 Task: Find connections with filter location Kawalu with filter topic #communitieswith filter profile language Spanish with filter current company BioMérieux with filter school Raghu Engineering College with filter industry Postal Services with filter service category Financial Planning with filter keywords title HVAC Technician
Action: Mouse moved to (573, 63)
Screenshot: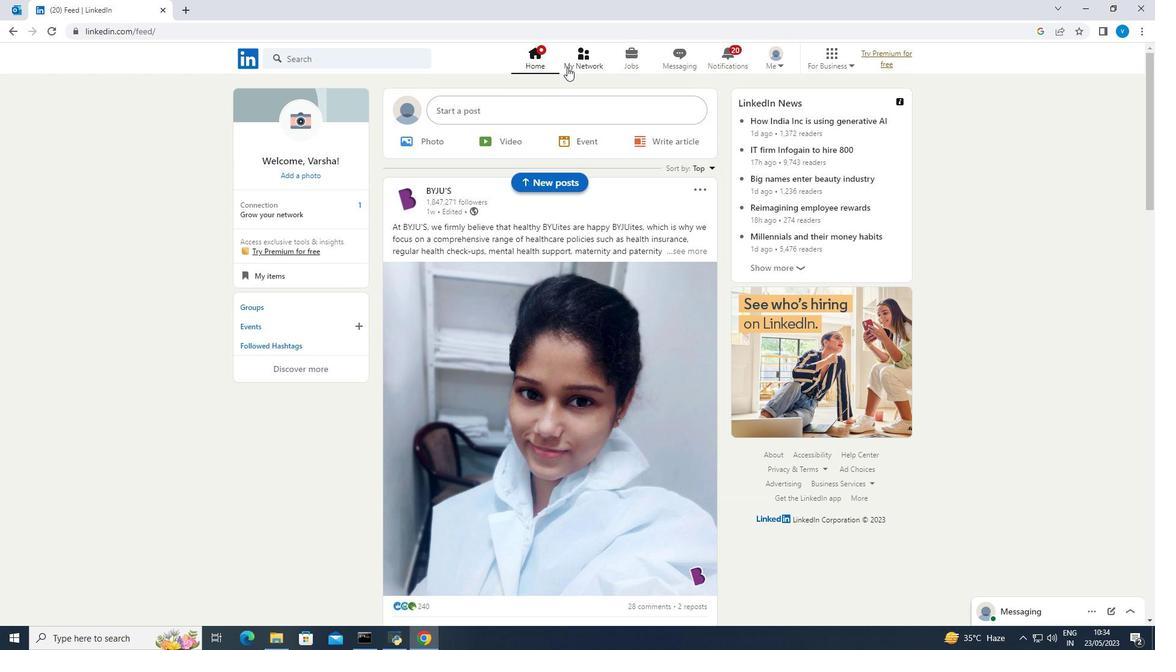 
Action: Mouse pressed left at (573, 63)
Screenshot: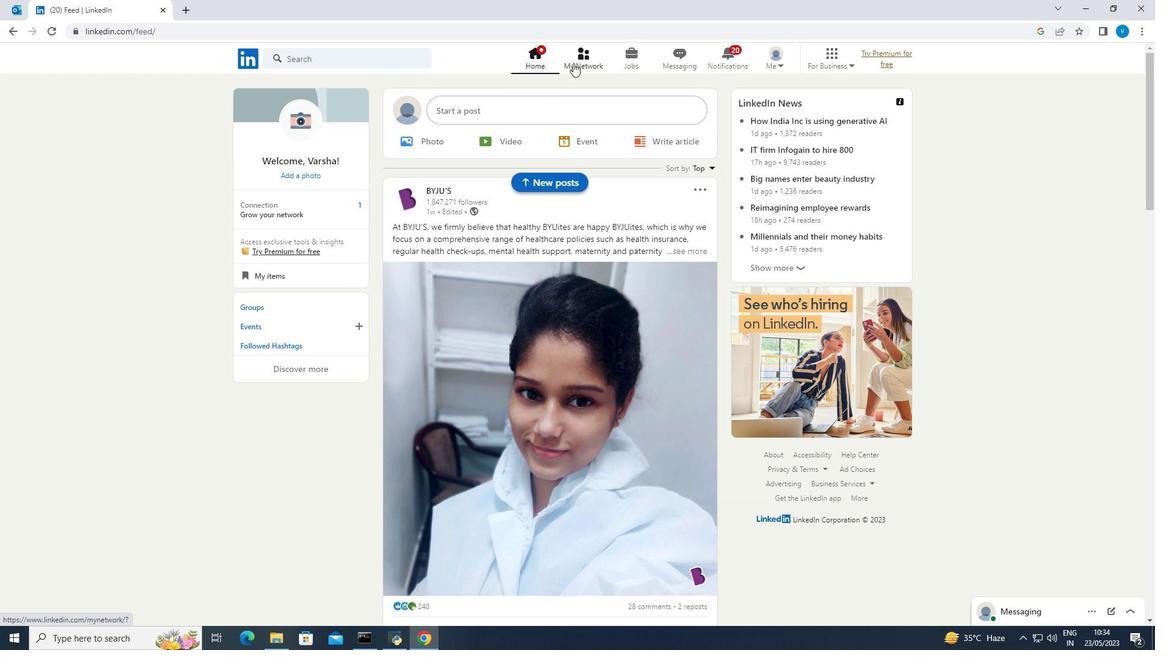 
Action: Mouse moved to (378, 127)
Screenshot: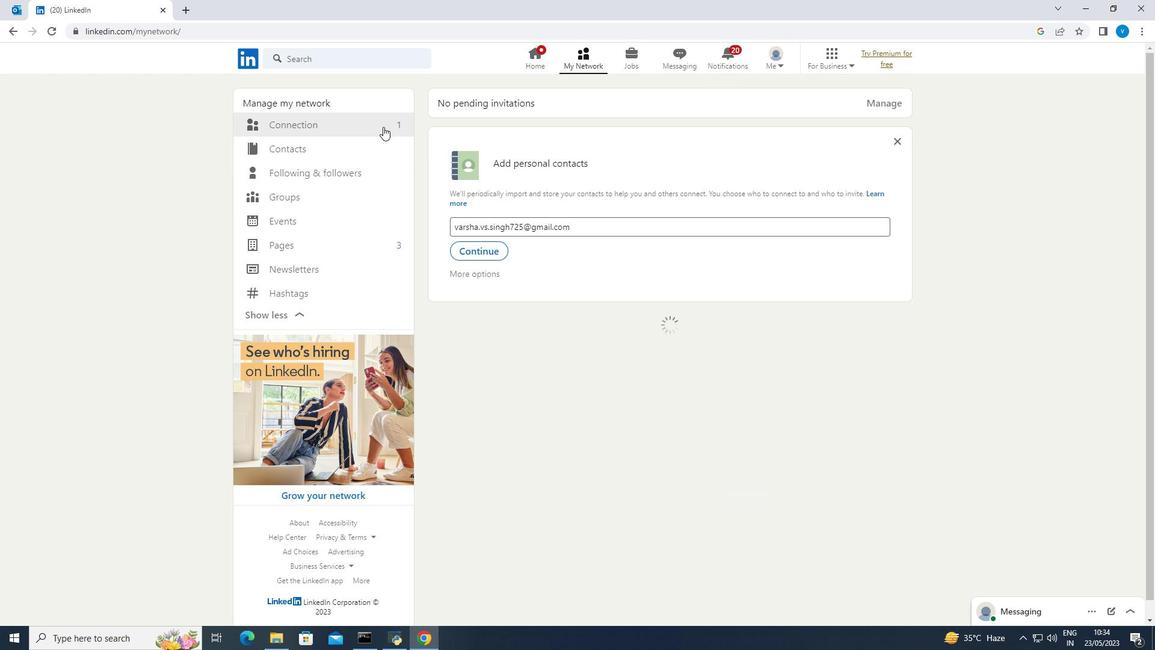 
Action: Mouse pressed left at (378, 127)
Screenshot: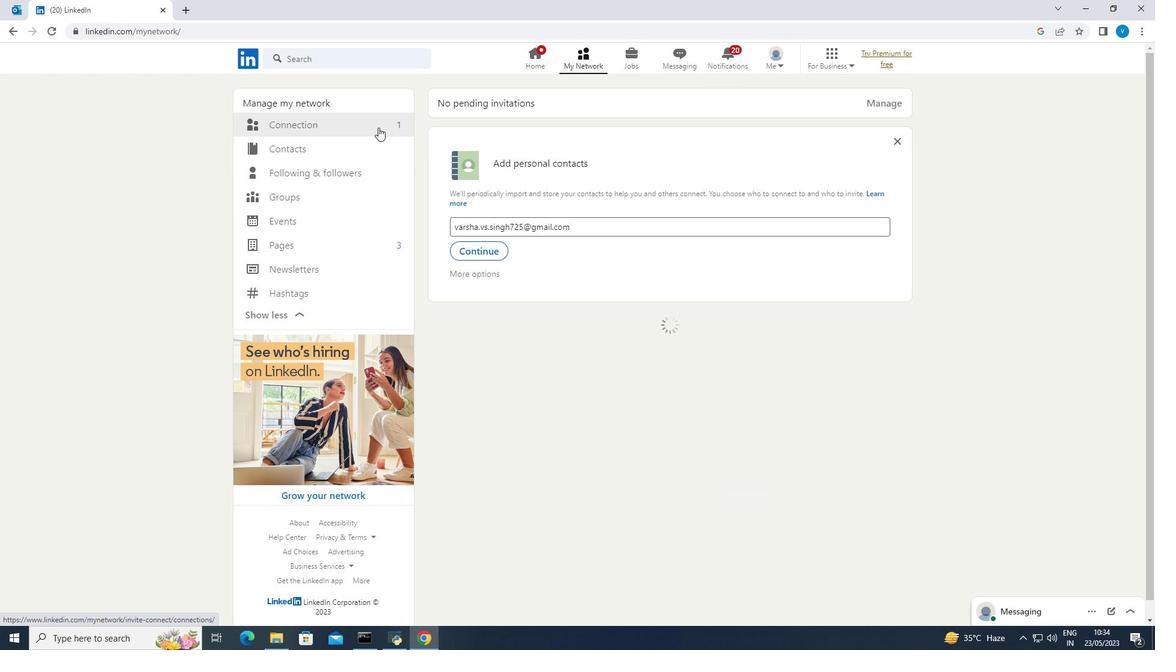 
Action: Mouse moved to (648, 128)
Screenshot: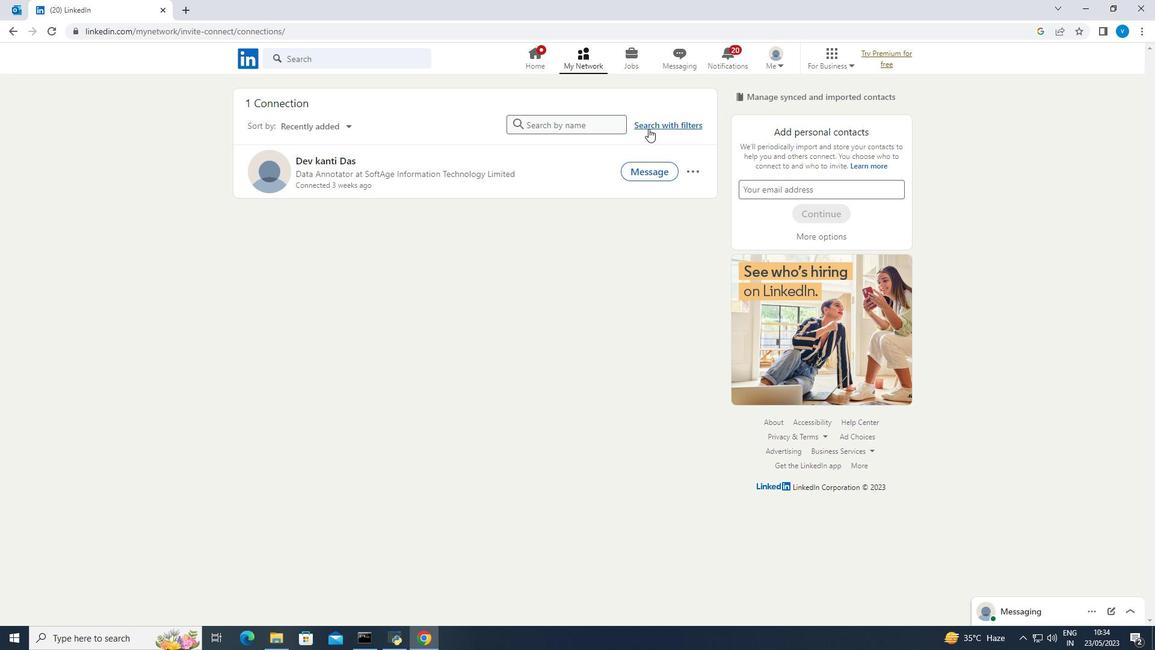
Action: Mouse pressed left at (648, 128)
Screenshot: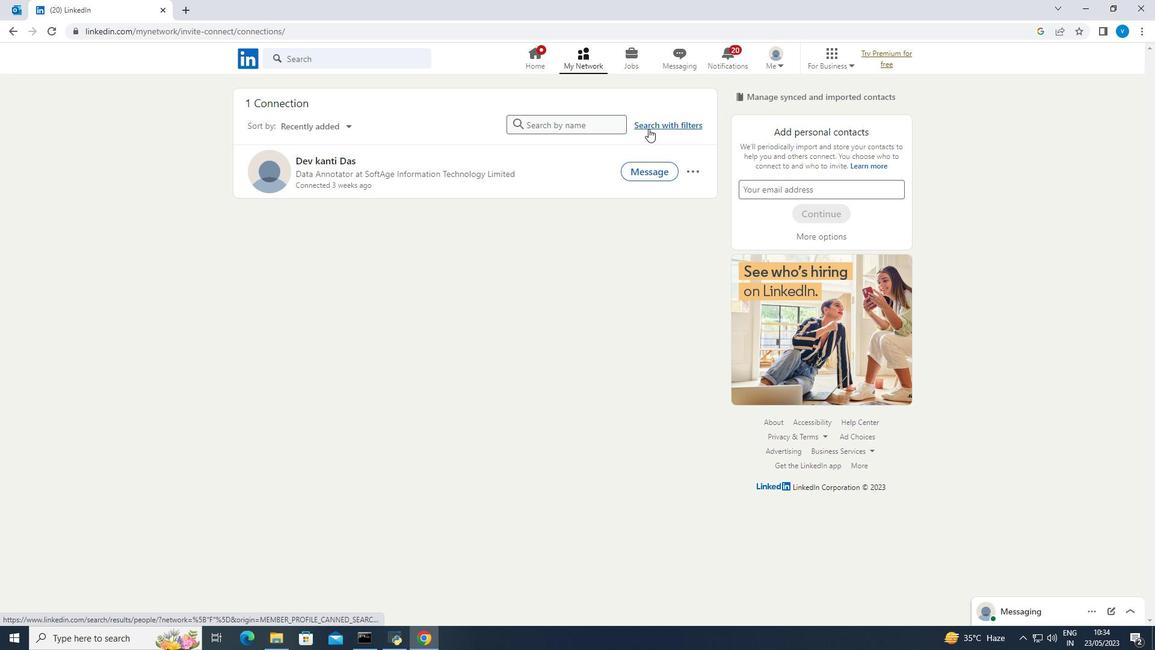 
Action: Mouse moved to (614, 96)
Screenshot: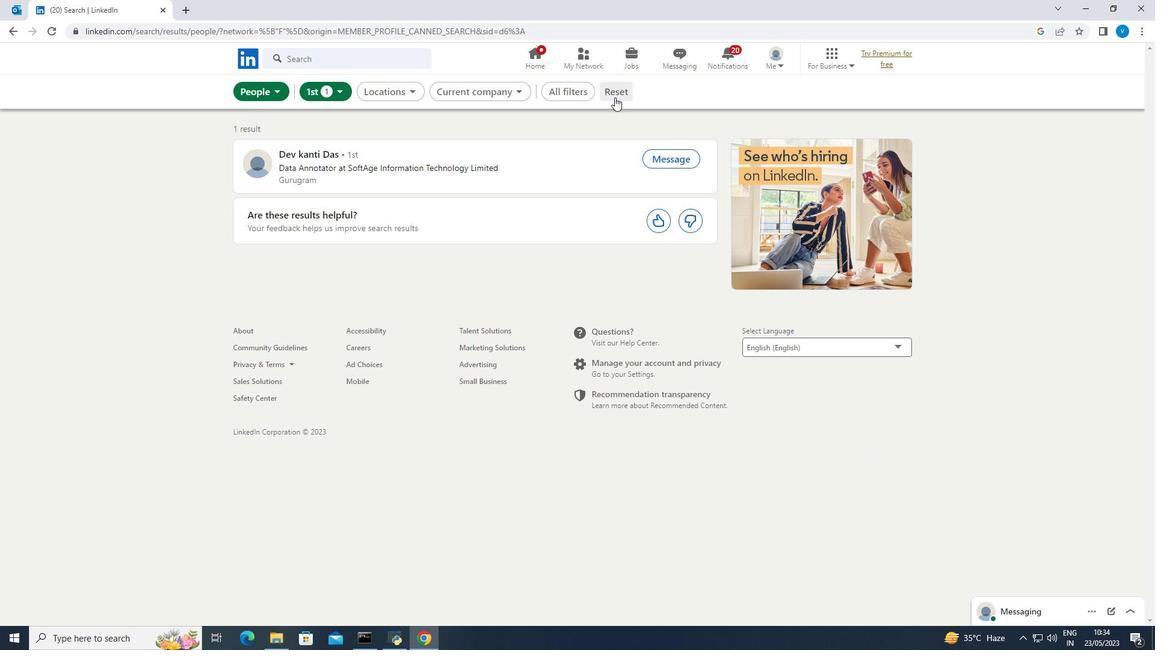
Action: Mouse pressed left at (614, 96)
Screenshot: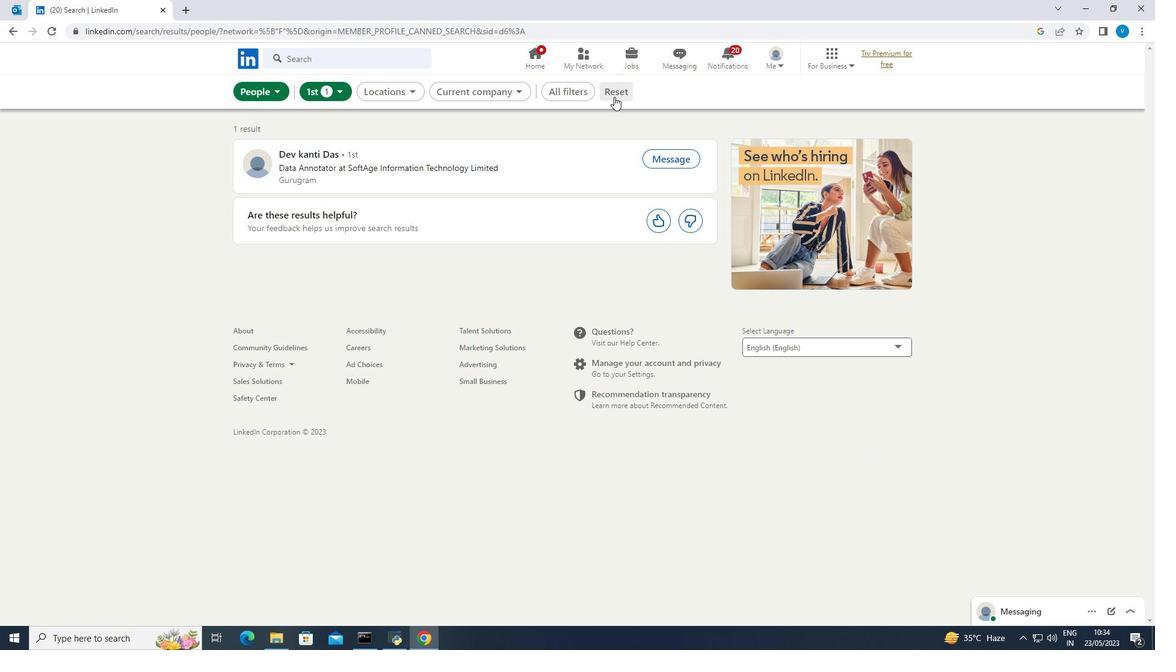 
Action: Mouse pressed left at (614, 96)
Screenshot: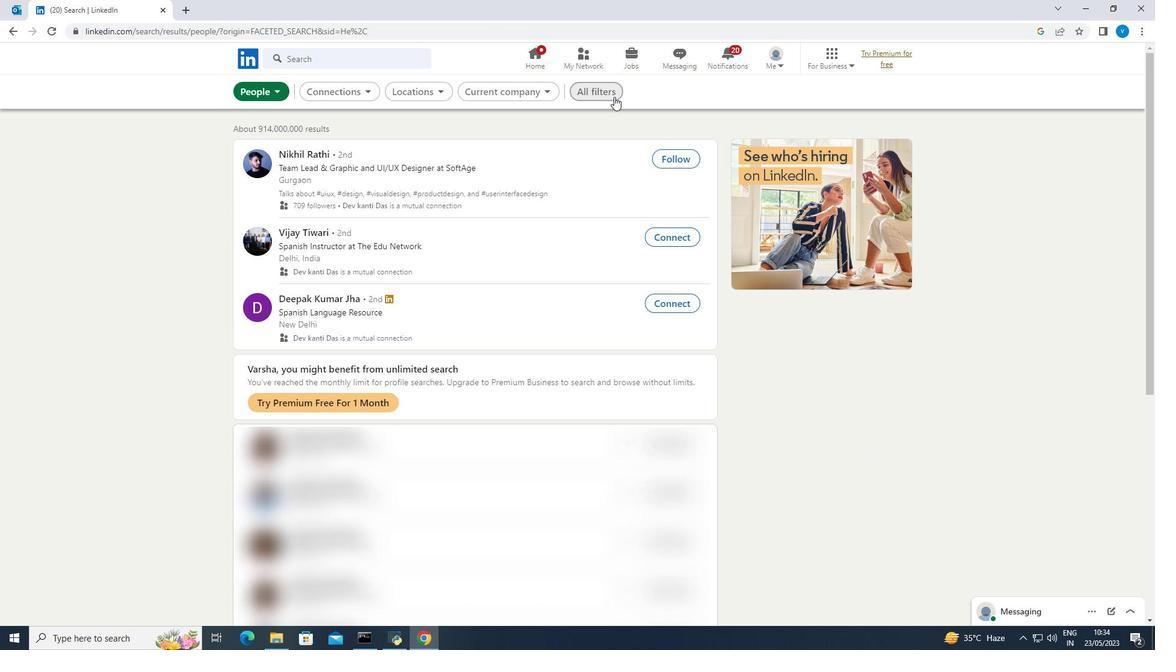 
Action: Mouse moved to (851, 219)
Screenshot: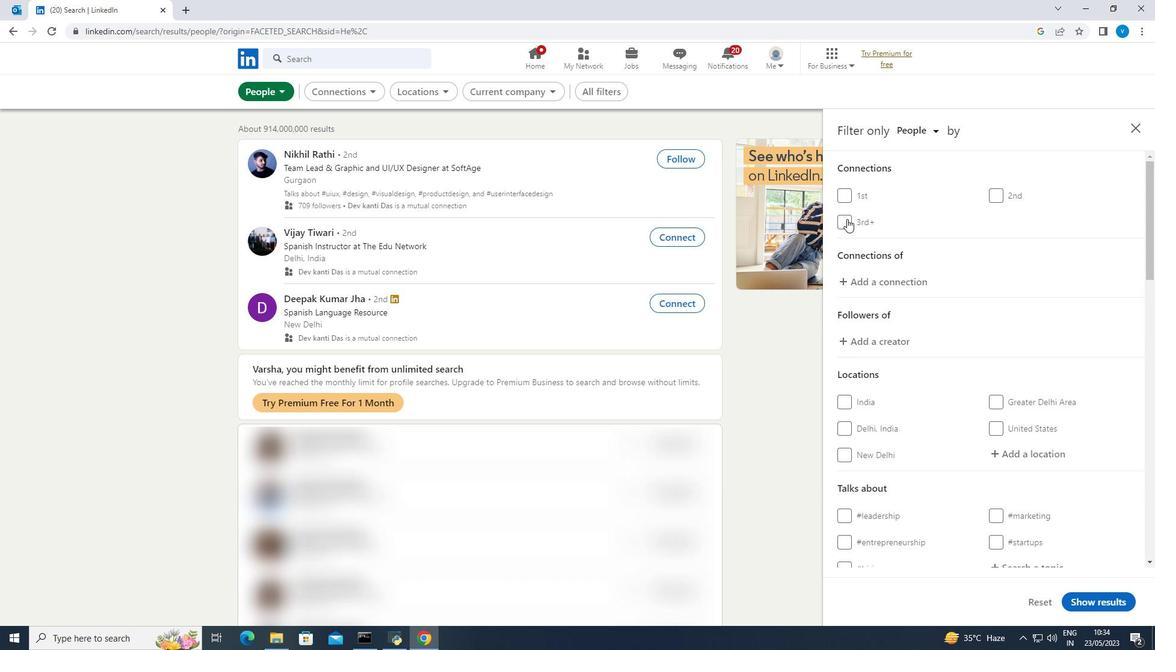 
Action: Mouse scrolled (851, 218) with delta (0, 0)
Screenshot: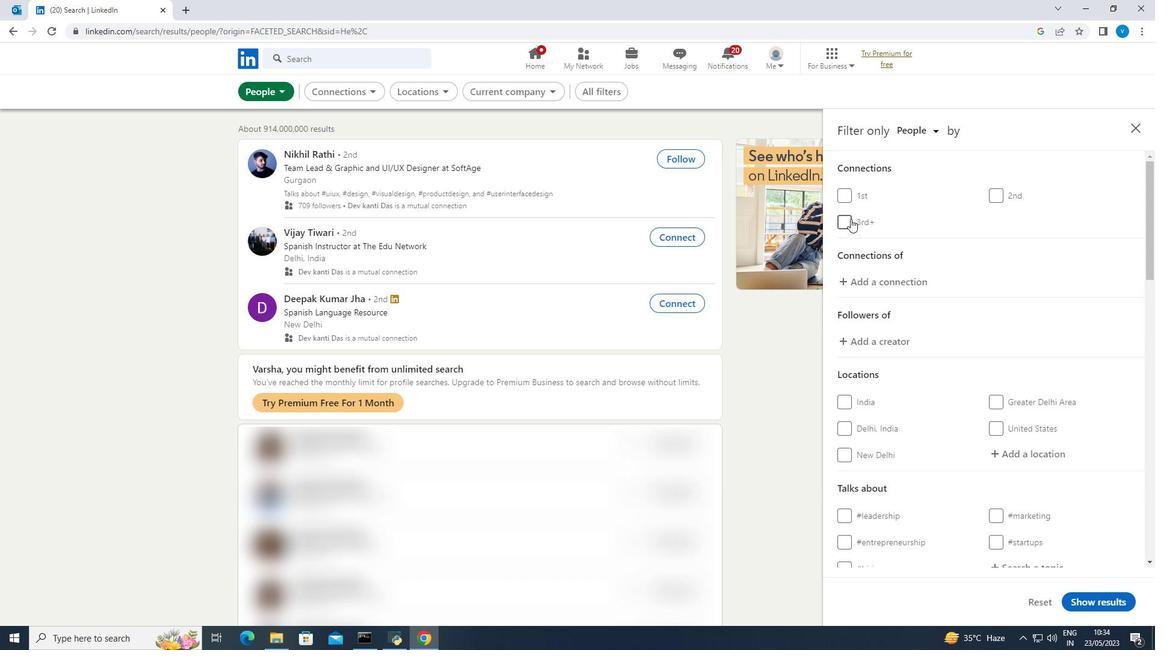 
Action: Mouse scrolled (851, 218) with delta (0, 0)
Screenshot: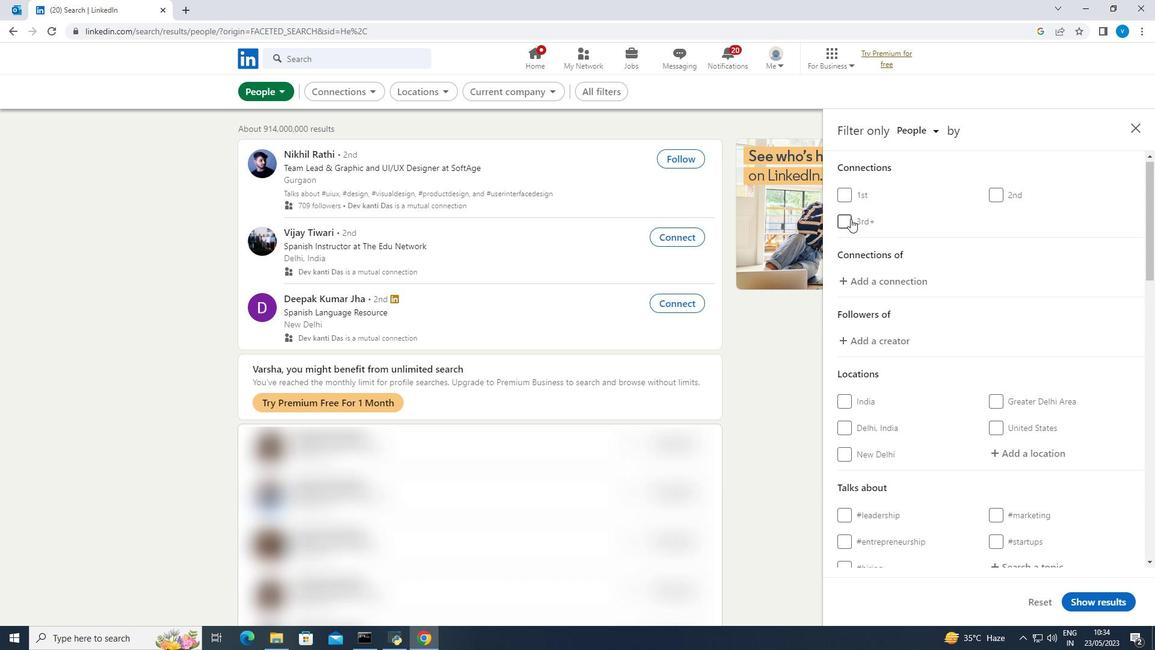 
Action: Mouse scrolled (851, 218) with delta (0, 0)
Screenshot: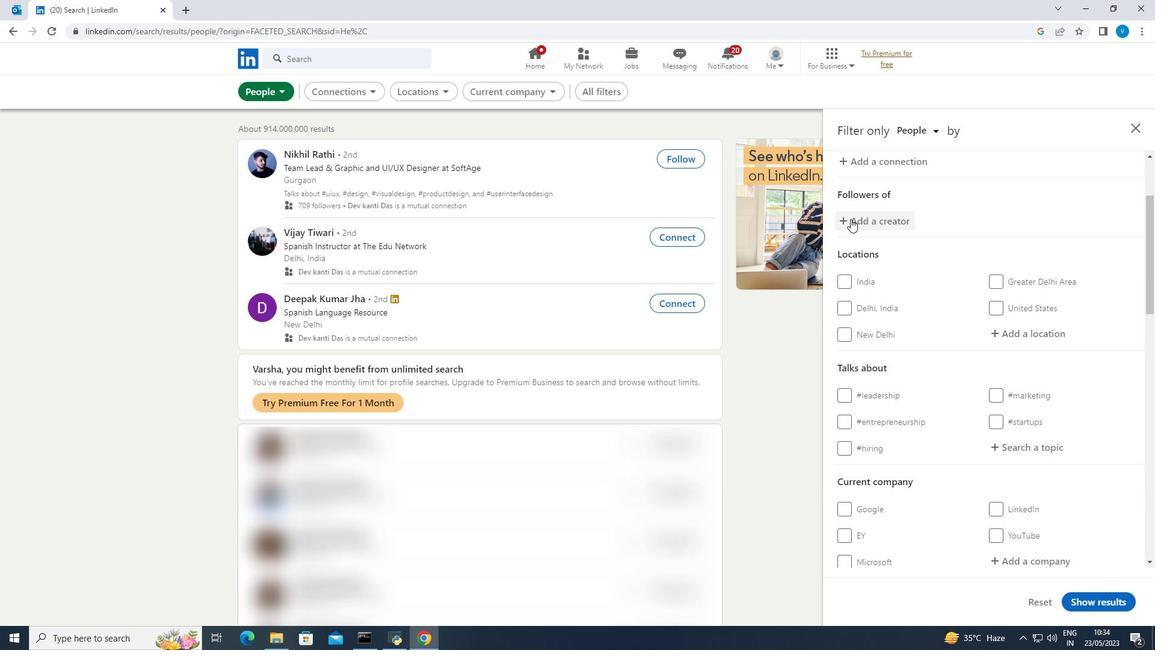 
Action: Mouse moved to (1001, 269)
Screenshot: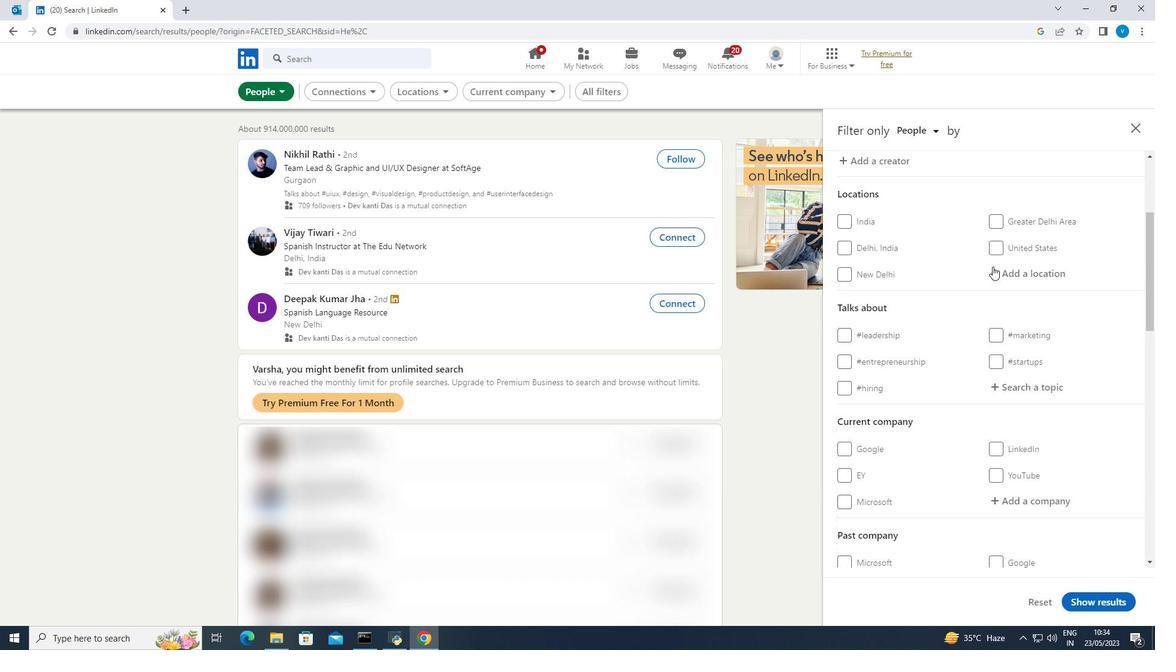 
Action: Mouse pressed left at (1001, 269)
Screenshot: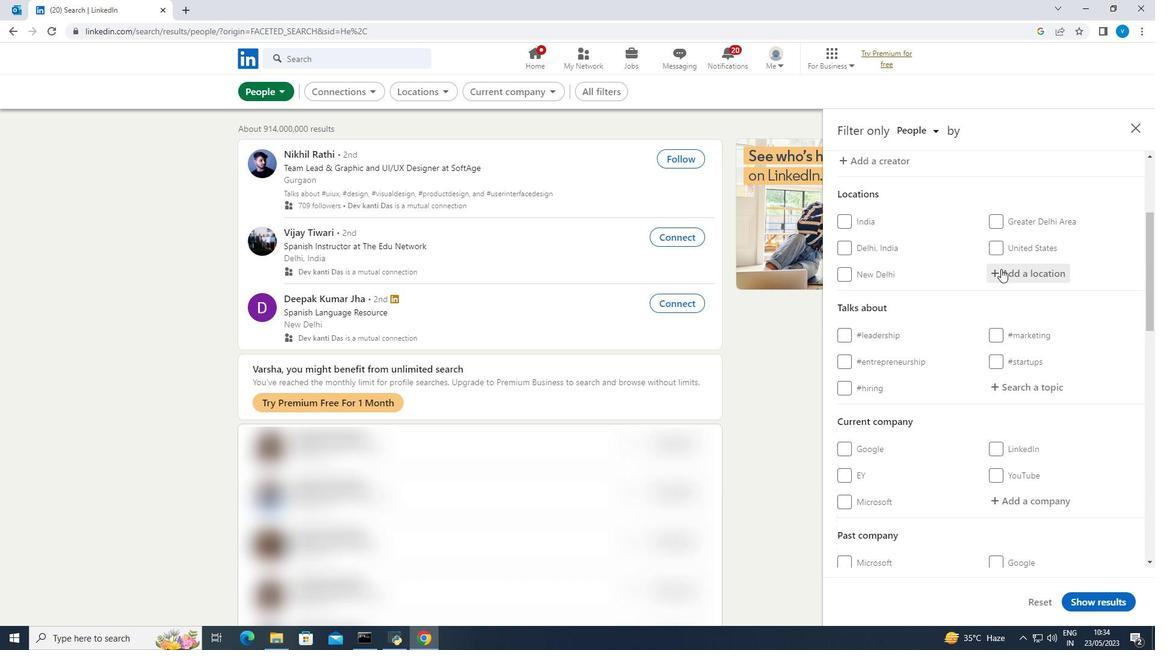 
Action: Mouse moved to (1002, 267)
Screenshot: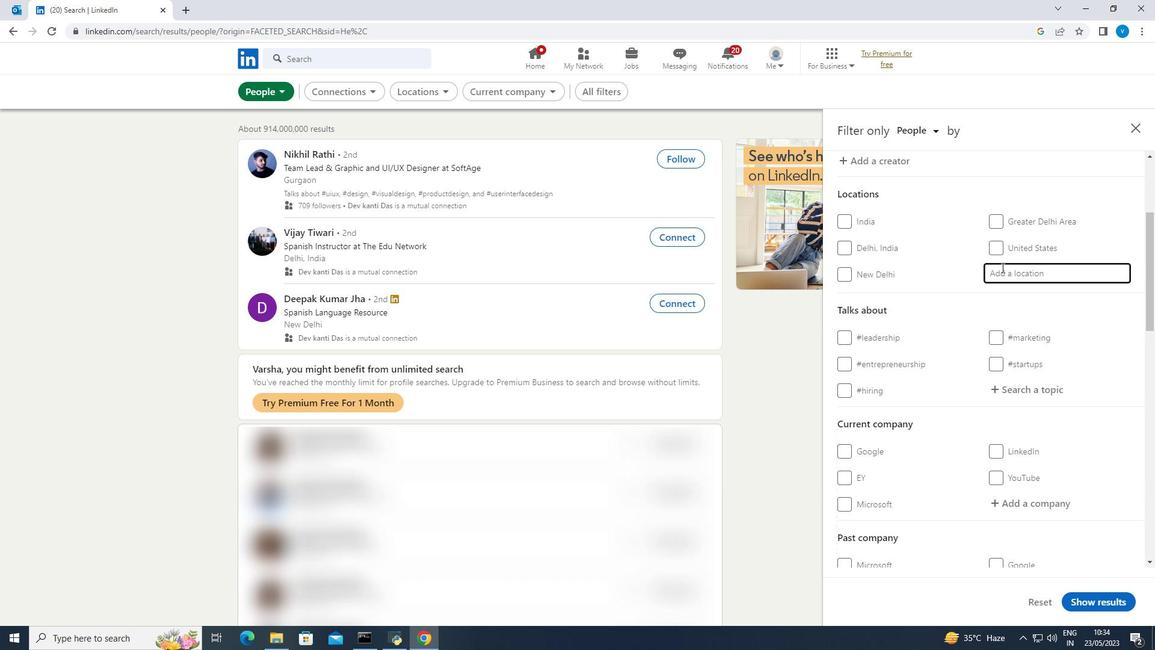 
Action: Key pressed <Key.shift><Key.shift><Key.shift><Key.shift><Key.shift><Key.shift><Key.shift>Kawalu
Screenshot: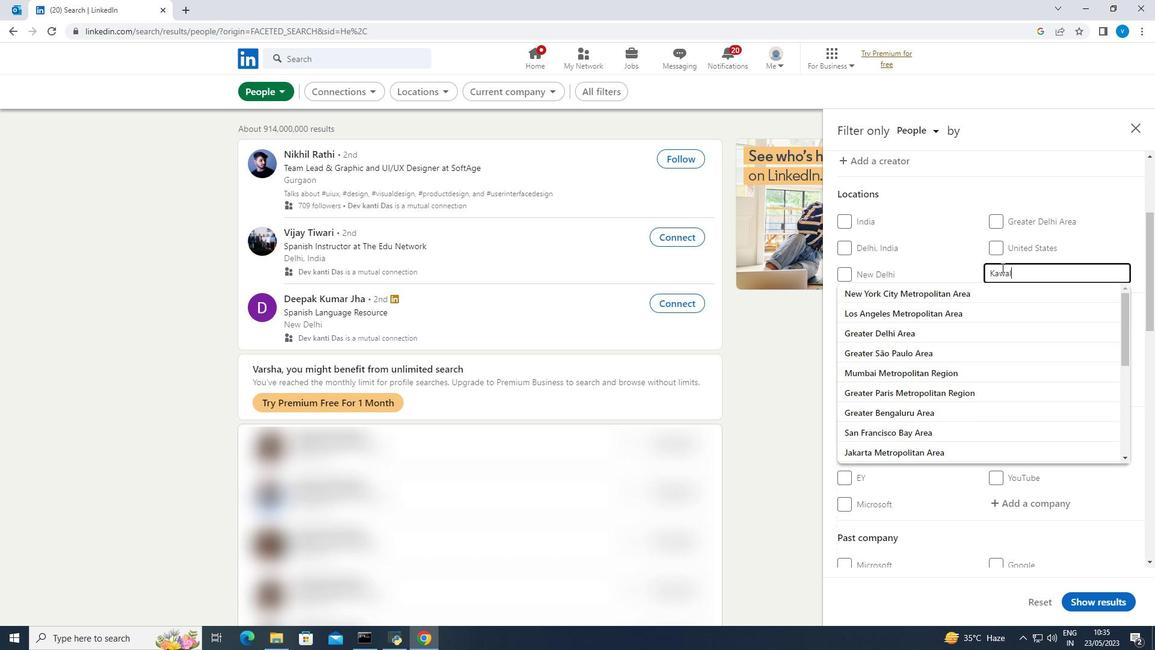 
Action: Mouse moved to (1010, 384)
Screenshot: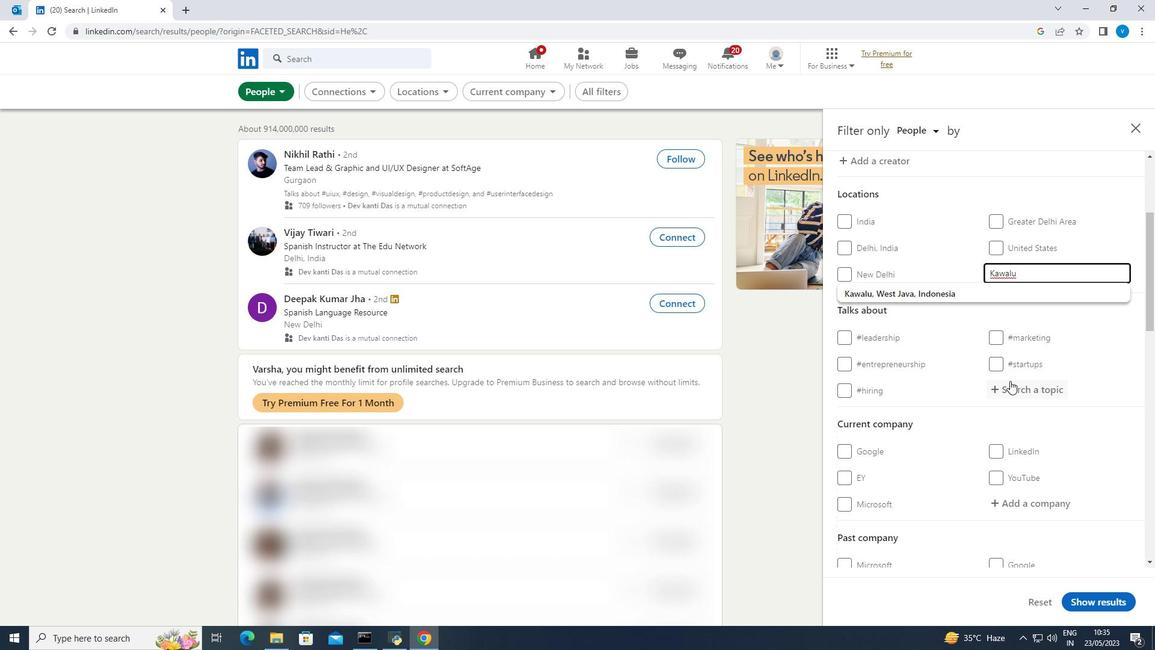 
Action: Mouse pressed left at (1010, 384)
Screenshot: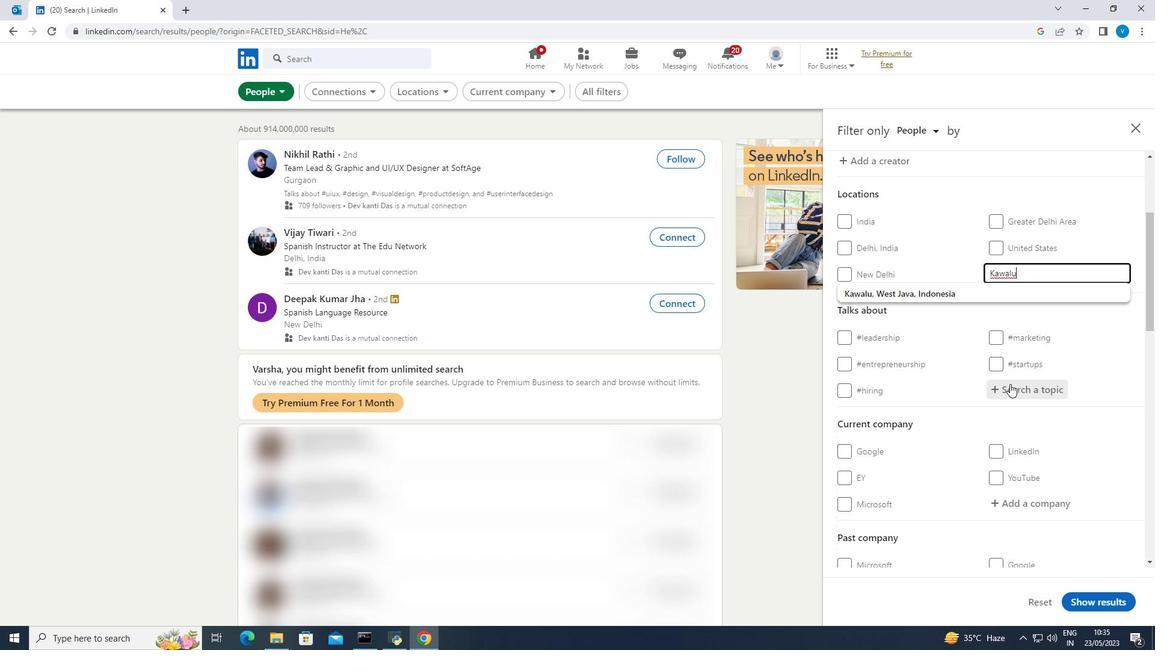 
Action: Key pressed <Key.shift><Key.shift>#communities
Screenshot: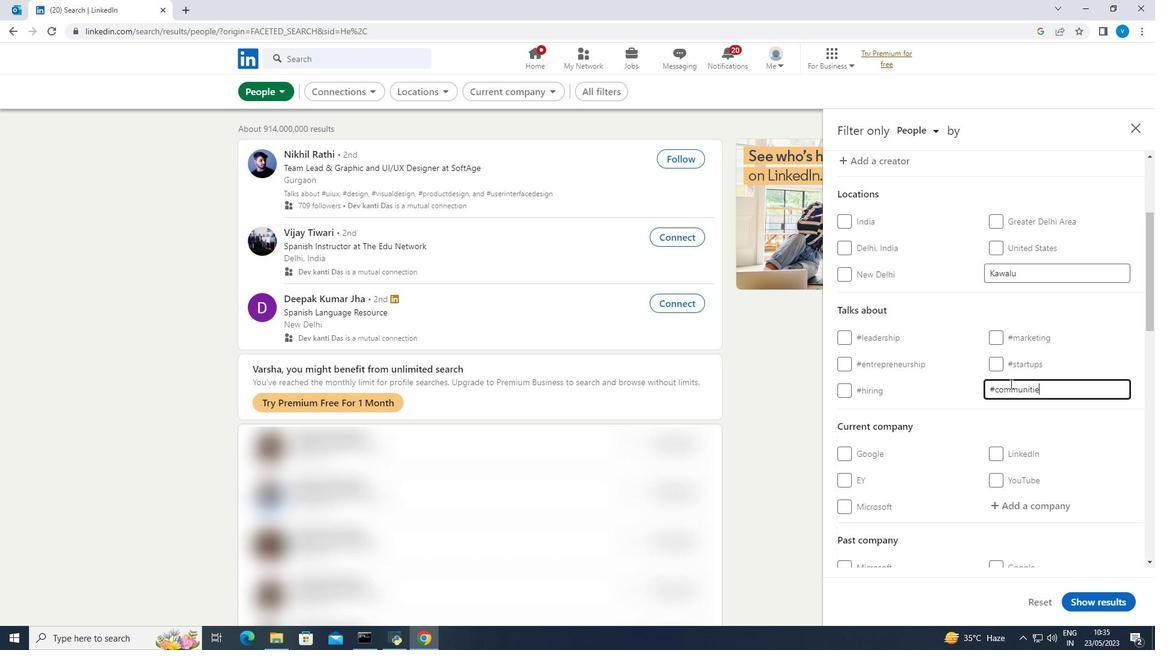 
Action: Mouse scrolled (1010, 383) with delta (0, 0)
Screenshot: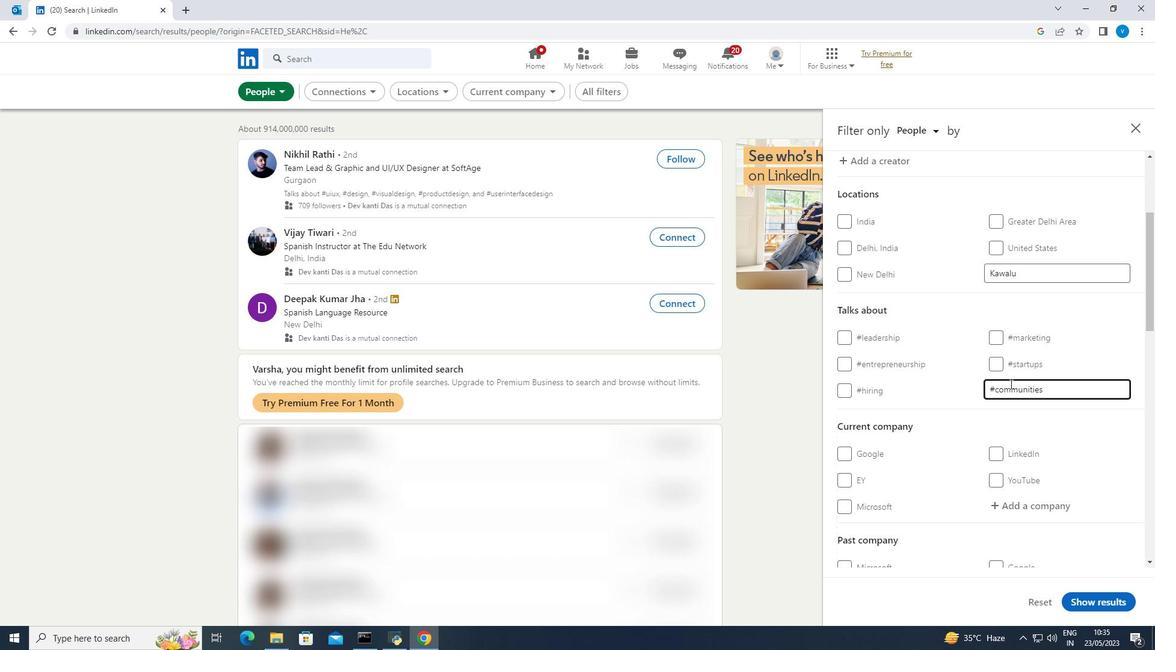 
Action: Mouse scrolled (1010, 383) with delta (0, 0)
Screenshot: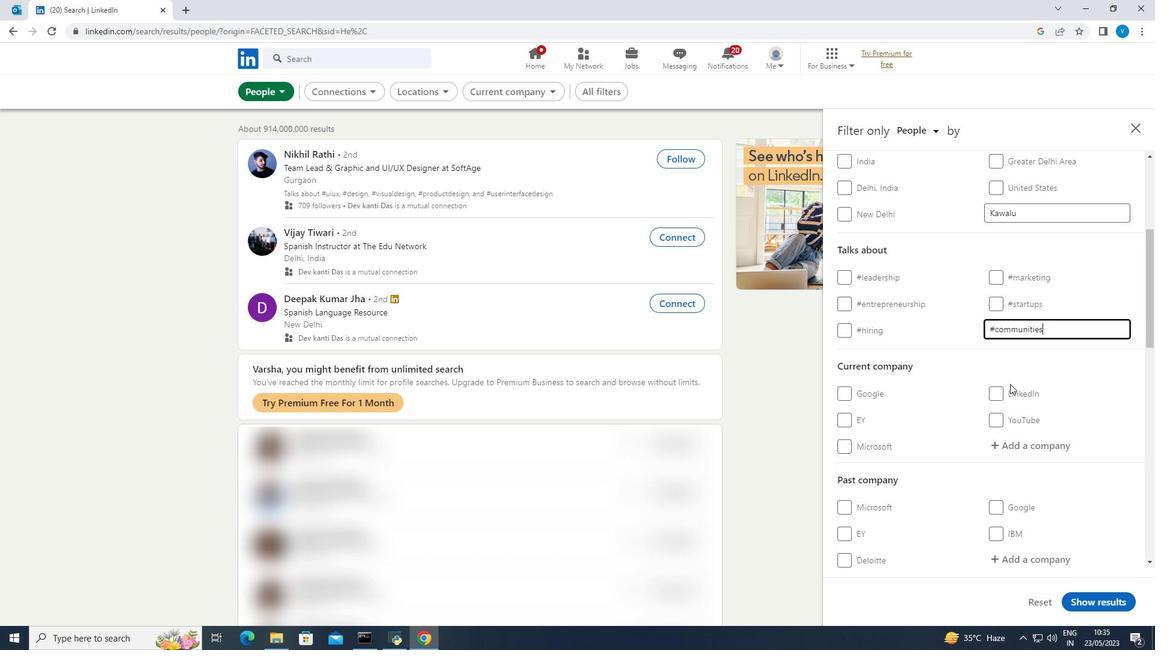 
Action: Mouse scrolled (1010, 383) with delta (0, 0)
Screenshot: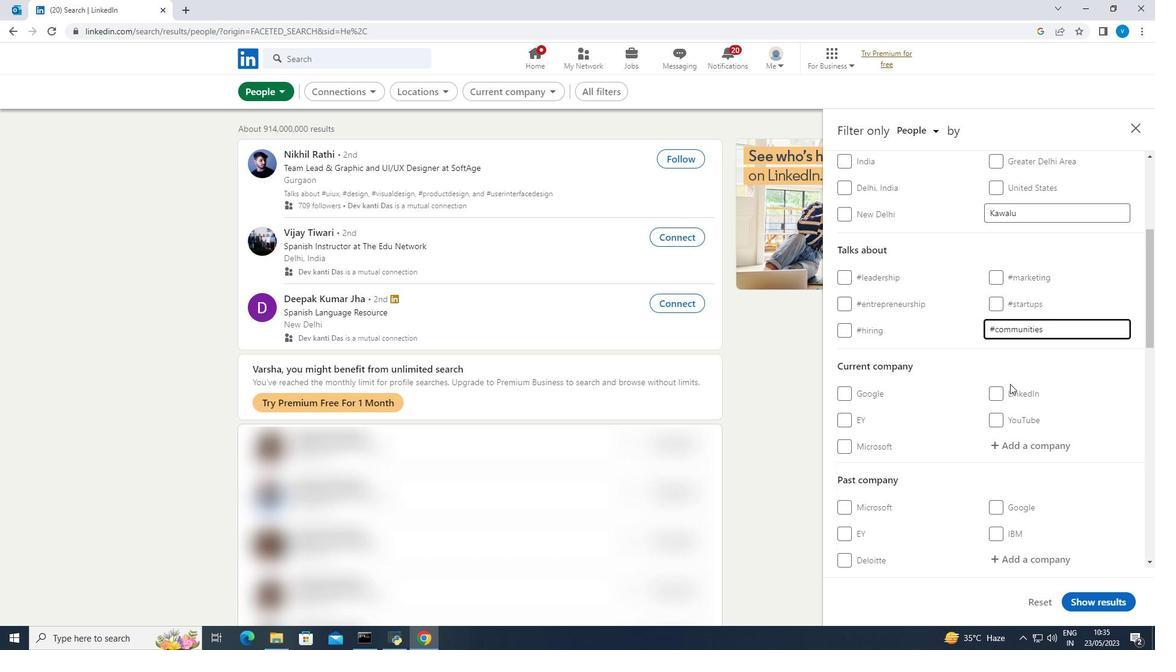 
Action: Mouse moved to (1010, 384)
Screenshot: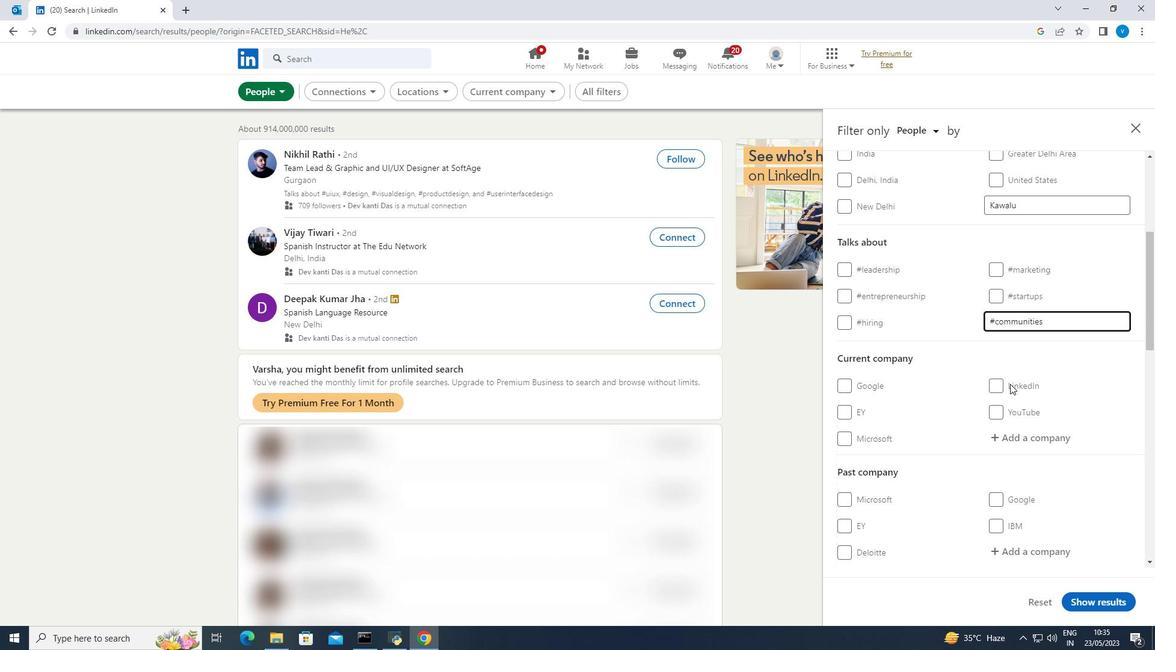 
Action: Mouse scrolled (1010, 384) with delta (0, 0)
Screenshot: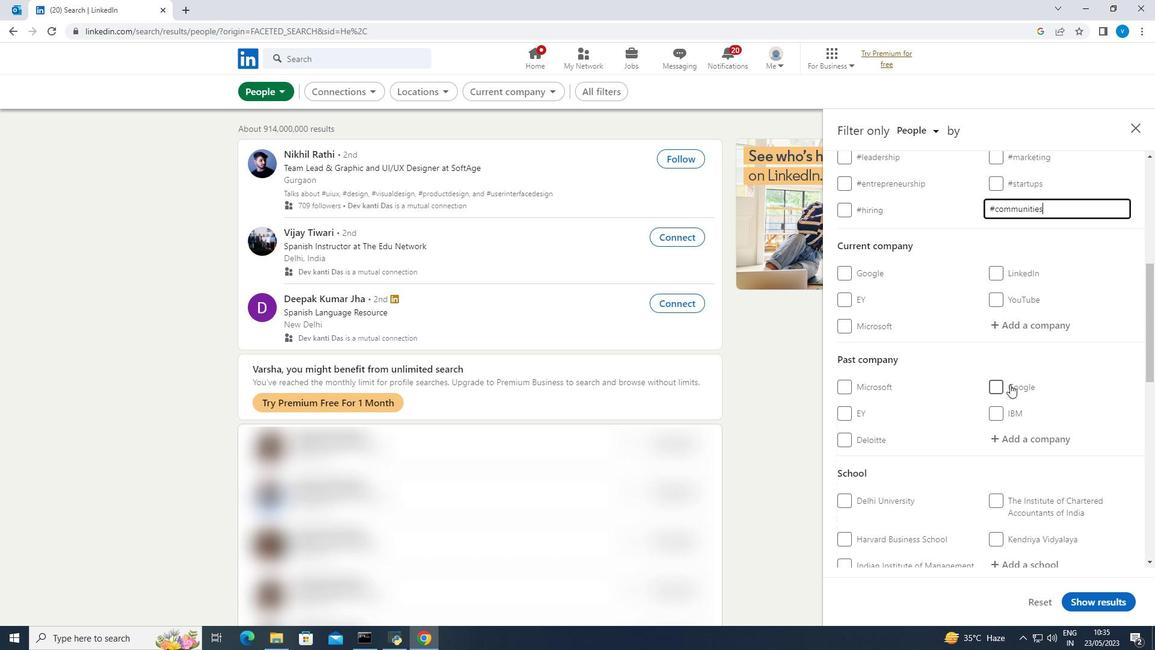 
Action: Mouse scrolled (1010, 384) with delta (0, 0)
Screenshot: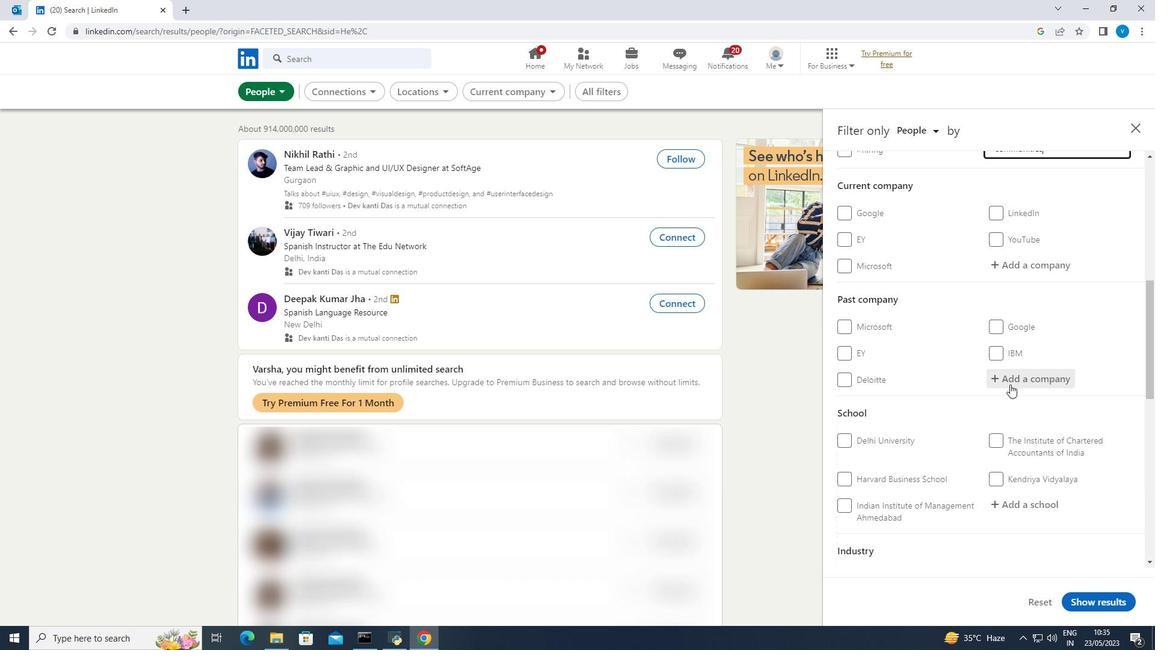 
Action: Mouse scrolled (1010, 384) with delta (0, 0)
Screenshot: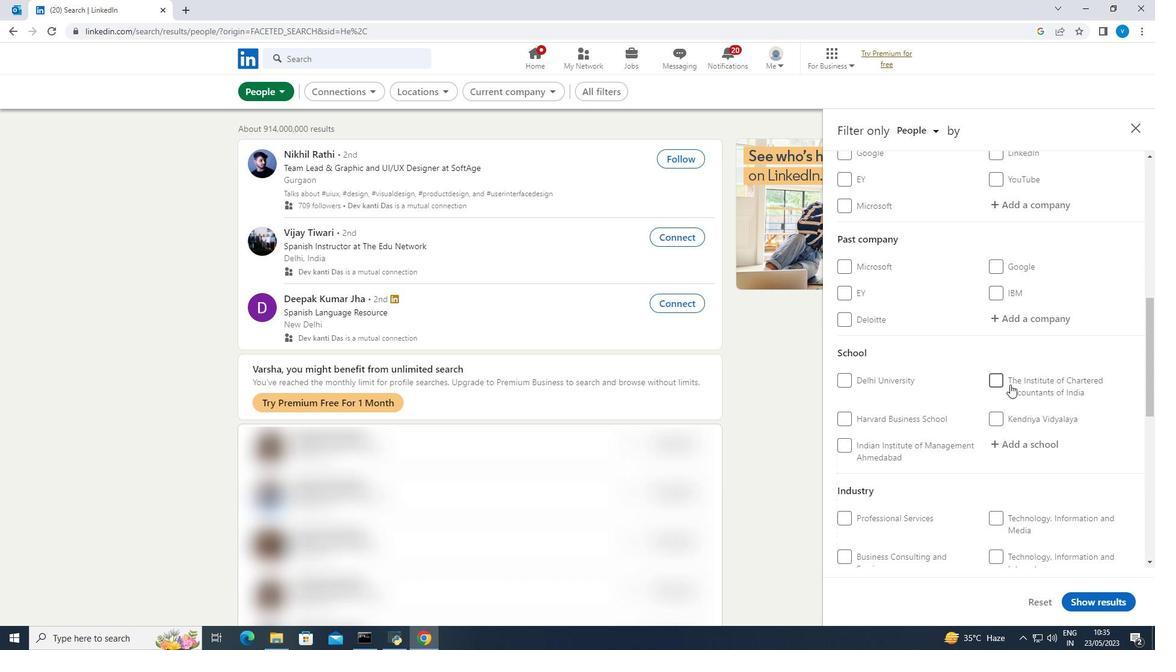 
Action: Mouse scrolled (1010, 384) with delta (0, 0)
Screenshot: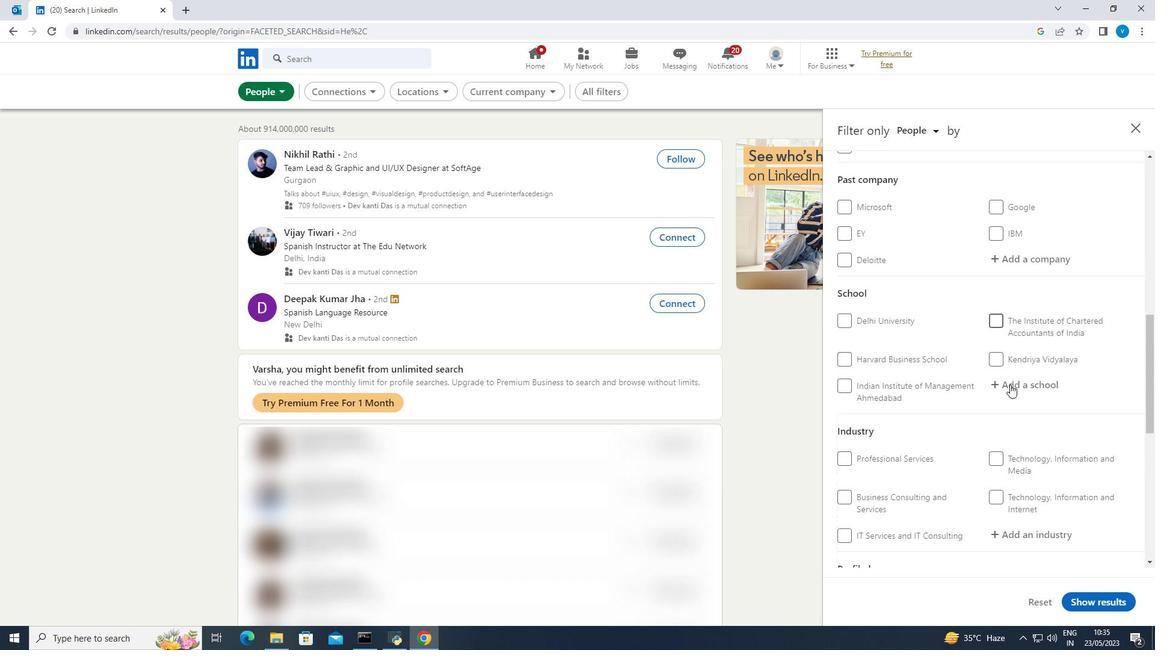 
Action: Mouse scrolled (1010, 384) with delta (0, 0)
Screenshot: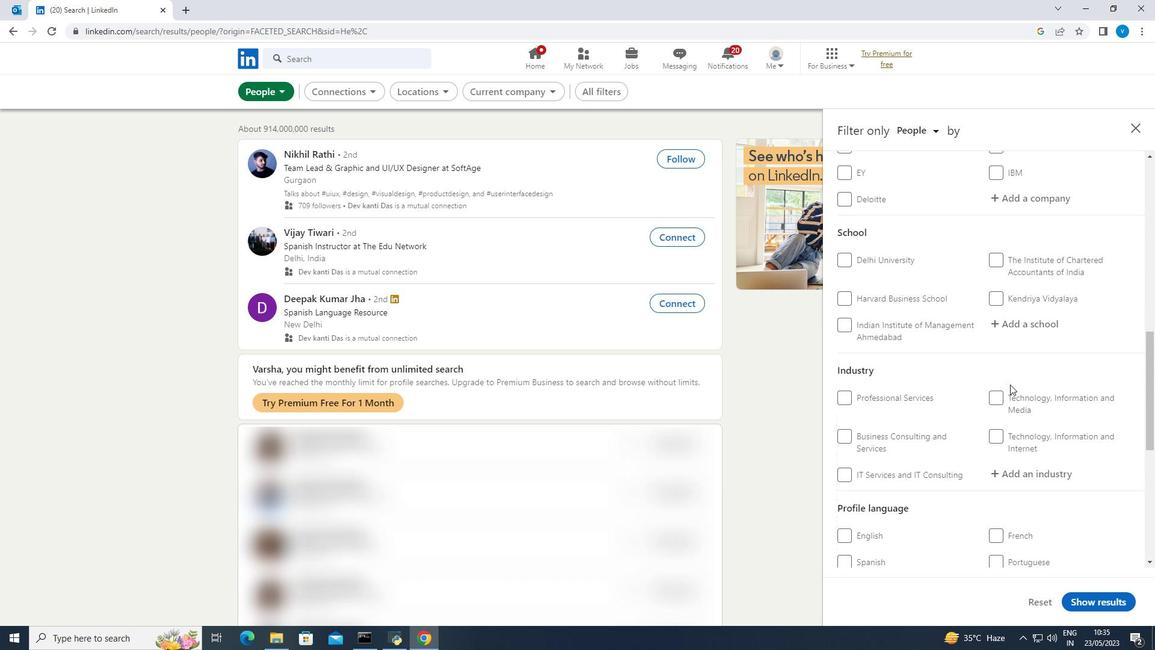 
Action: Mouse moved to (1010, 384)
Screenshot: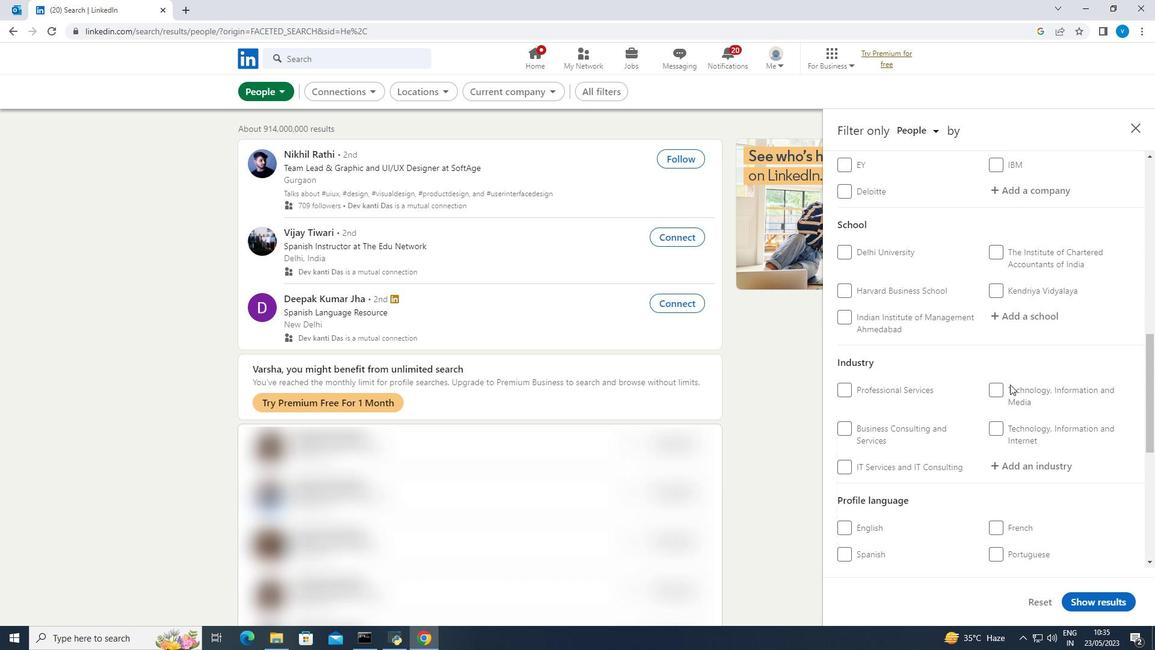 
Action: Mouse scrolled (1010, 384) with delta (0, 0)
Screenshot: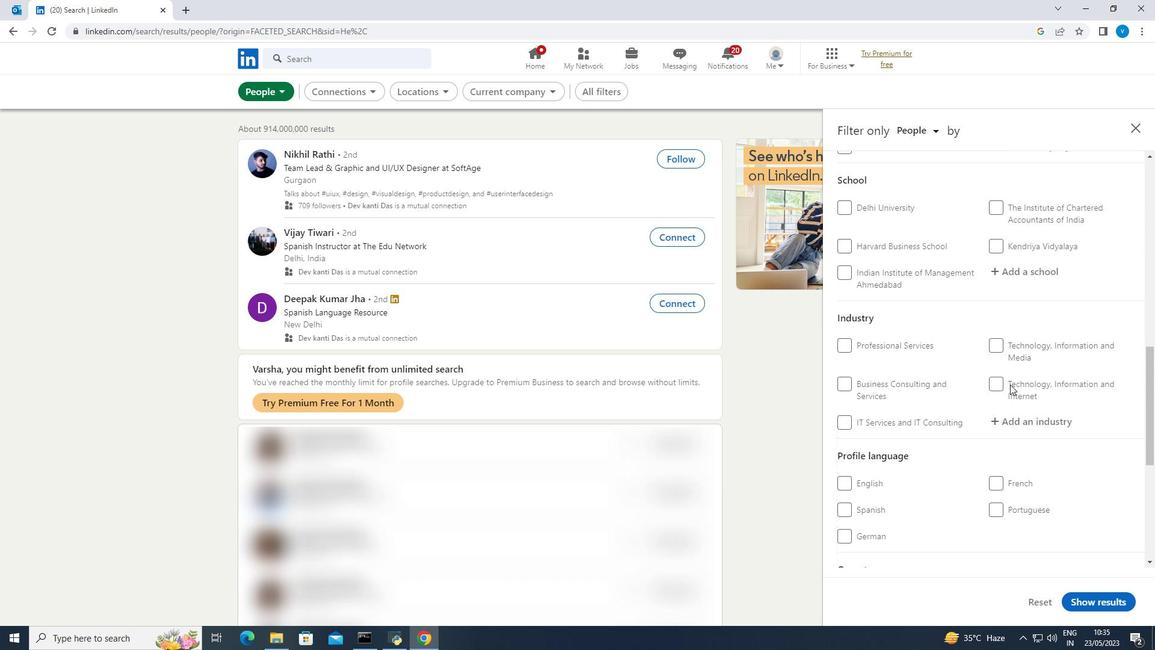 
Action: Mouse moved to (846, 440)
Screenshot: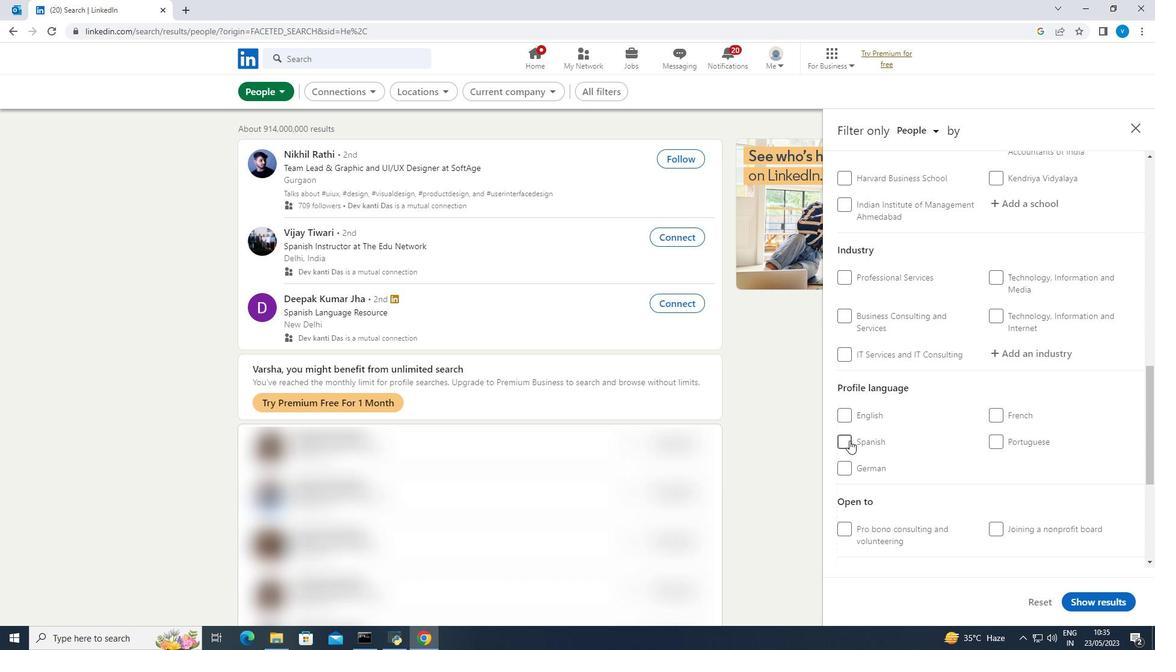 
Action: Mouse pressed left at (846, 440)
Screenshot: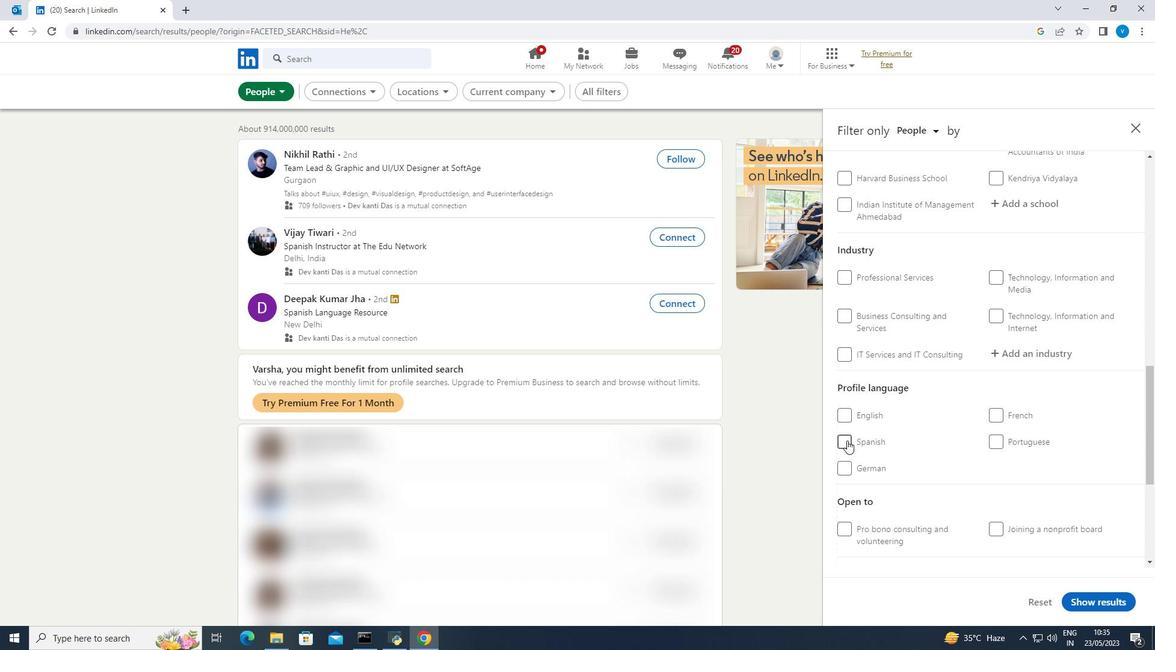 
Action: Mouse moved to (880, 421)
Screenshot: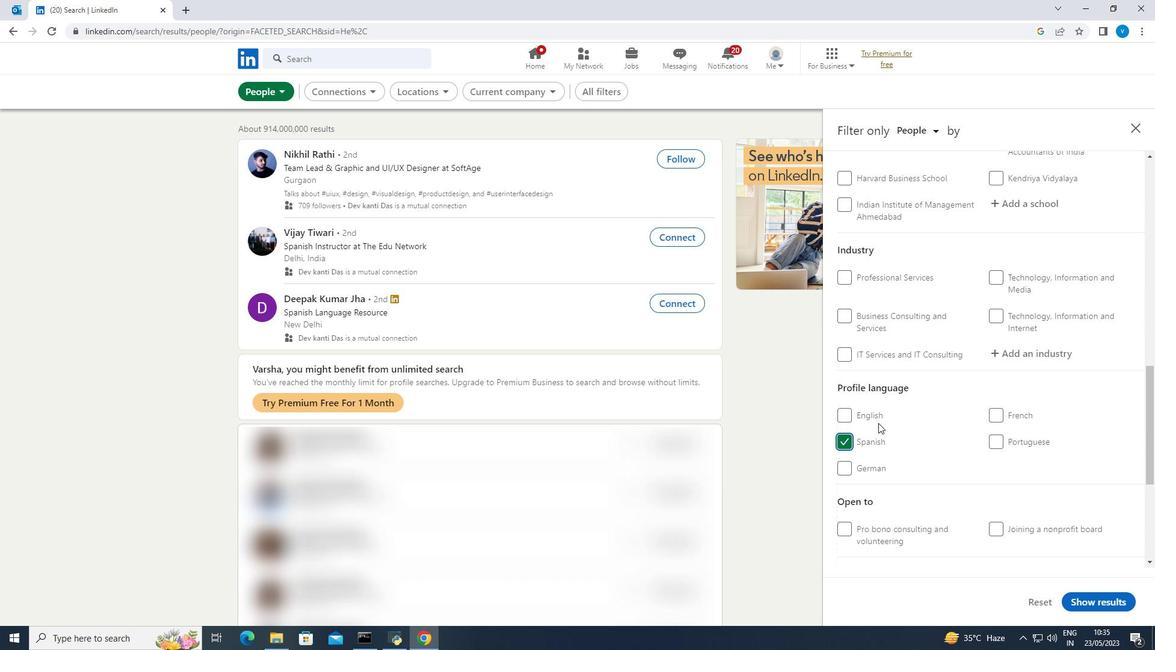 
Action: Mouse scrolled (880, 422) with delta (0, 0)
Screenshot: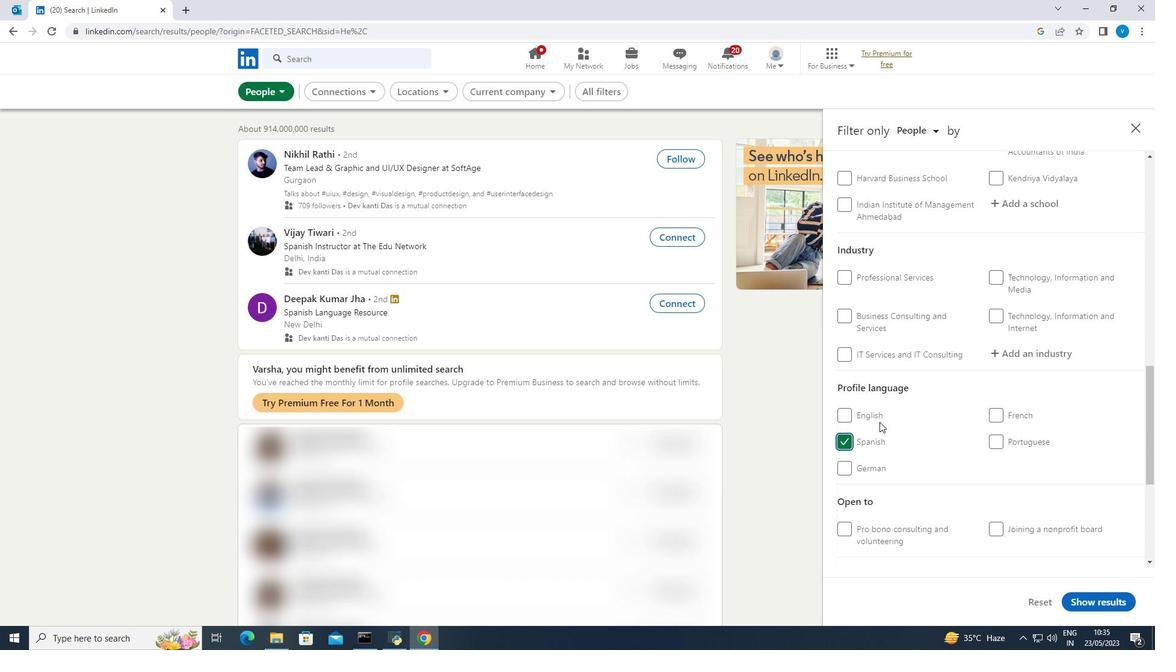 
Action: Mouse scrolled (880, 422) with delta (0, 0)
Screenshot: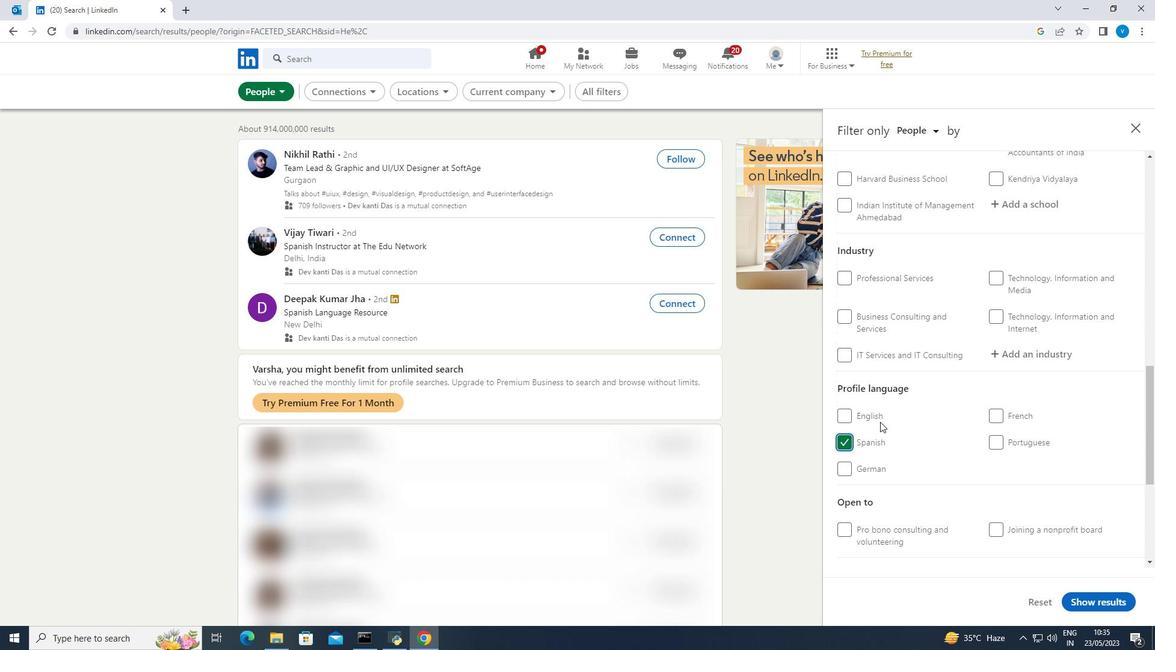 
Action: Mouse scrolled (880, 422) with delta (0, 0)
Screenshot: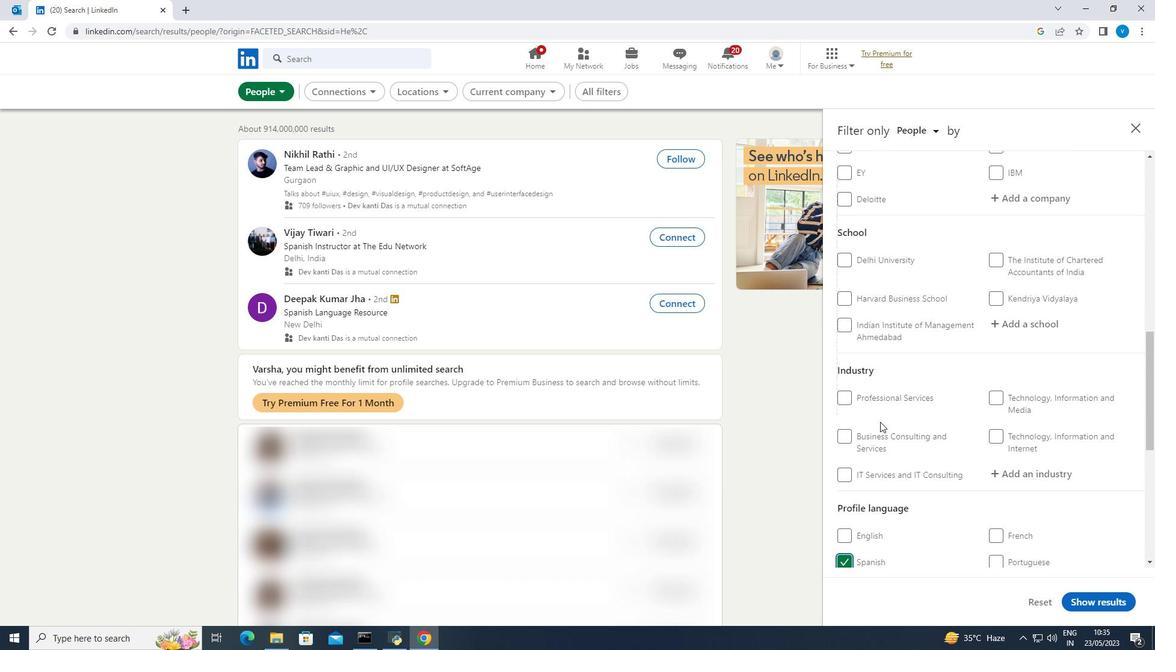 
Action: Mouse scrolled (880, 422) with delta (0, 0)
Screenshot: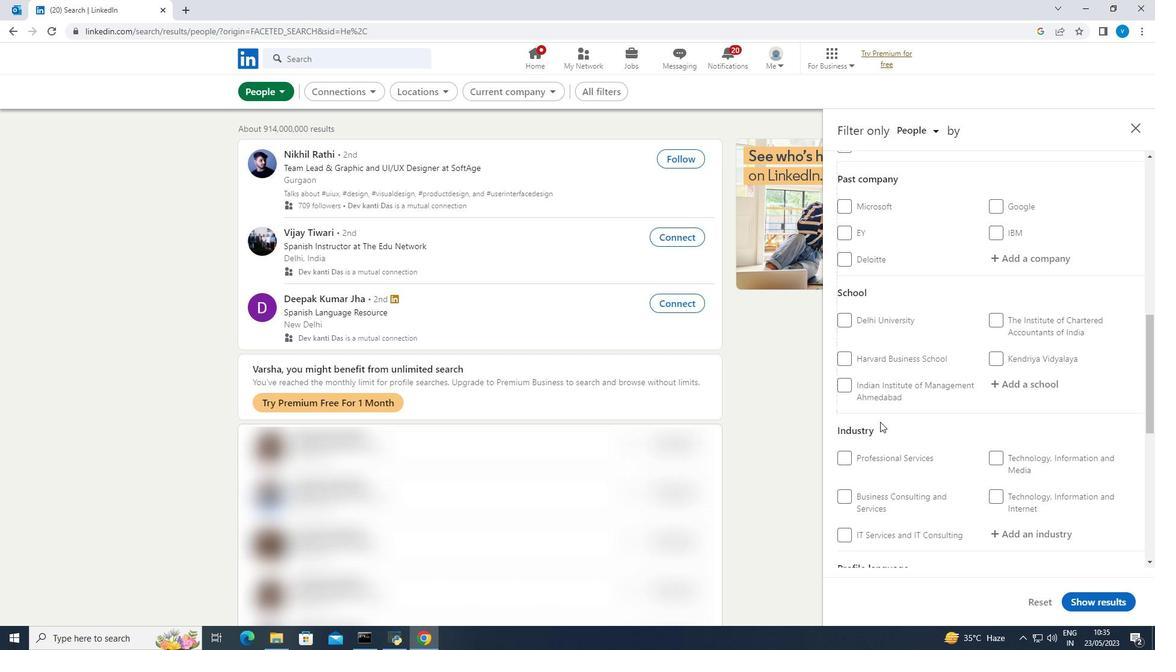 
Action: Mouse scrolled (880, 422) with delta (0, 0)
Screenshot: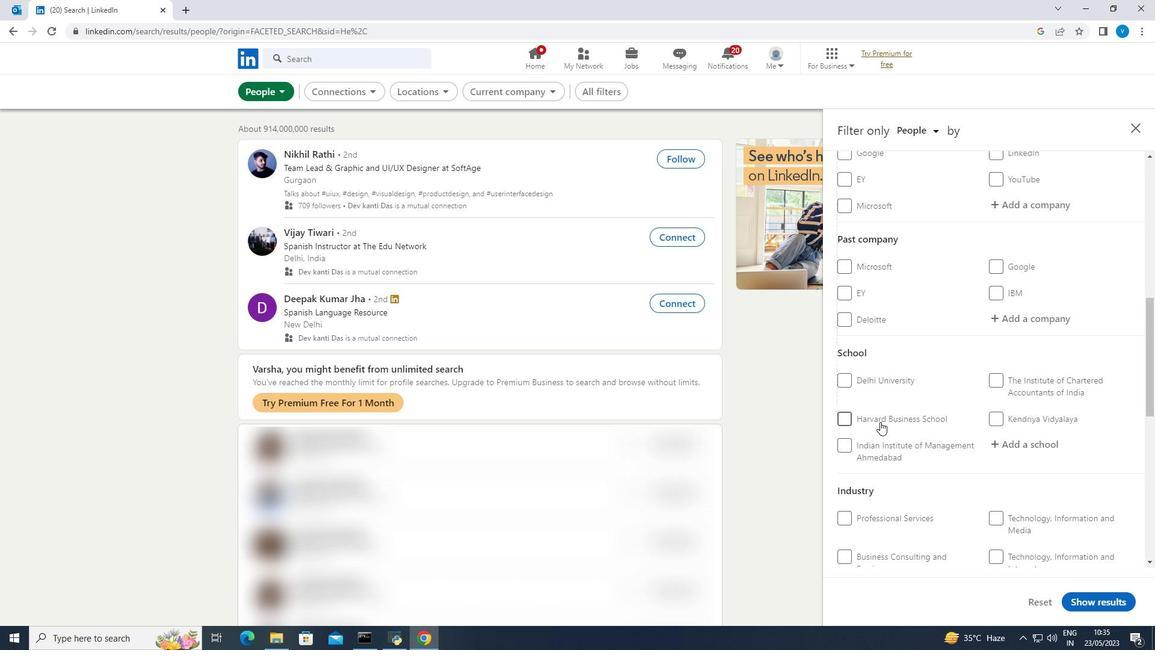 
Action: Mouse scrolled (880, 422) with delta (0, 0)
Screenshot: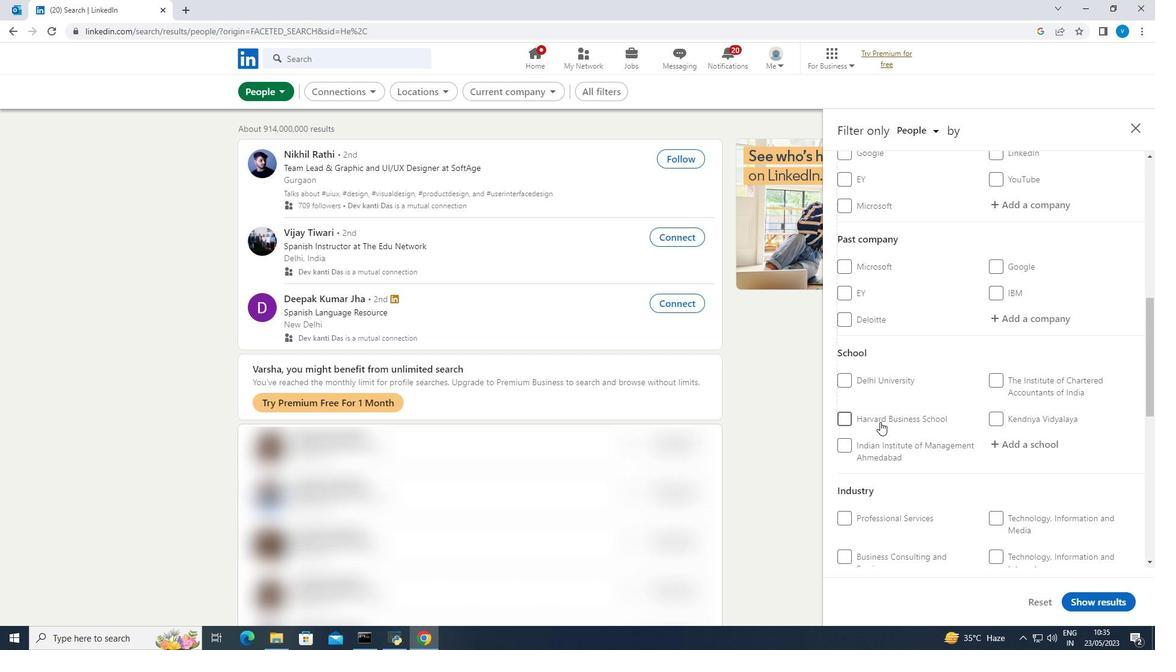 
Action: Mouse moved to (1025, 325)
Screenshot: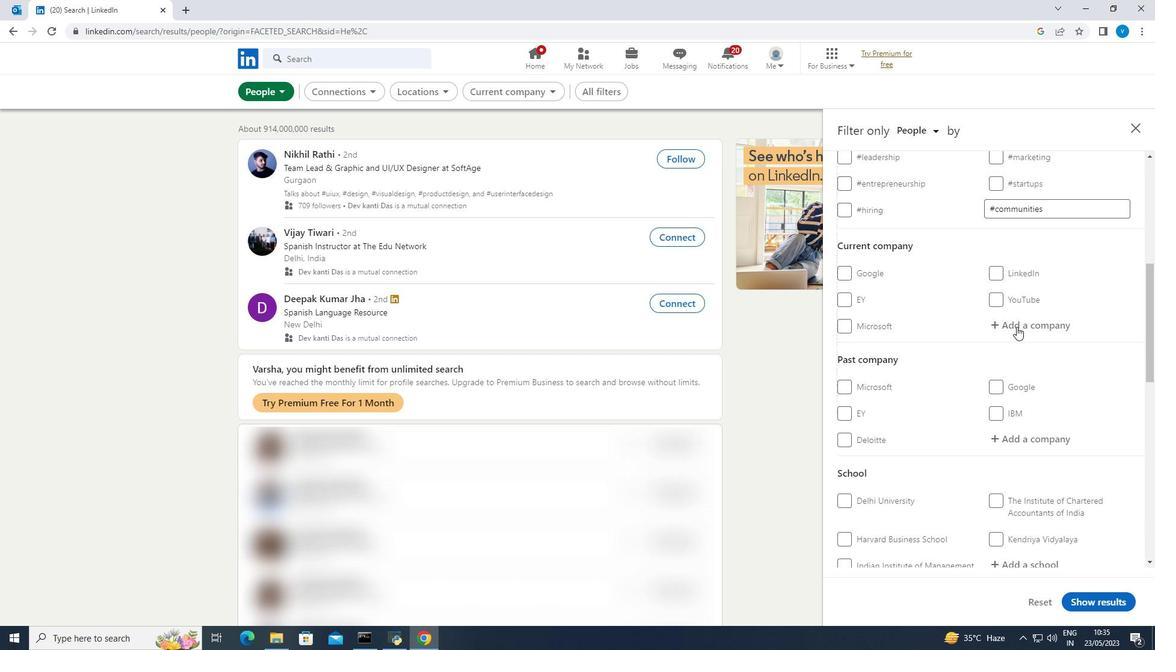 
Action: Mouse pressed left at (1025, 325)
Screenshot: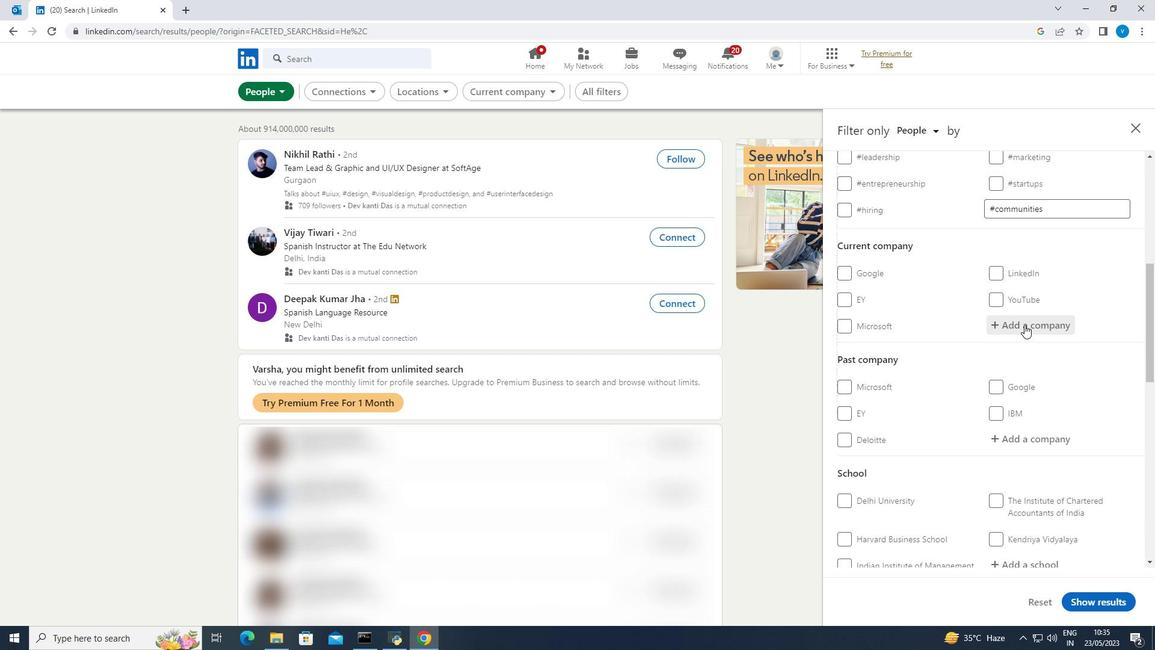 
Action: Mouse moved to (1023, 325)
Screenshot: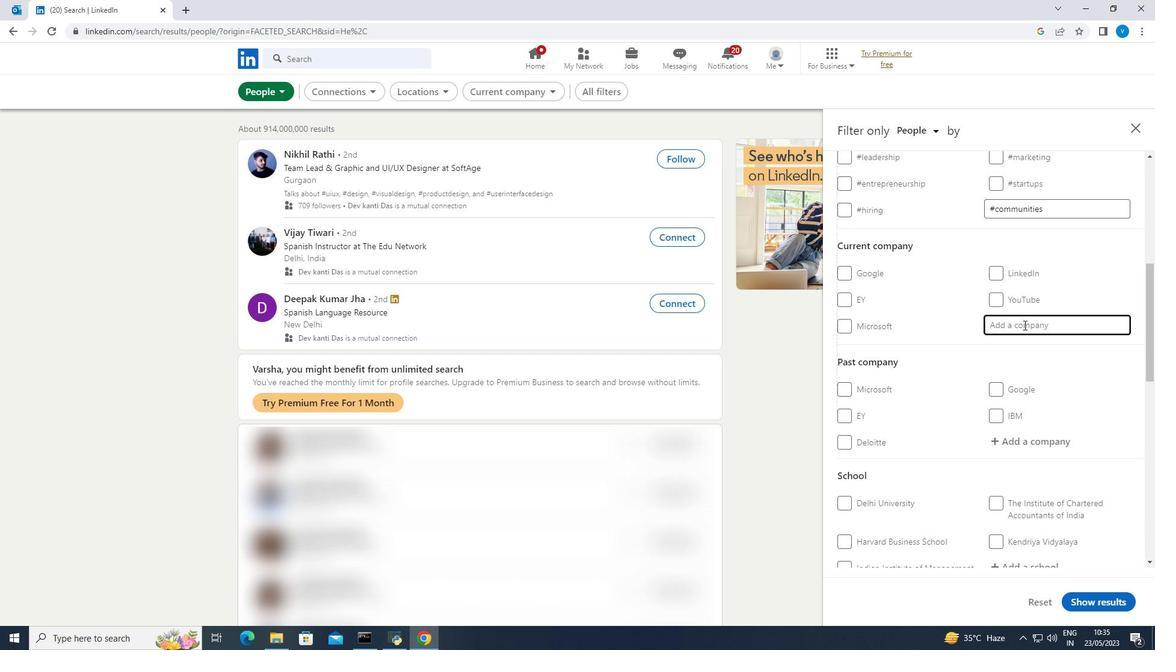 
Action: Key pressed <Key.shift><Key.shift><Key.shift><Key.shift><Key.shift><Key.shift><Key.shift><Key.shift><Key.shift>Bio
Screenshot: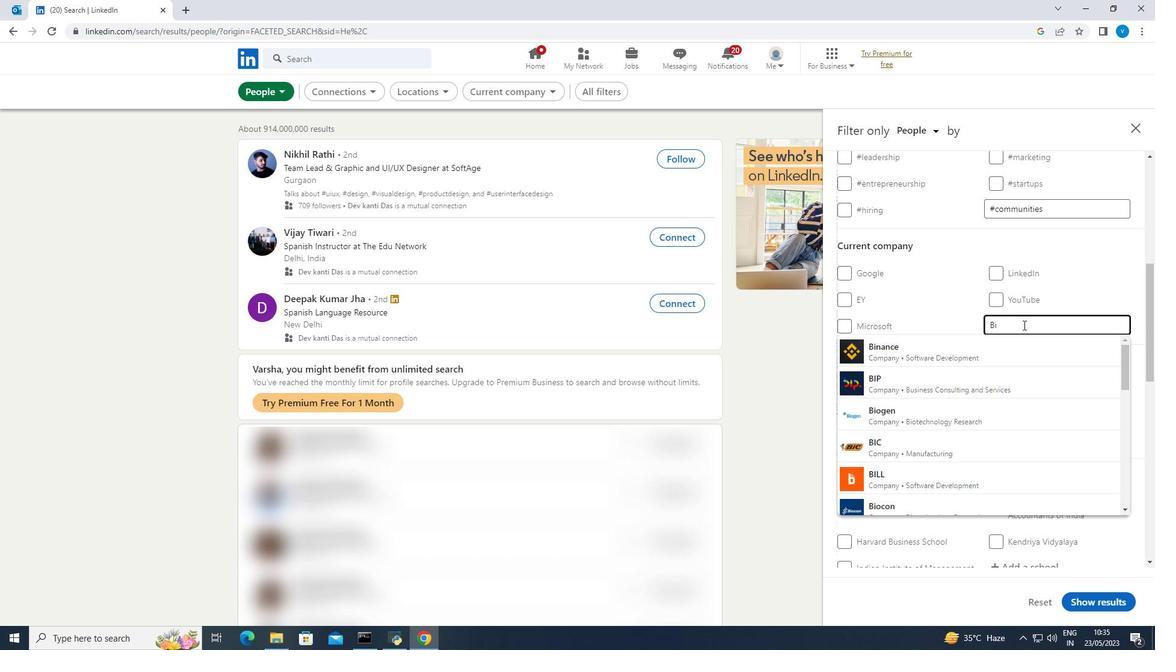 
Action: Mouse moved to (1023, 324)
Screenshot: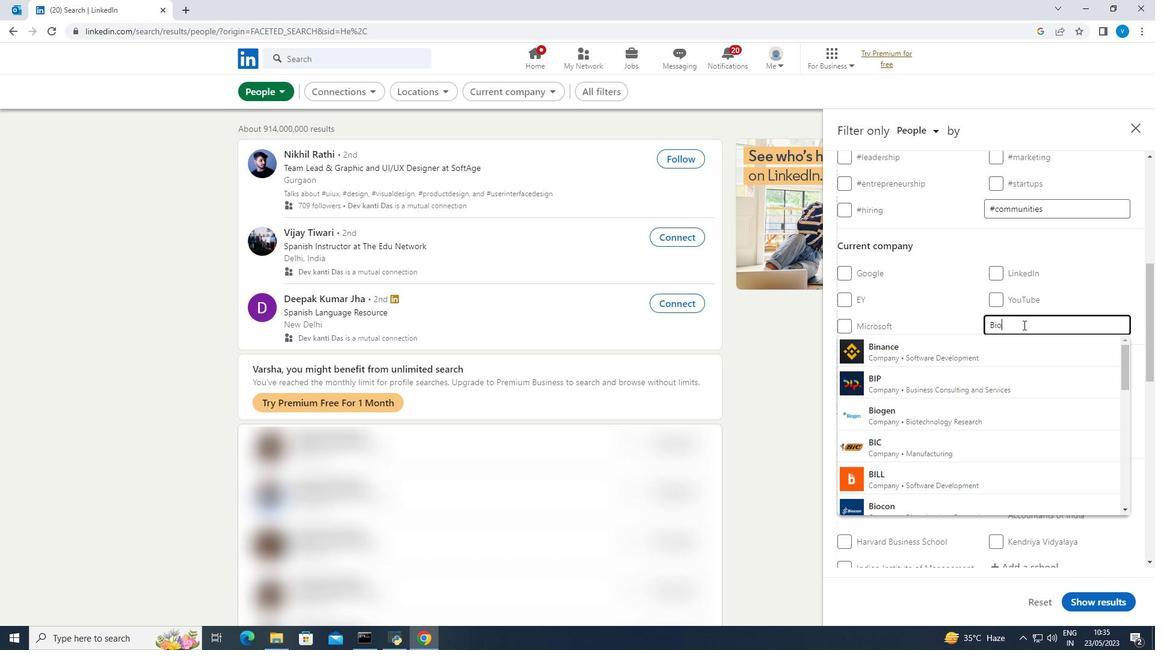 
Action: Key pressed <Key.shift><Key.shift><Key.shift>Merieux
Screenshot: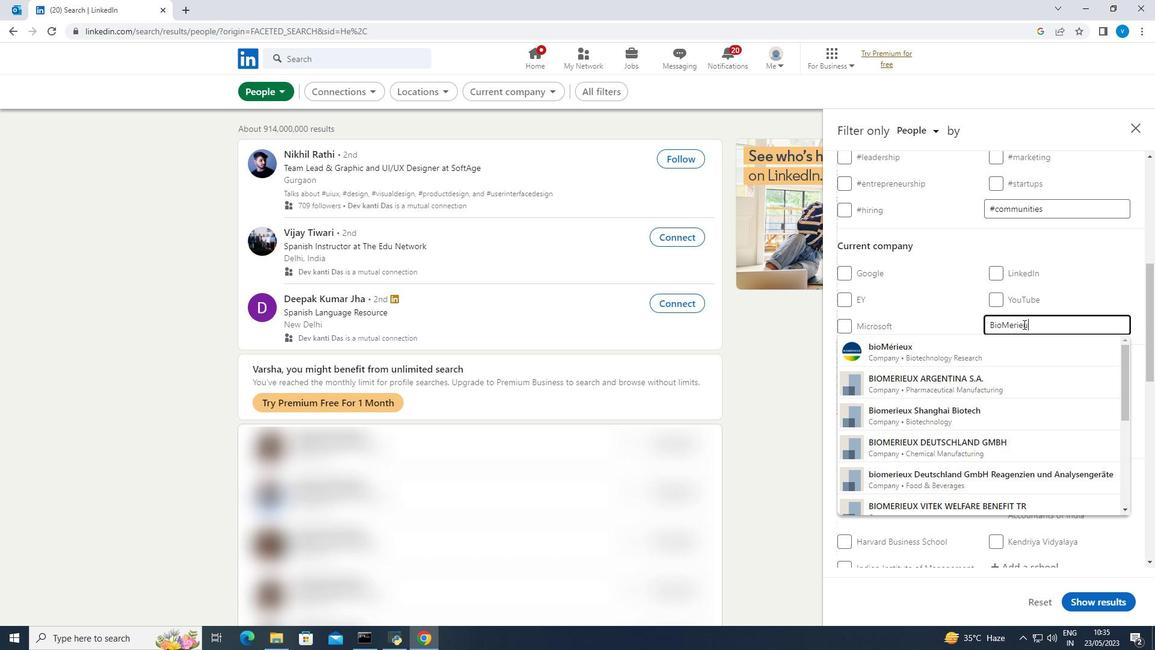 
Action: Mouse moved to (1025, 336)
Screenshot: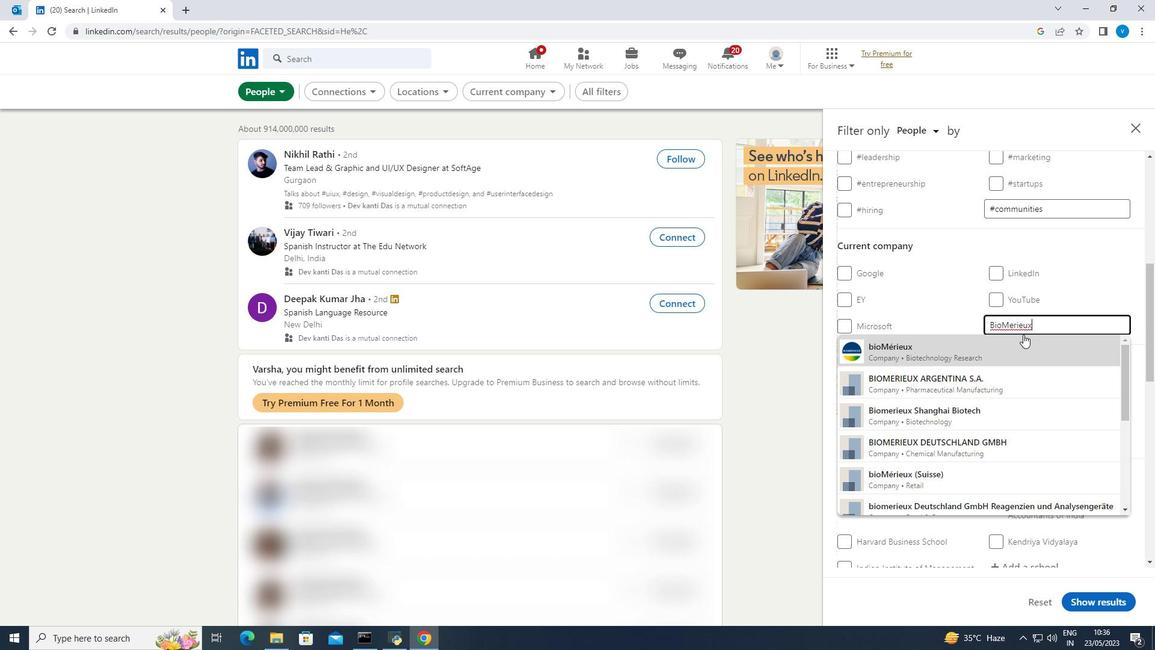 
Action: Key pressed <Key.enter>
Screenshot: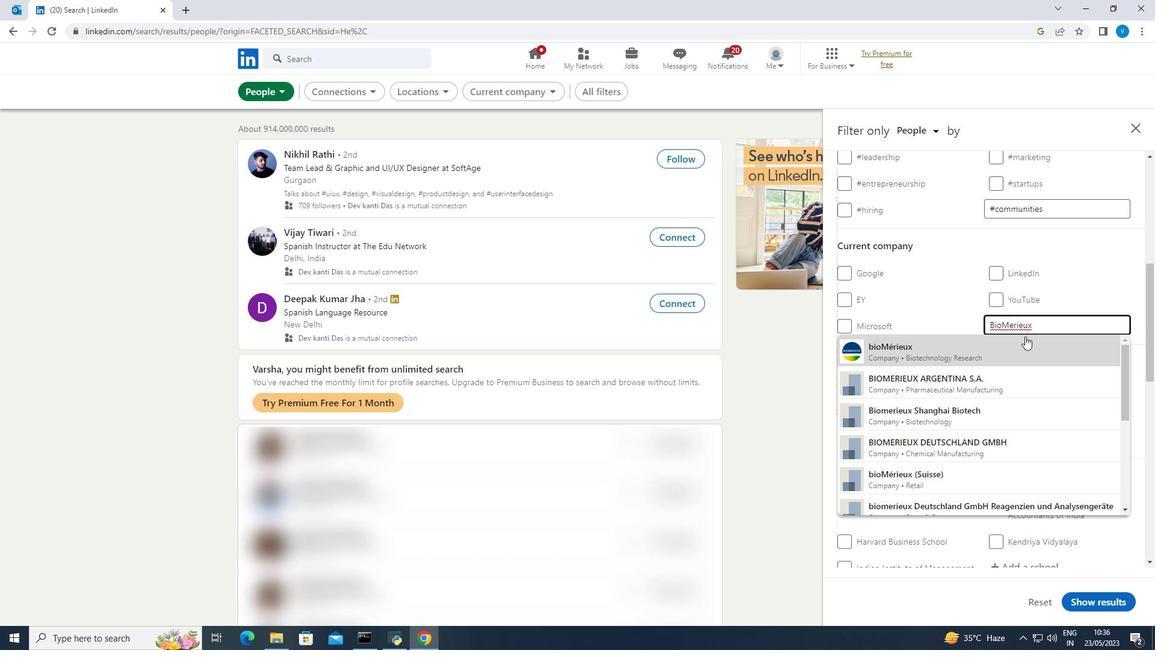 
Action: Mouse scrolled (1025, 335) with delta (0, 0)
Screenshot: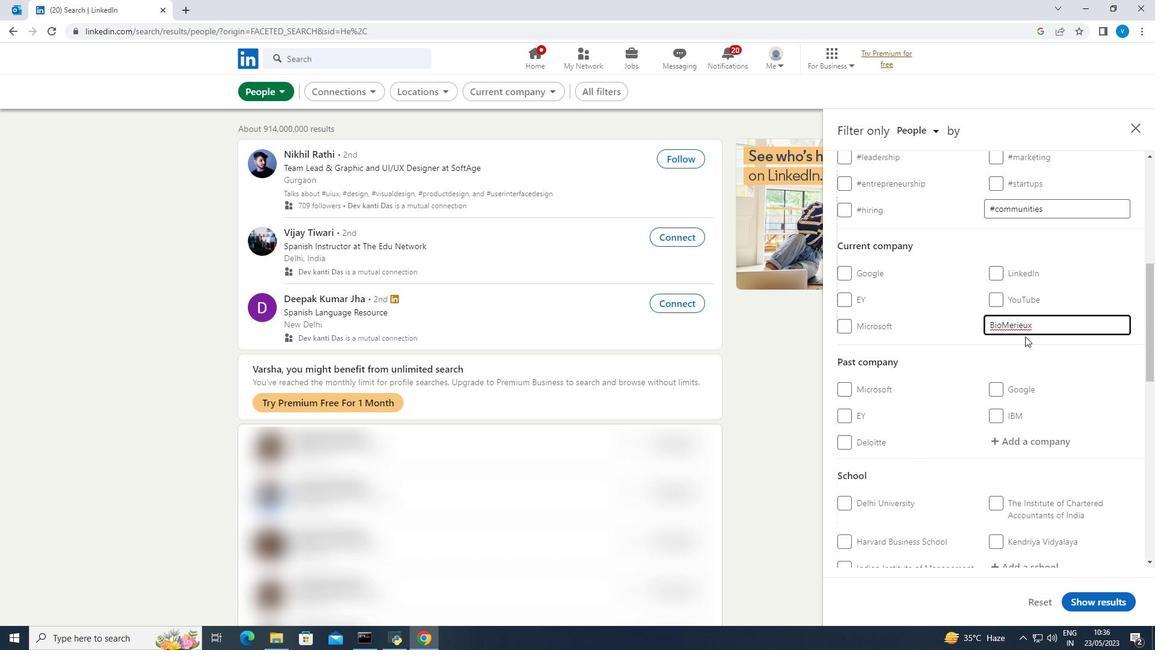 
Action: Mouse moved to (1026, 337)
Screenshot: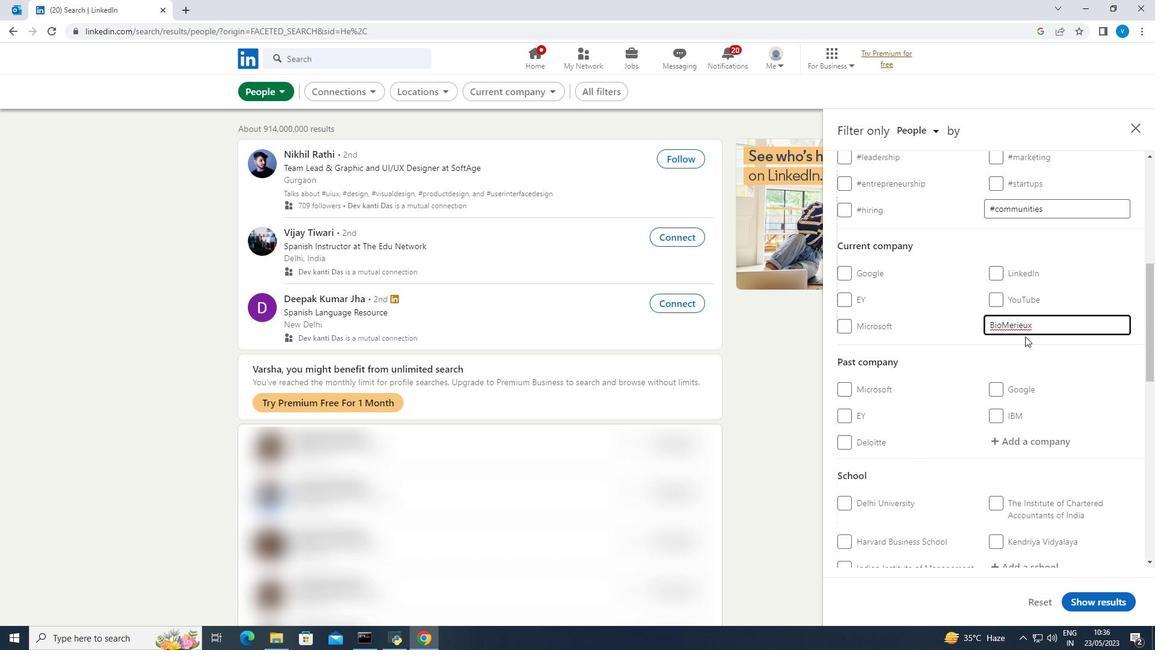 
Action: Mouse scrolled (1026, 336) with delta (0, 0)
Screenshot: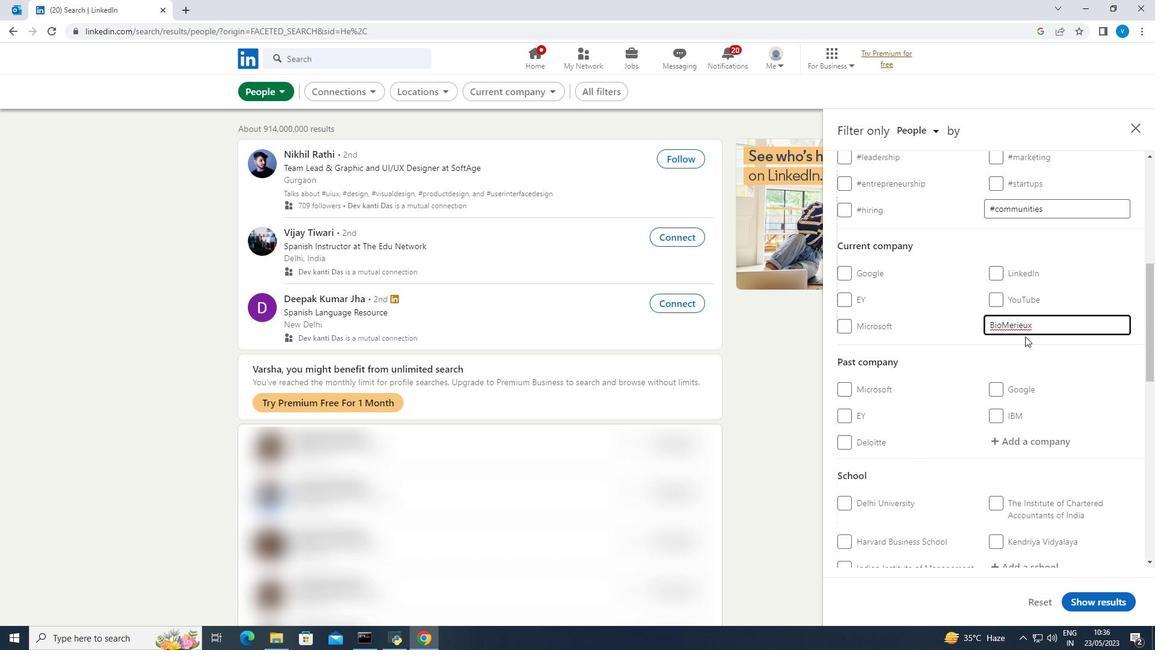 
Action: Mouse scrolled (1026, 336) with delta (0, 0)
Screenshot: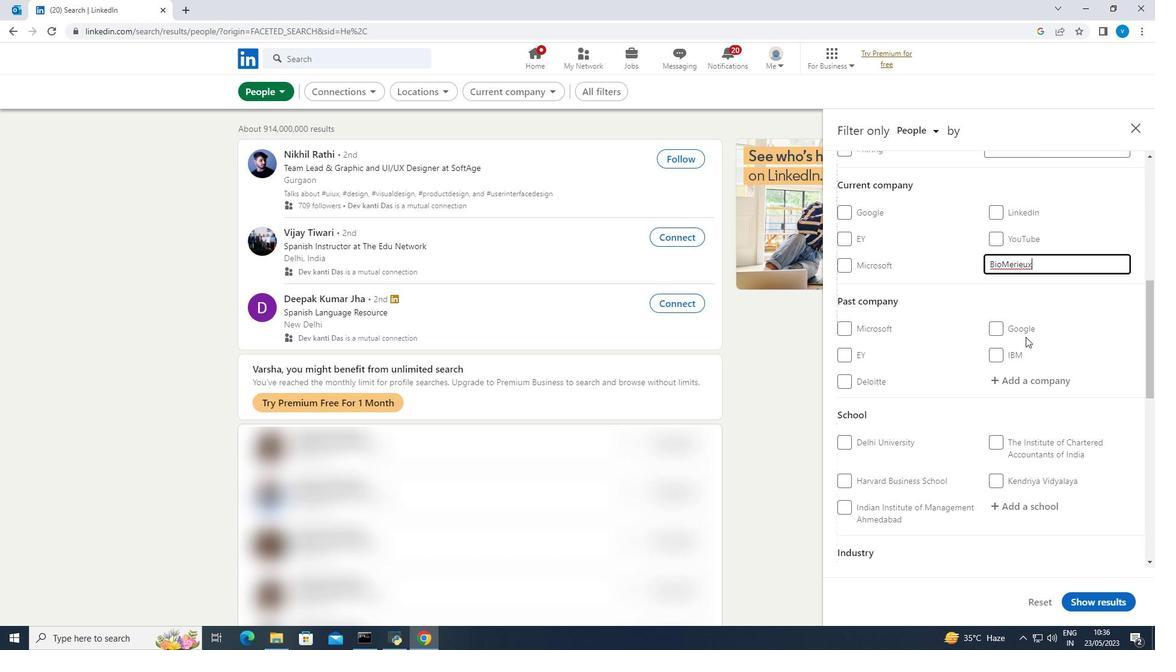 
Action: Mouse scrolled (1026, 336) with delta (0, 0)
Screenshot: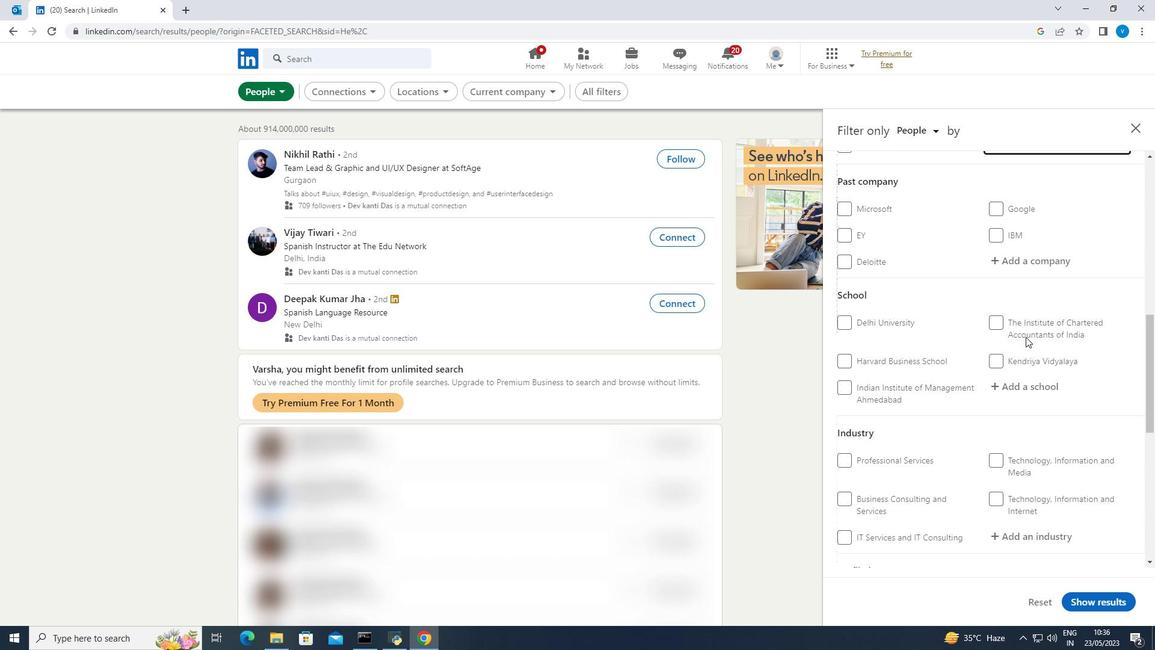 
Action: Mouse moved to (1026, 337)
Screenshot: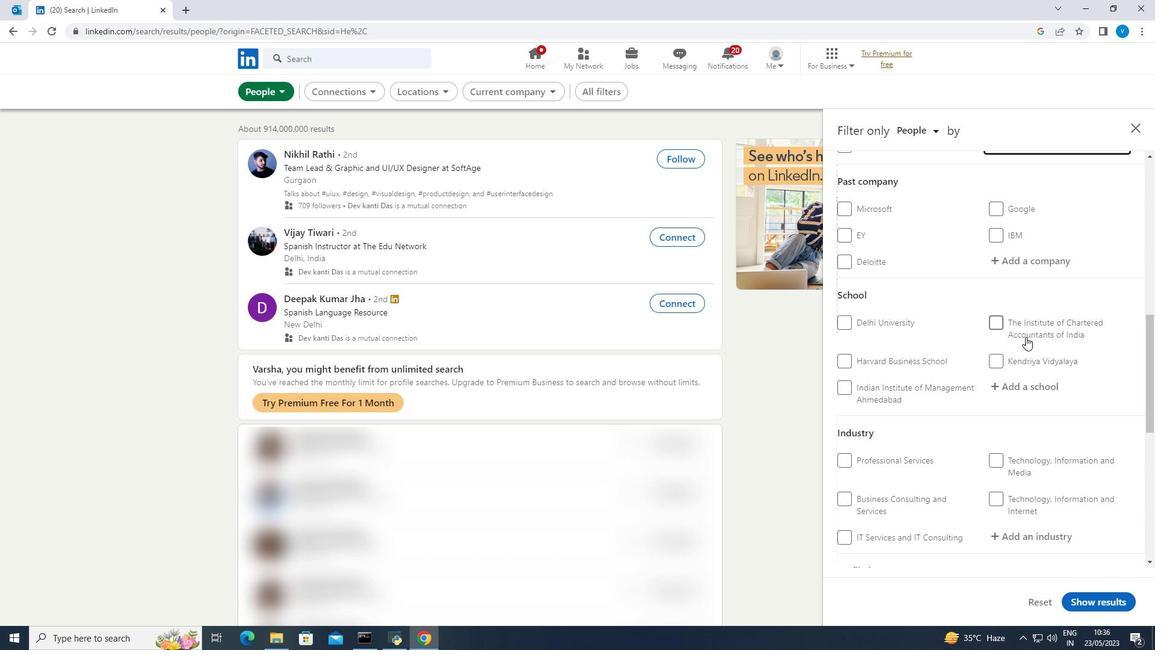 
Action: Mouse scrolled (1026, 337) with delta (0, 0)
Screenshot: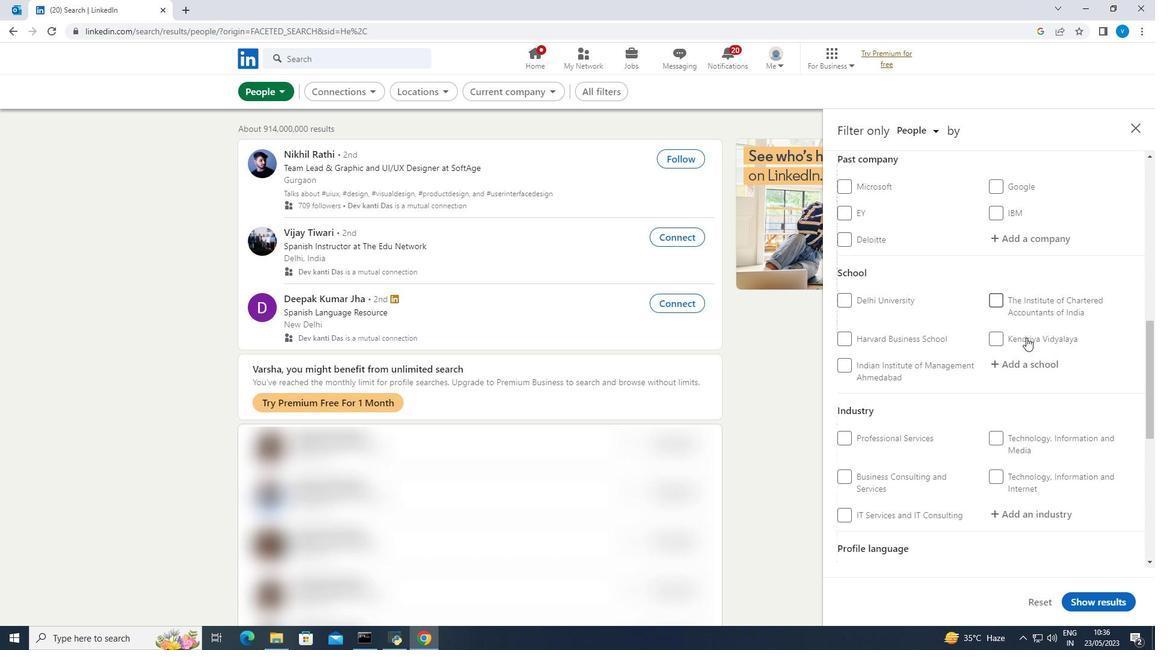 
Action: Mouse moved to (1035, 267)
Screenshot: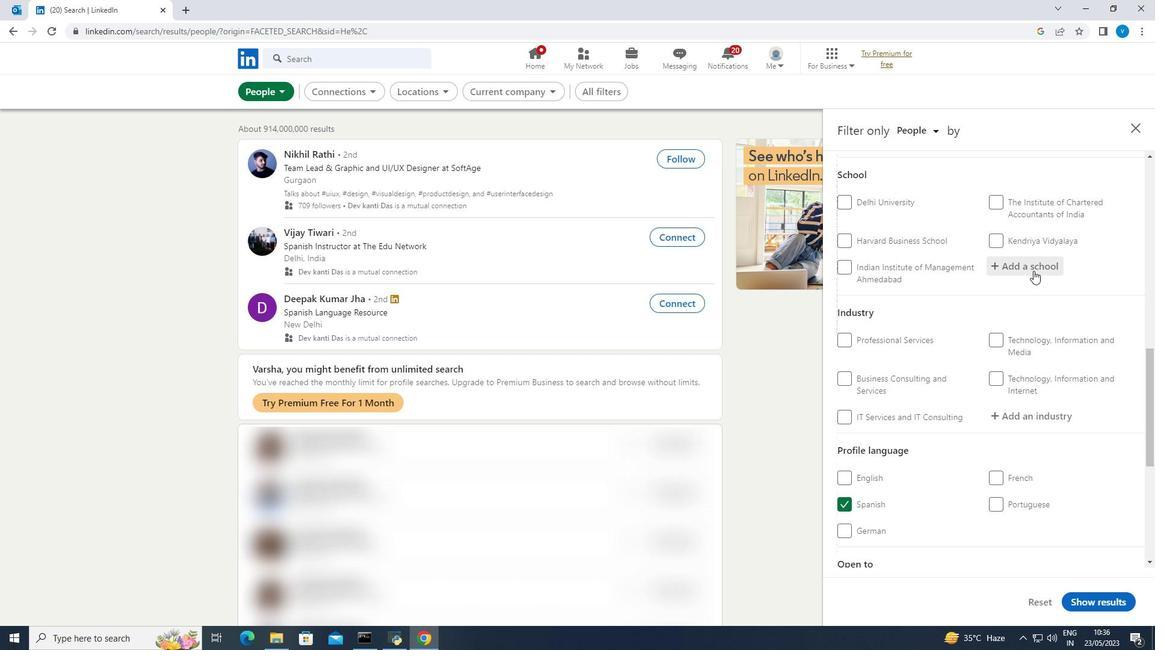 
Action: Mouse pressed left at (1035, 267)
Screenshot: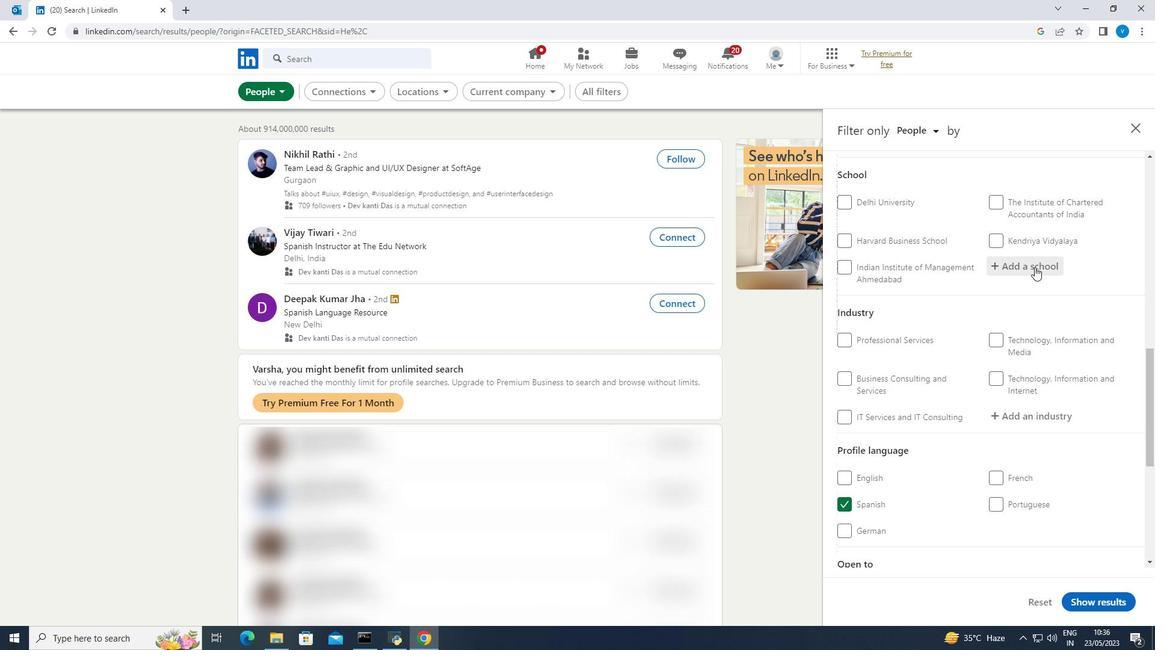 
Action: Key pressed <Key.shift><Key.shift><Key.shift><Key.shift><Key.shift>Raghu<Key.space><Key.shift><Key.shift><Key.shift><Key.shift><Key.shift>E
Screenshot: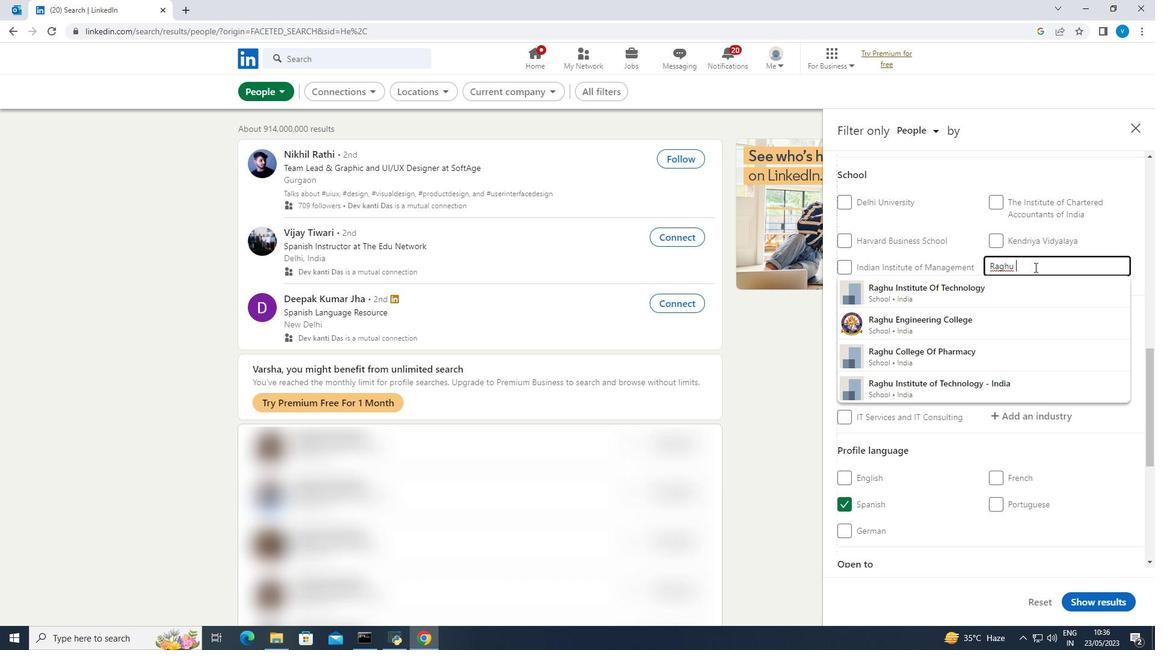 
Action: Mouse moved to (993, 284)
Screenshot: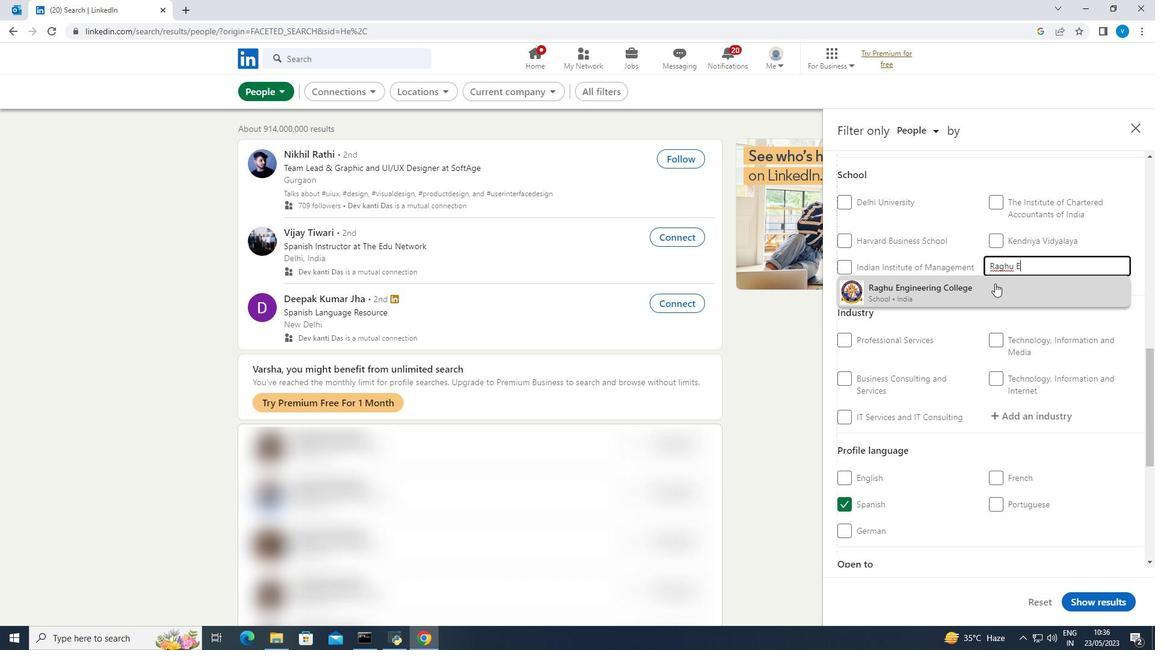 
Action: Mouse pressed left at (993, 284)
Screenshot: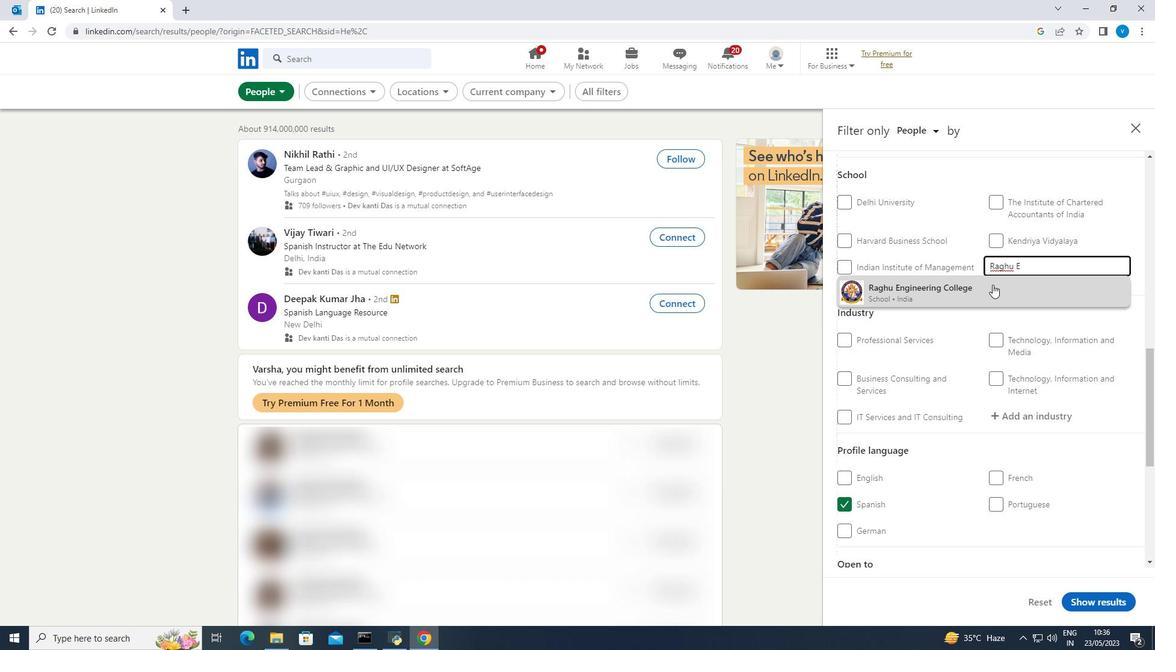 
Action: Mouse scrolled (993, 284) with delta (0, 0)
Screenshot: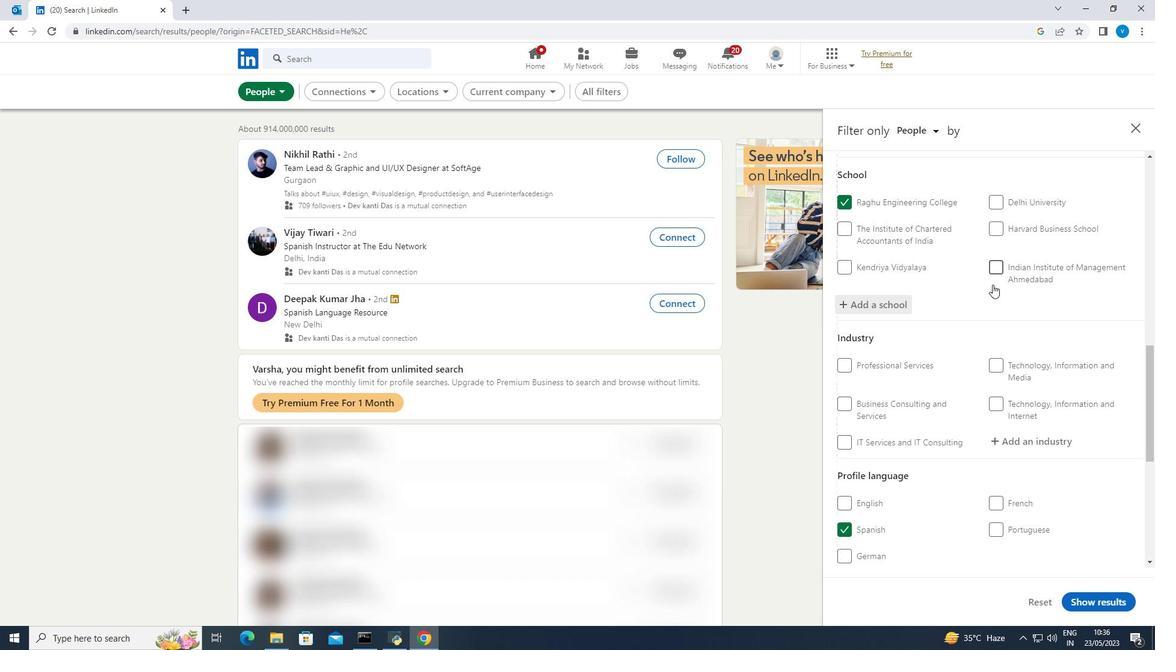 
Action: Mouse scrolled (993, 284) with delta (0, 0)
Screenshot: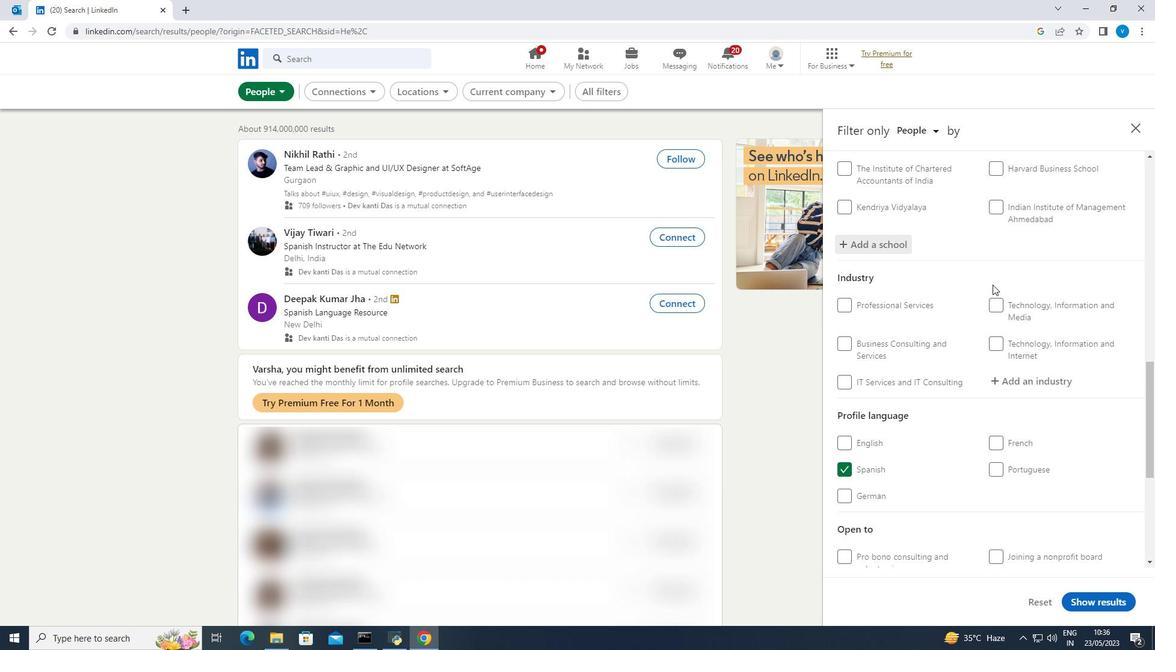 
Action: Mouse scrolled (993, 284) with delta (0, 0)
Screenshot: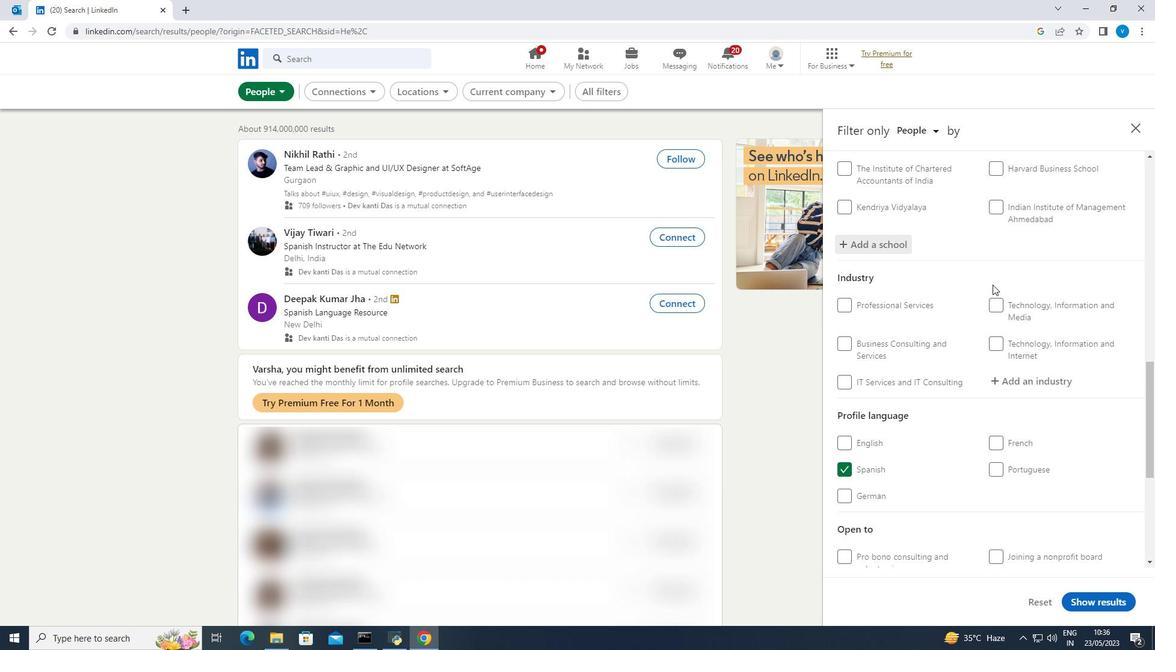 
Action: Mouse moved to (1009, 265)
Screenshot: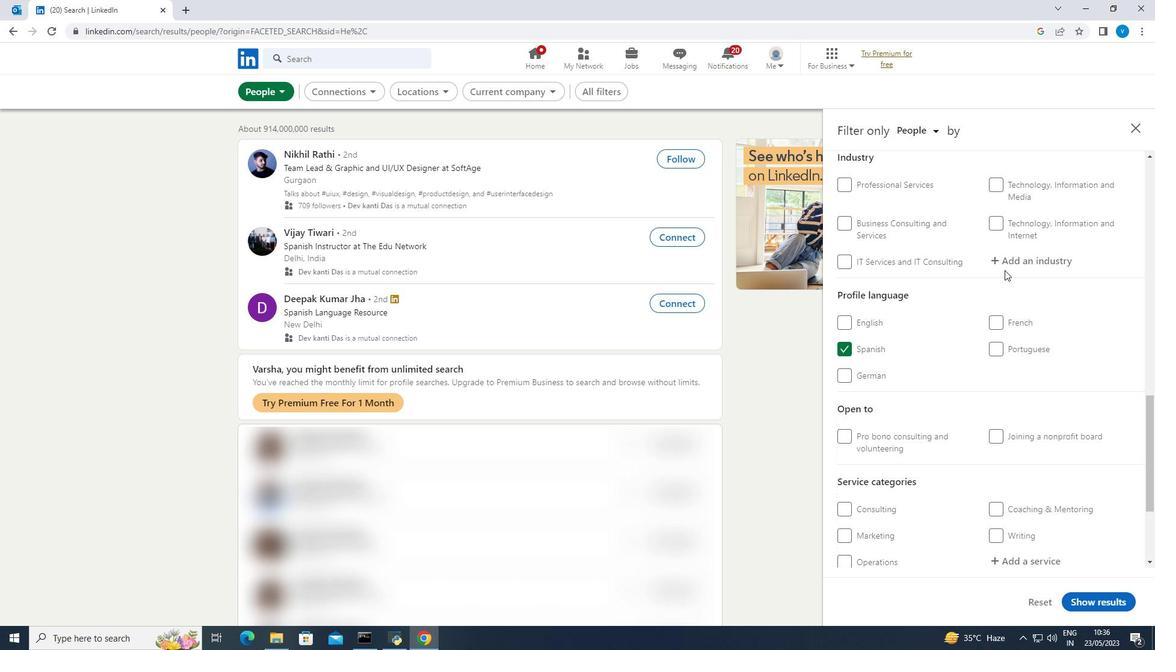 
Action: Mouse pressed left at (1009, 265)
Screenshot: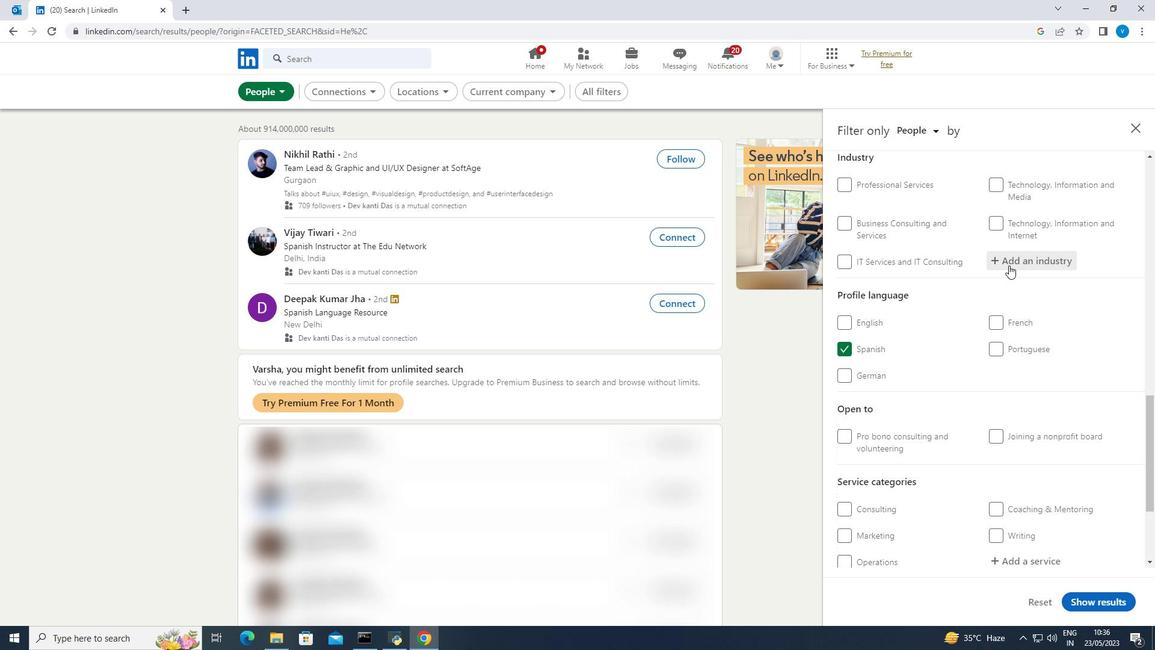 
Action: Key pressed <Key.shift><Key.shift><Key.shift><Key.shift>Postal<Key.space>
Screenshot: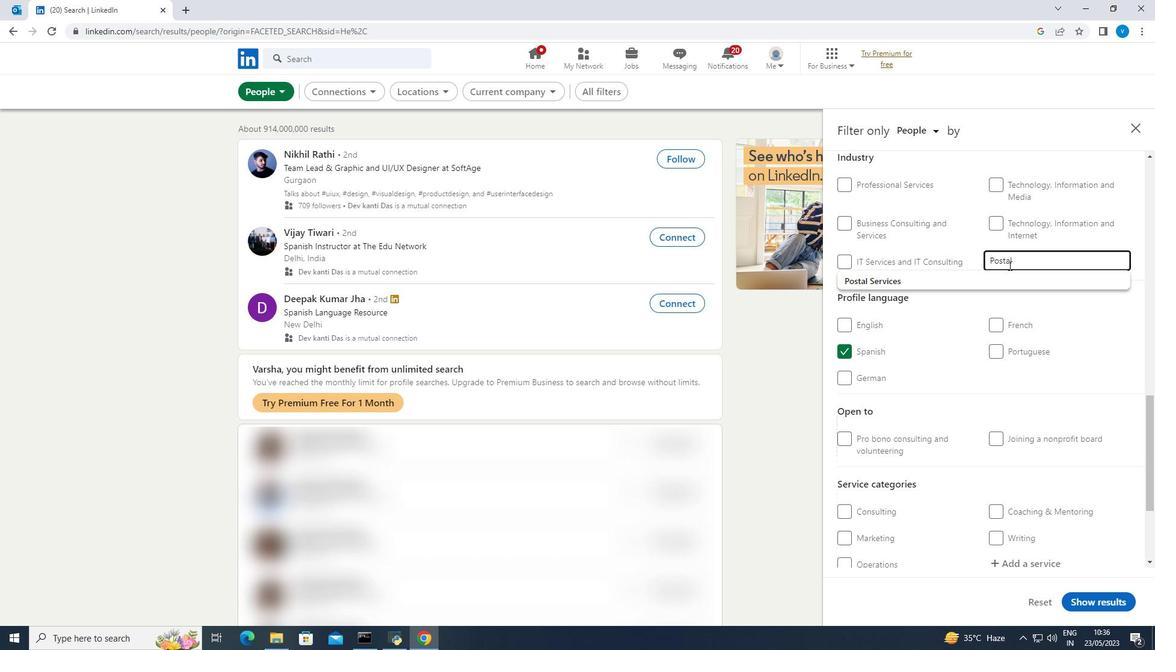 
Action: Mouse moved to (961, 275)
Screenshot: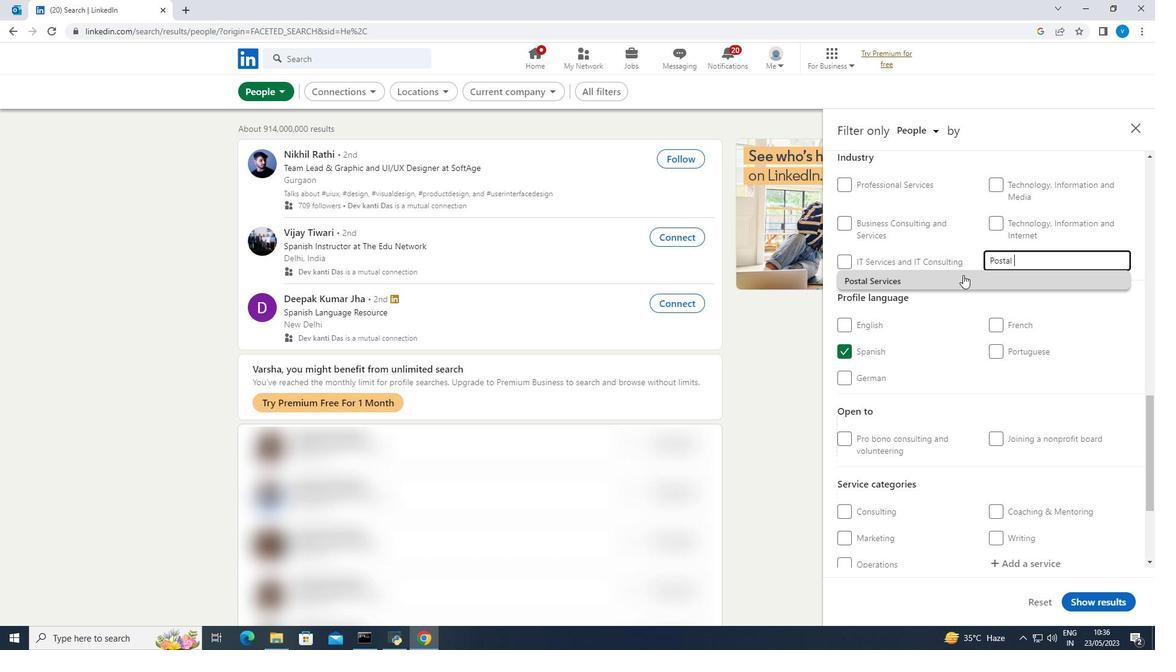 
Action: Mouse pressed left at (961, 275)
Screenshot: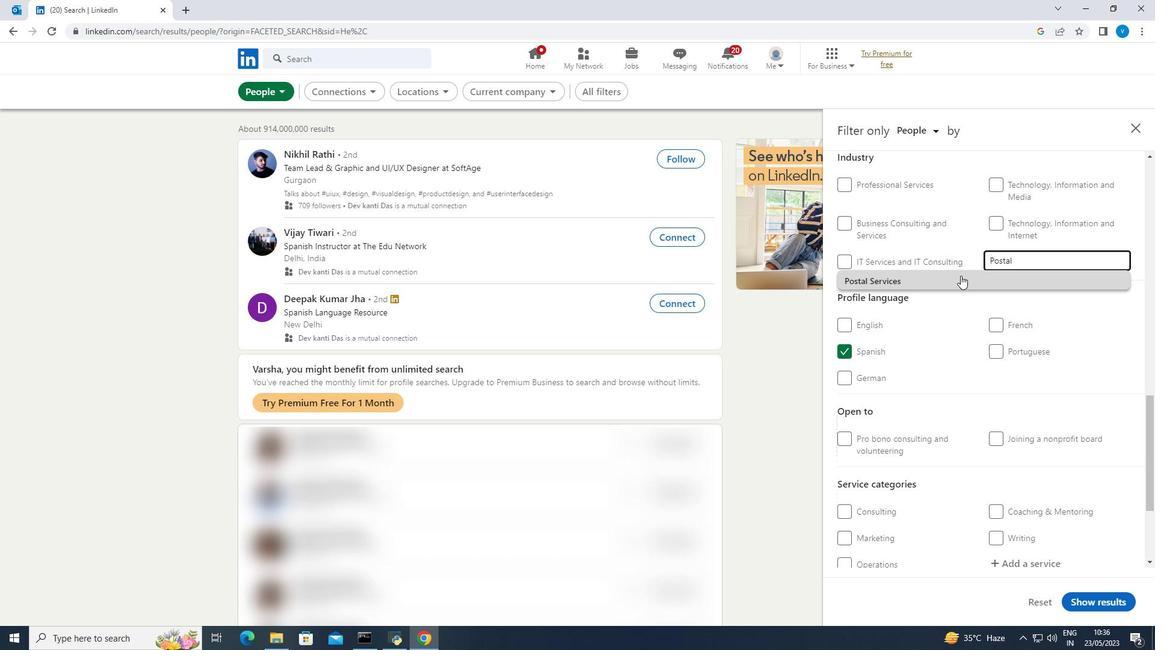
Action: Mouse scrolled (961, 275) with delta (0, 0)
Screenshot: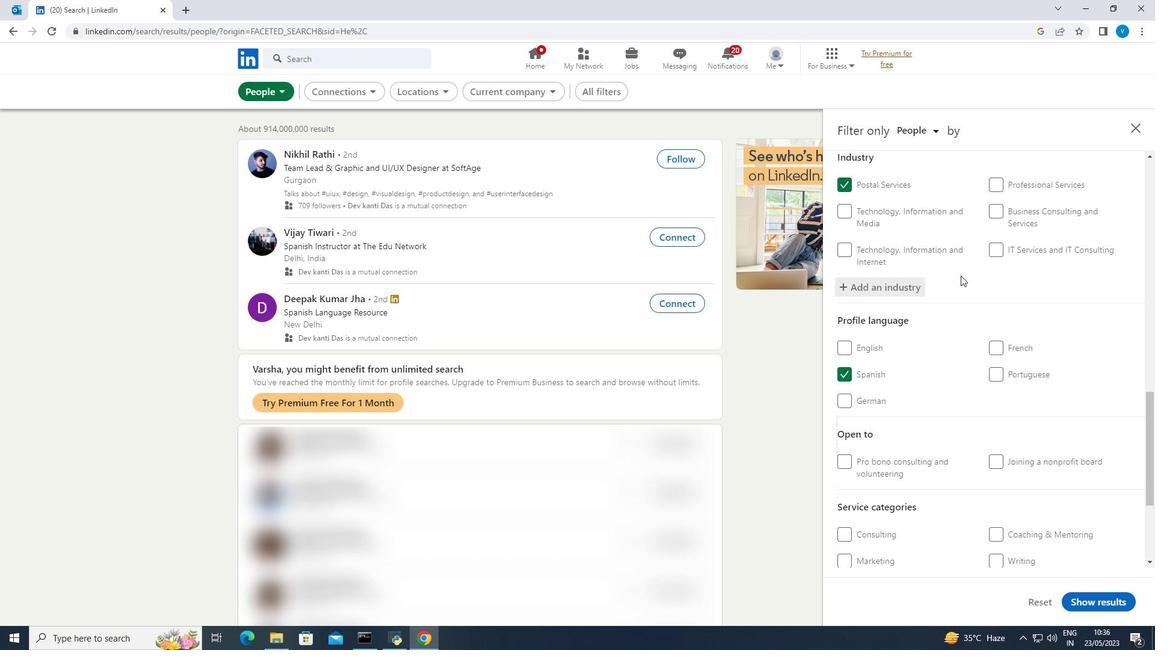 
Action: Mouse scrolled (961, 275) with delta (0, 0)
Screenshot: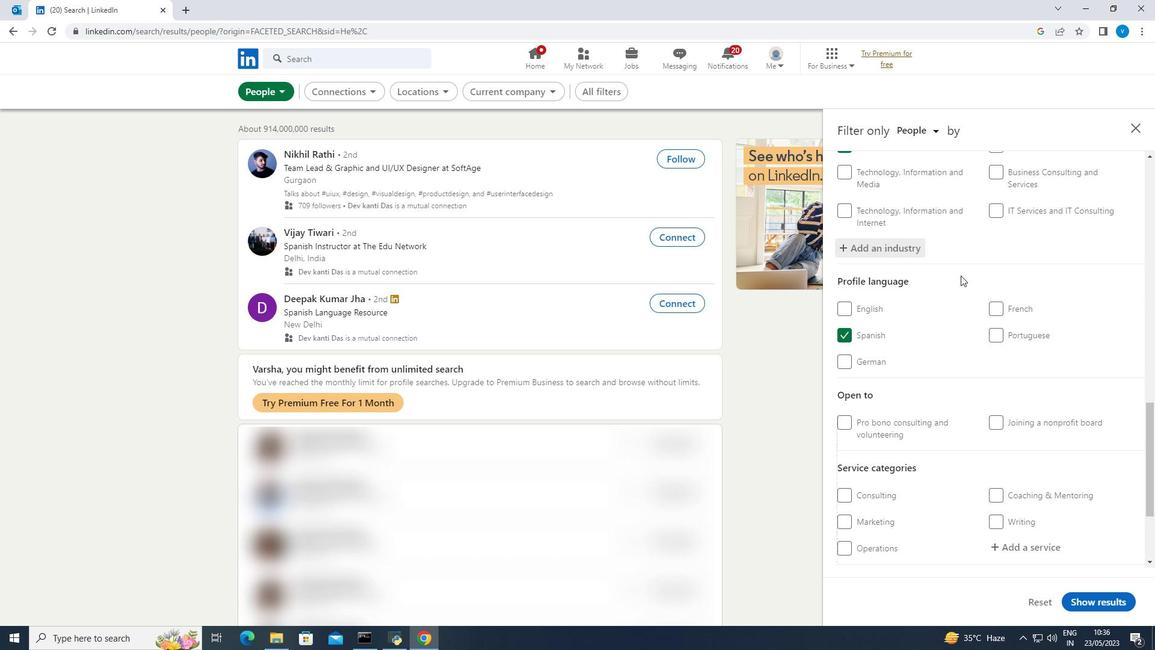 
Action: Mouse moved to (960, 276)
Screenshot: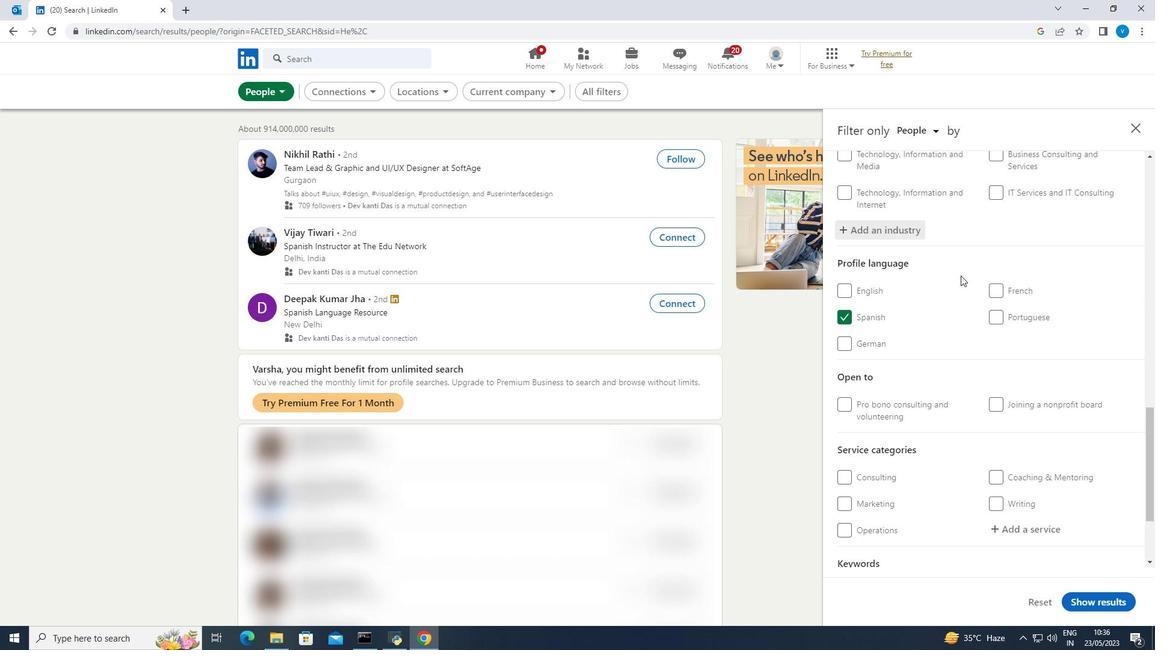 
Action: Mouse scrolled (960, 275) with delta (0, 0)
Screenshot: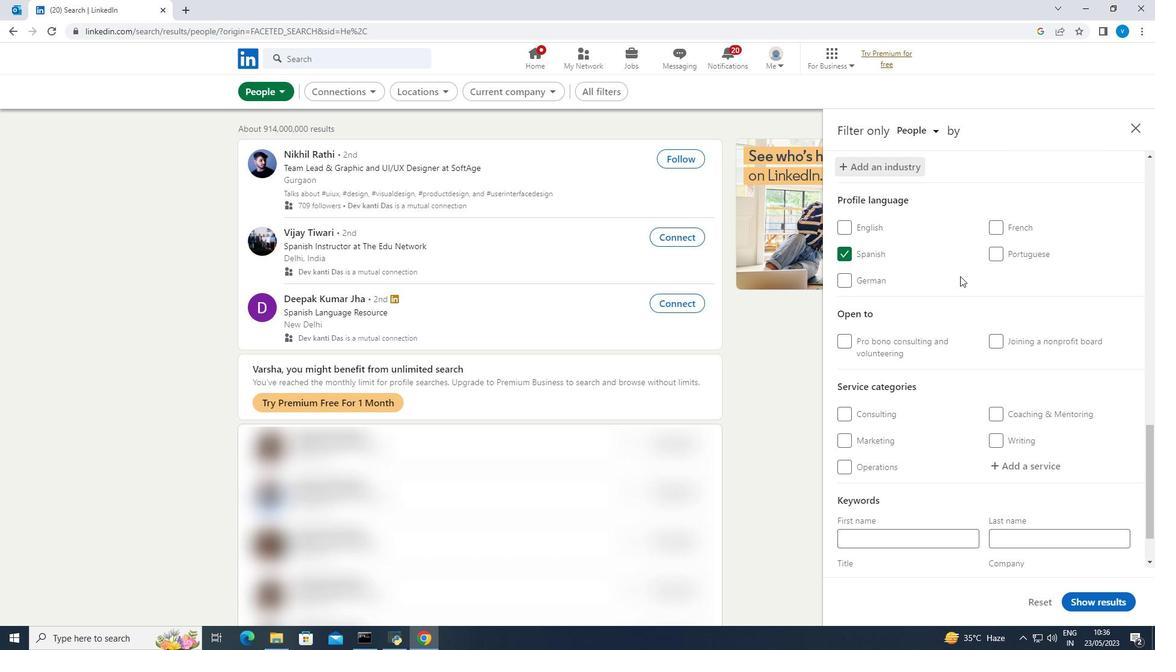 
Action: Mouse scrolled (960, 275) with delta (0, 0)
Screenshot: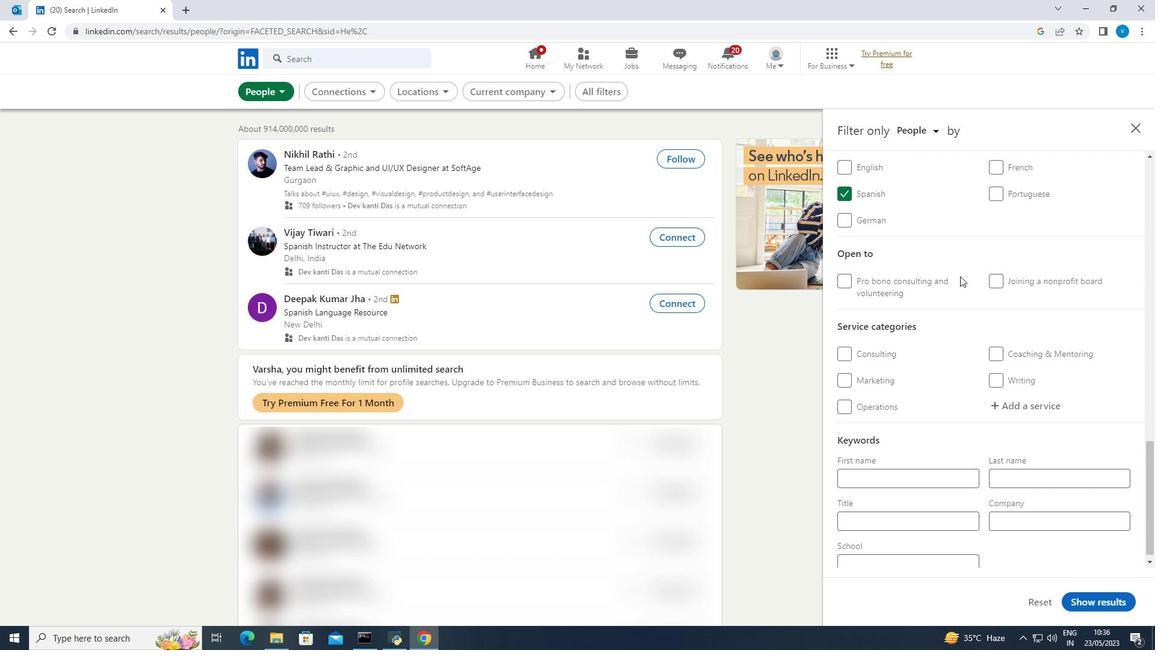 
Action: Mouse moved to (1018, 394)
Screenshot: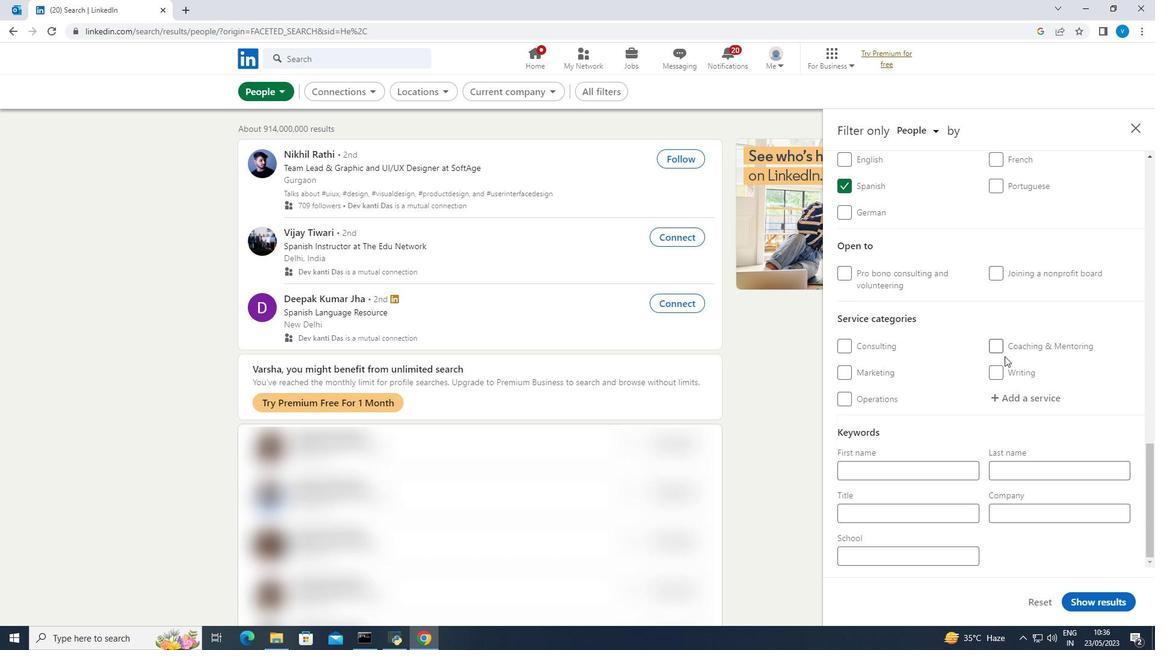 
Action: Mouse pressed left at (1018, 394)
Screenshot: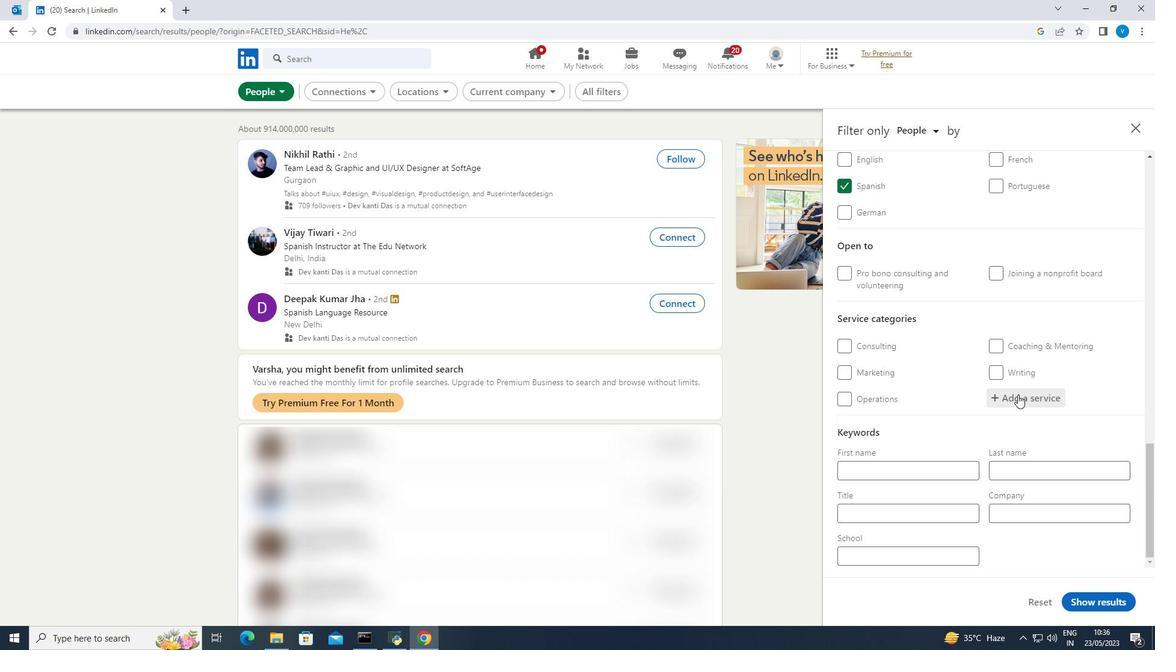 
Action: Mouse moved to (1019, 394)
Screenshot: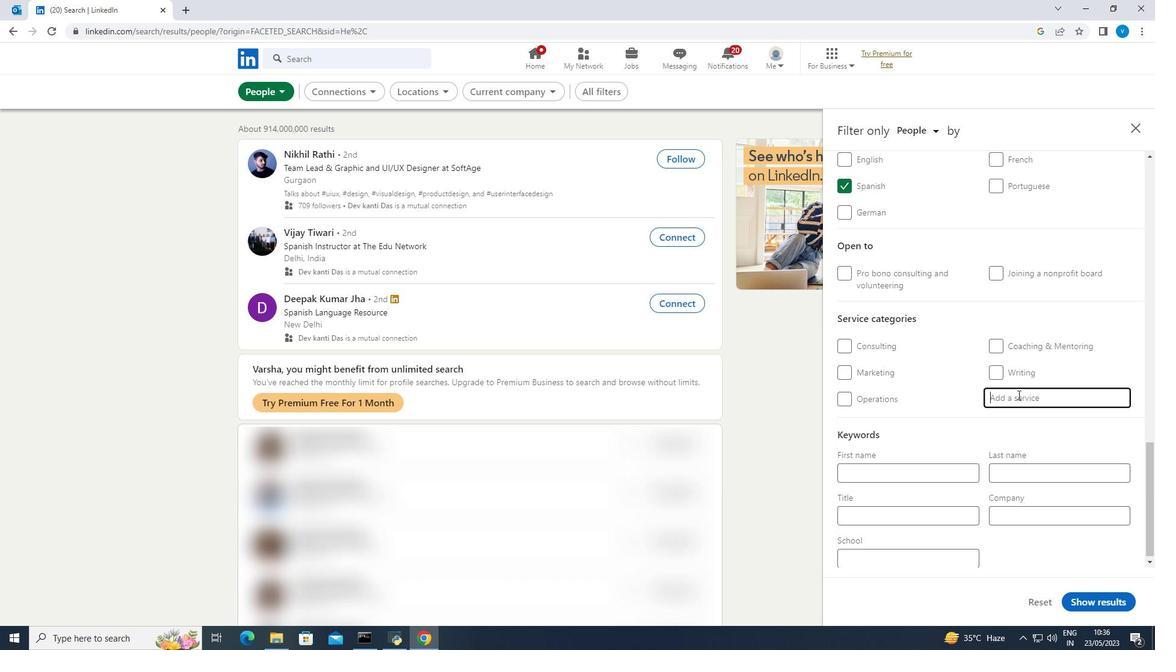 
Action: Key pressed <Key.shift>Financial<Key.space><Key.shift><Key.shift><Key.shift><Key.shift><Key.shift><Key.shift><Key.shift>p<Key.backspace><Key.shift>Plann
Screenshot: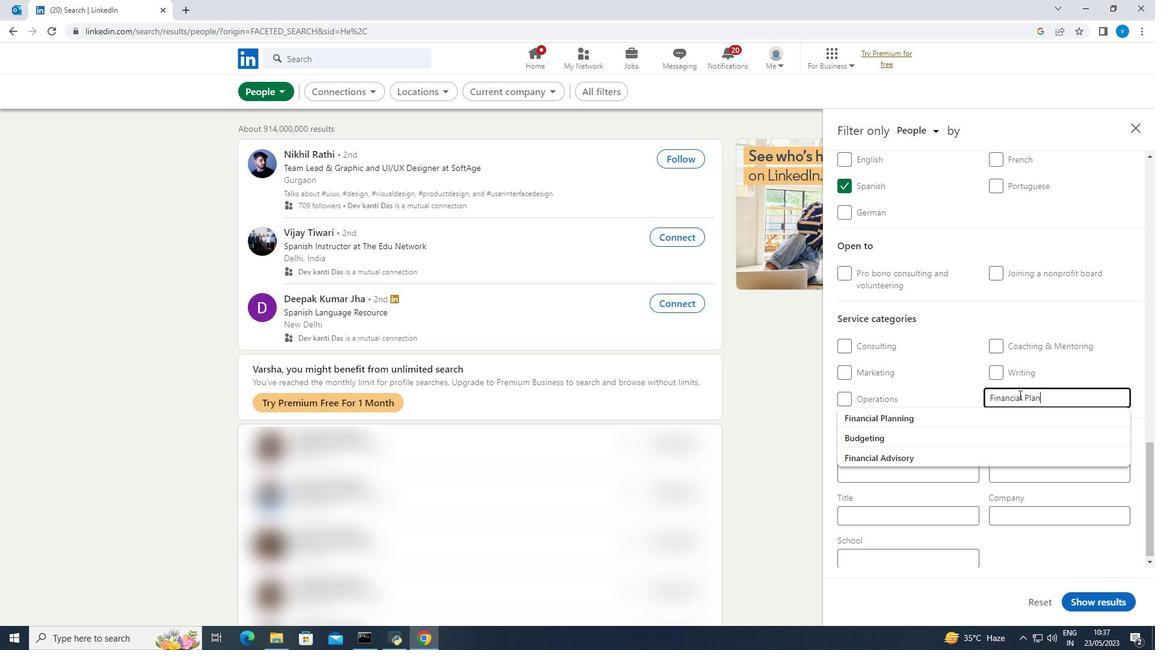 
Action: Mouse moved to (961, 413)
Screenshot: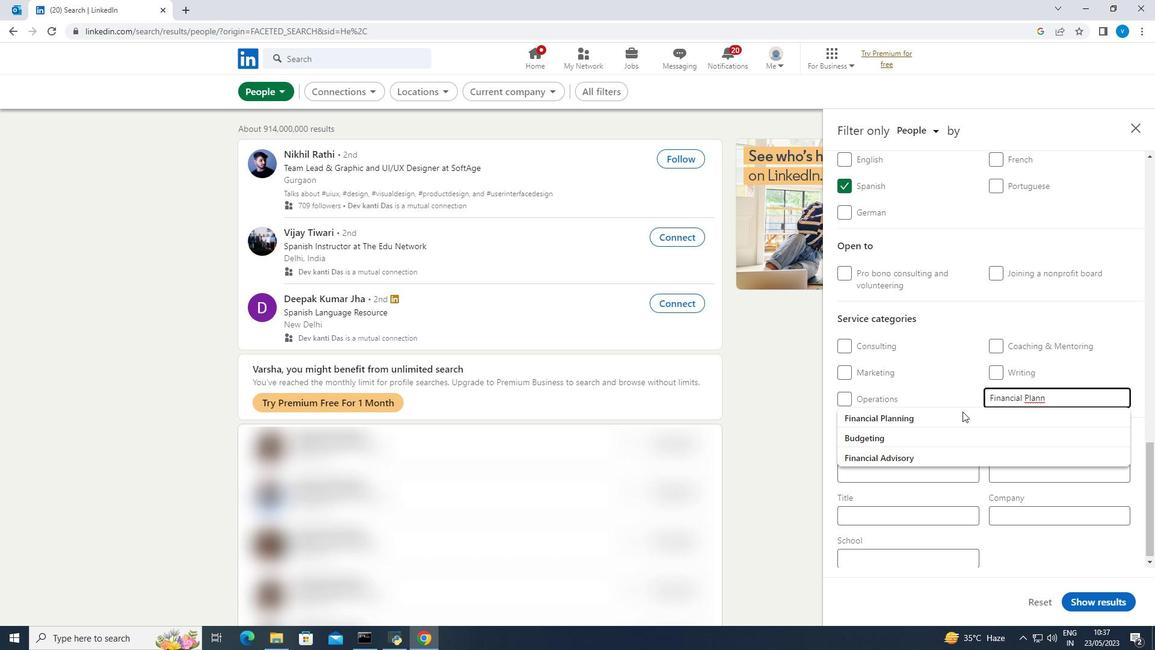 
Action: Mouse pressed left at (961, 413)
Screenshot: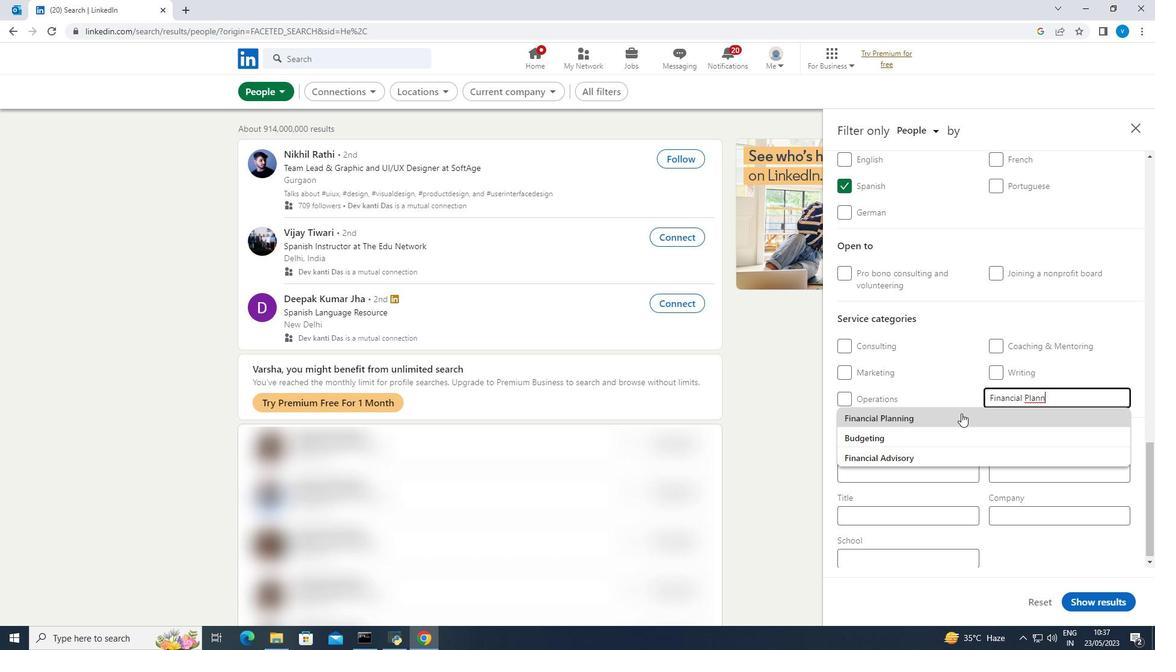 
Action: Mouse moved to (961, 413)
Screenshot: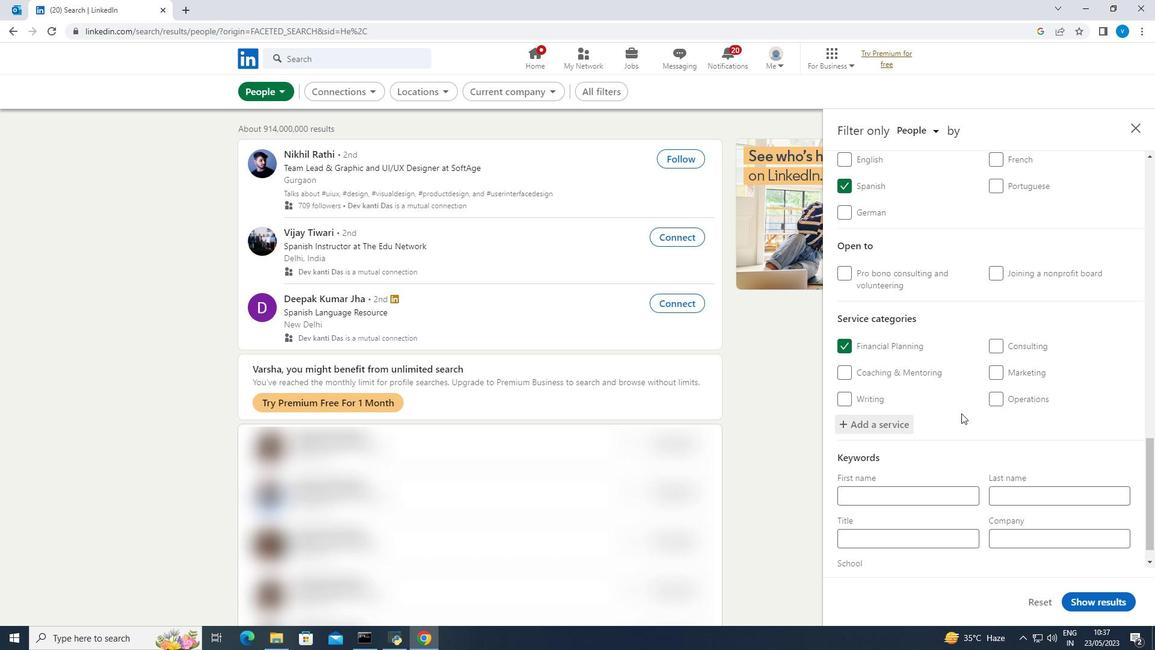 
Action: Mouse scrolled (961, 412) with delta (0, 0)
Screenshot: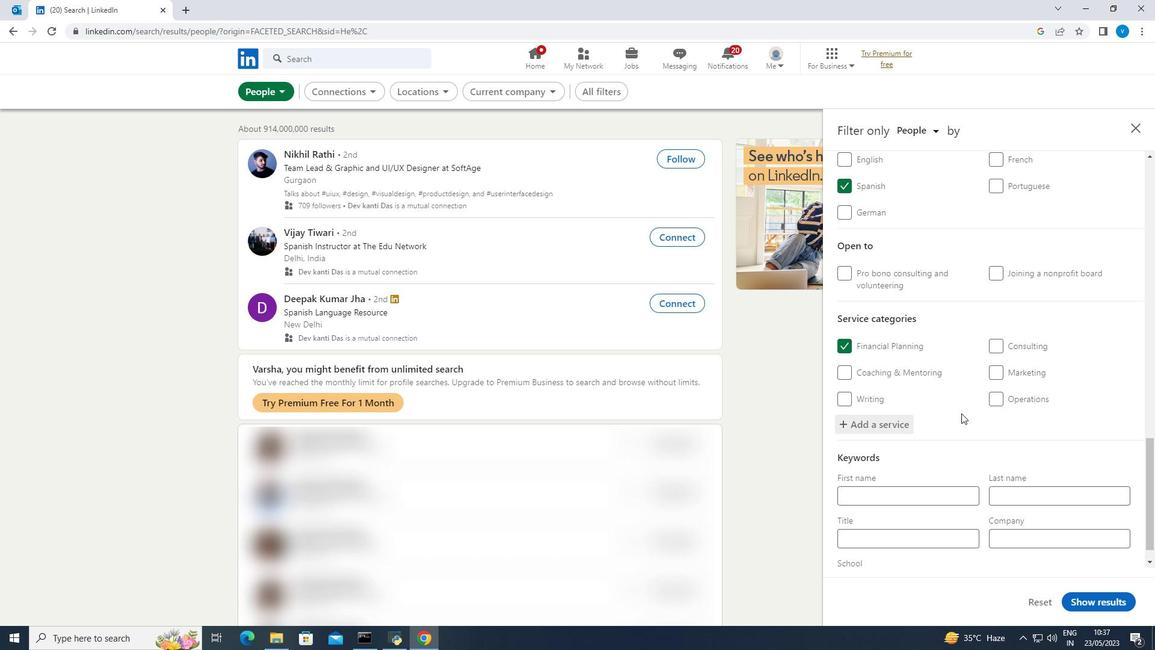 
Action: Mouse scrolled (961, 412) with delta (0, 0)
Screenshot: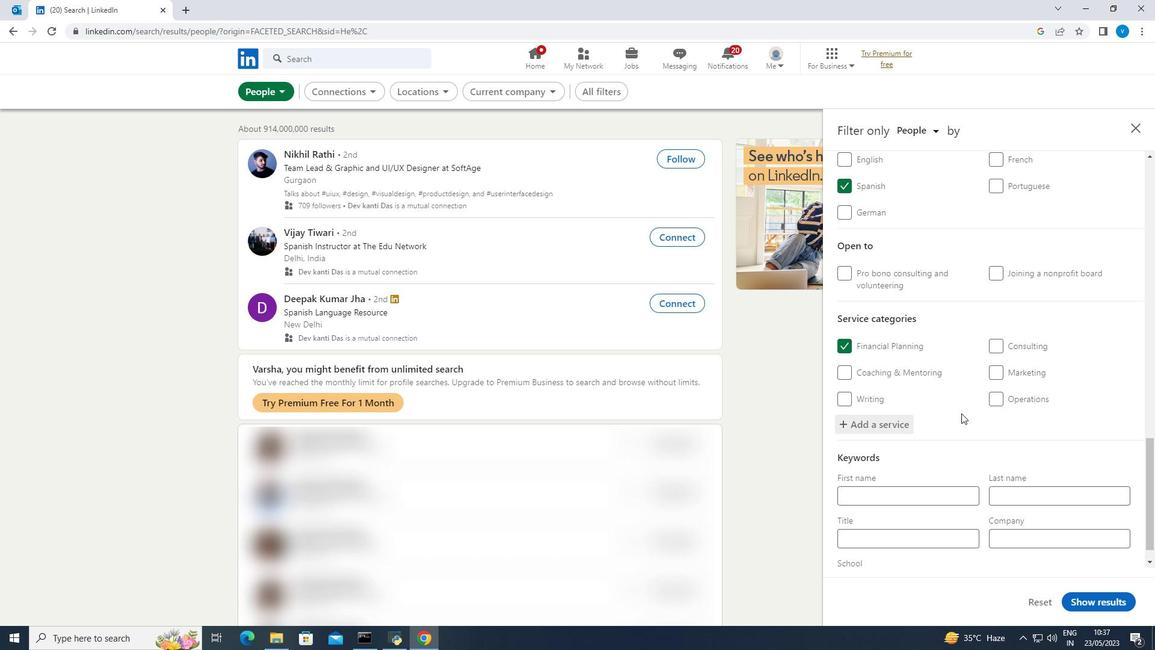 
Action: Mouse scrolled (961, 412) with delta (0, 0)
Screenshot: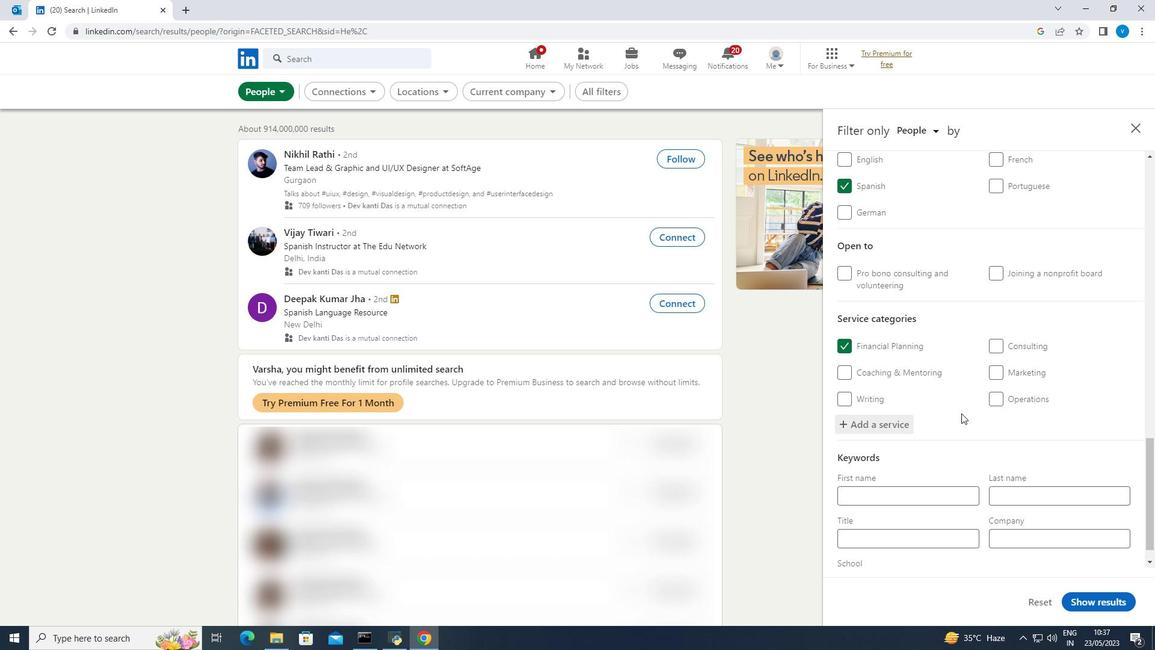 
Action: Mouse scrolled (961, 412) with delta (0, 0)
Screenshot: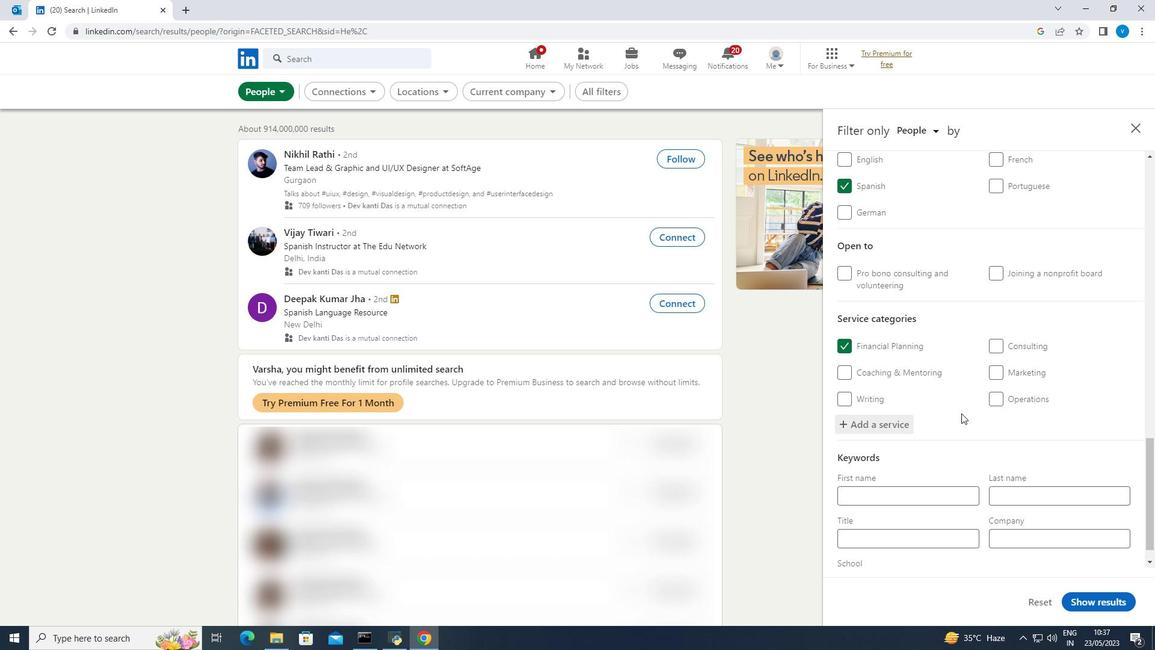 
Action: Mouse moved to (935, 509)
Screenshot: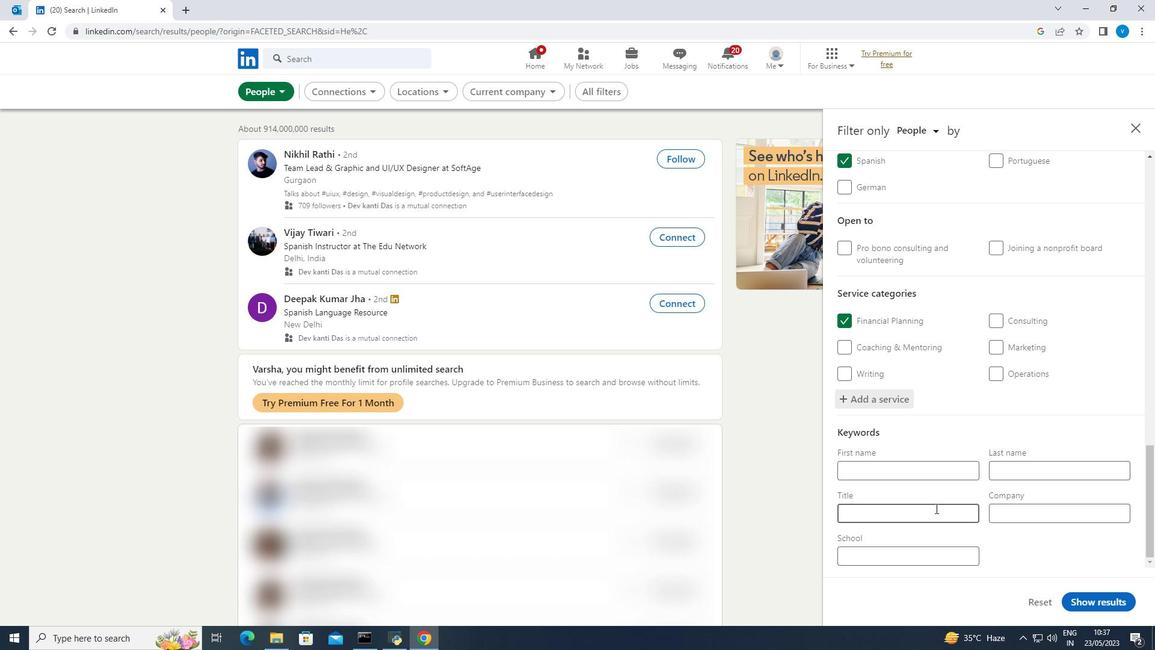 
Action: Mouse pressed left at (935, 509)
Screenshot: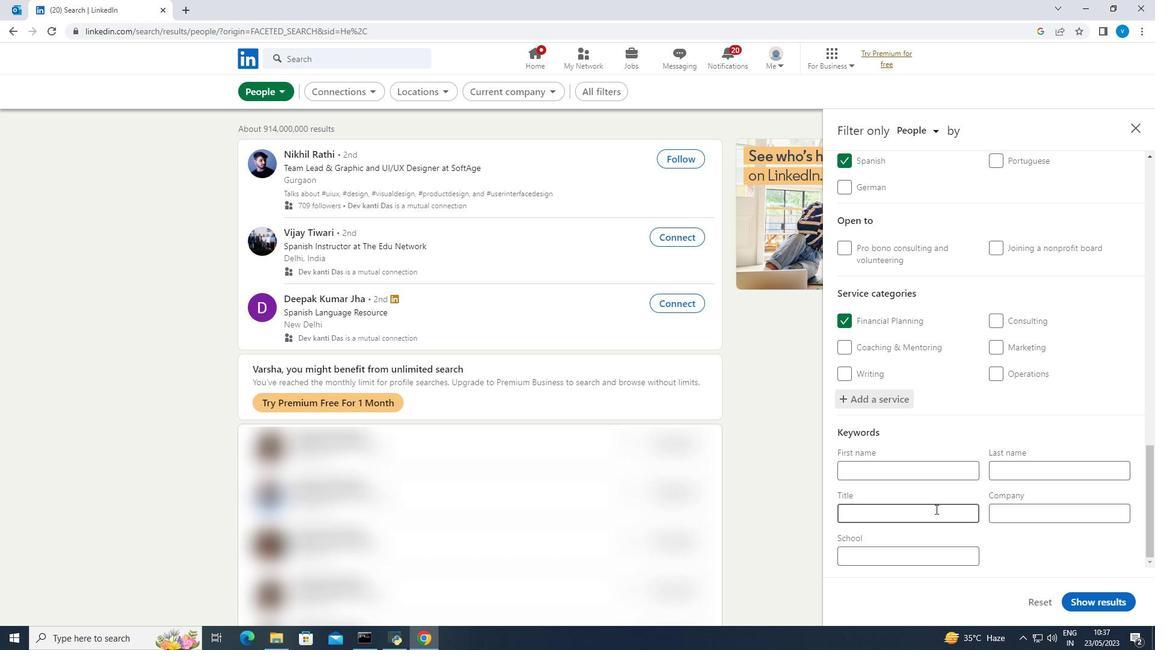 
Action: Key pressed <Key.shift><Key.shift><Key.shift><Key.shift><Key.shift><Key.shift><Key.shift>HVAC<Key.space><Key.shift><Key.shift><Key.shift><Key.shift>Technician
Screenshot: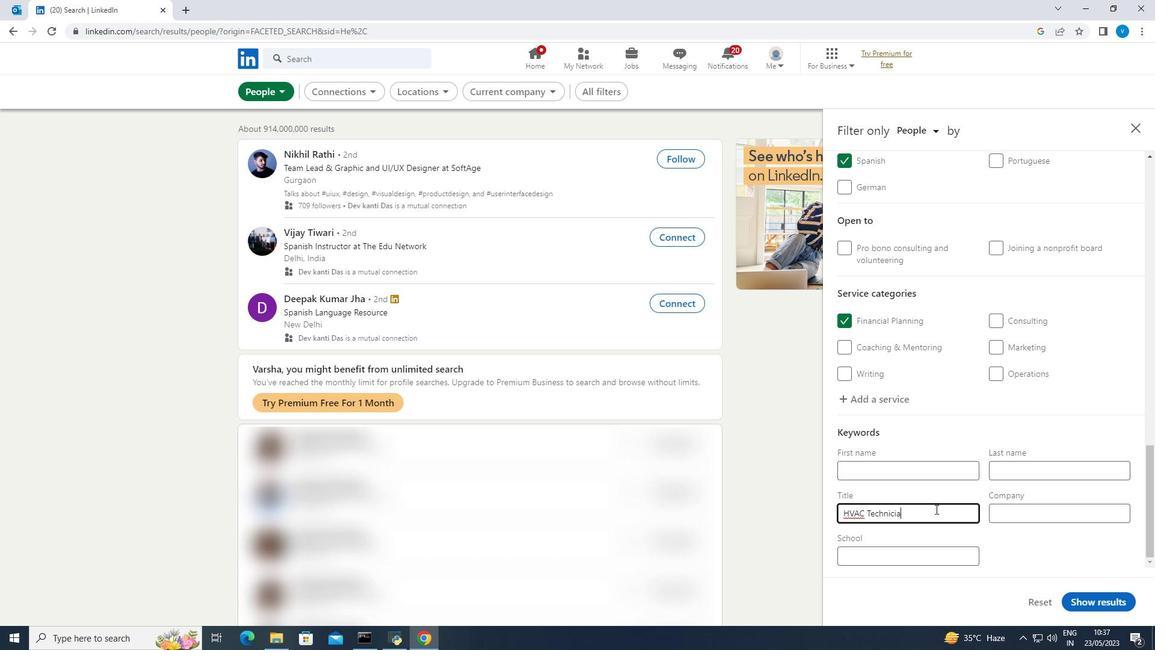 
Action: Mouse moved to (1091, 605)
Screenshot: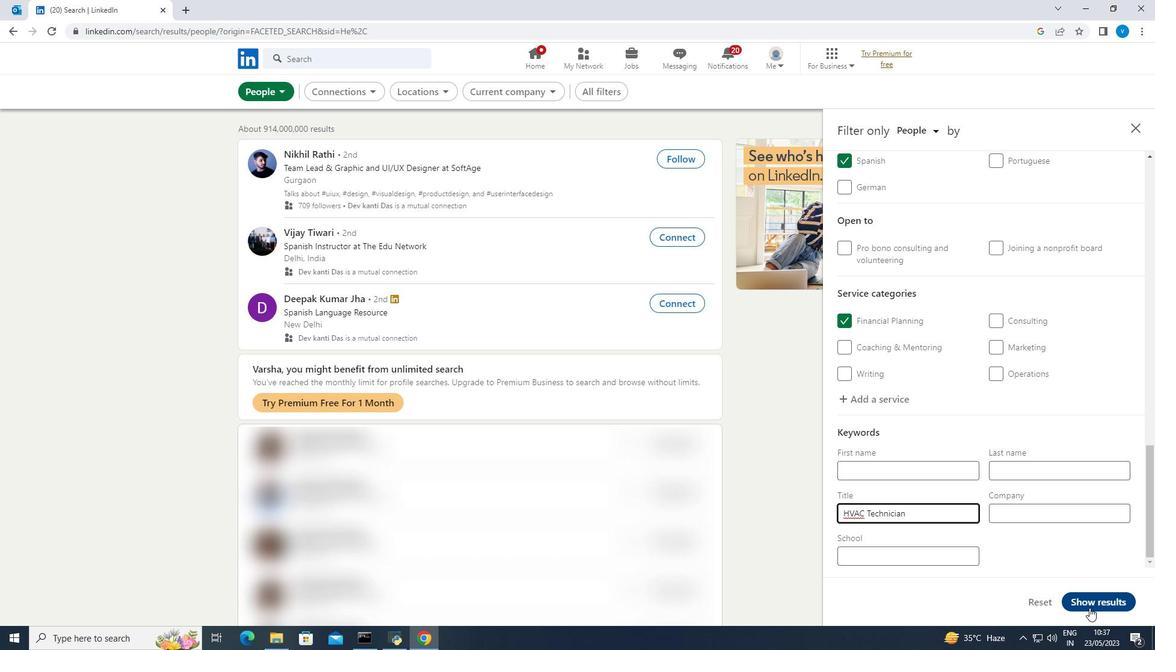 
Action: Mouse pressed left at (1091, 605)
Screenshot: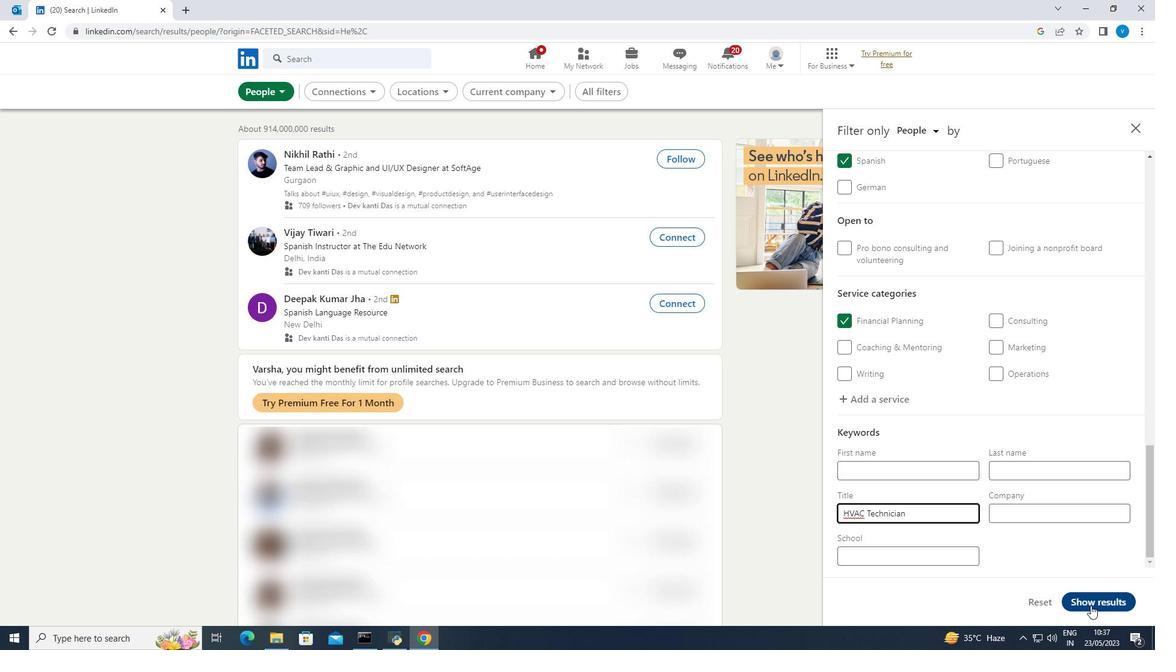 
Action: Mouse moved to (1091, 597)
Screenshot: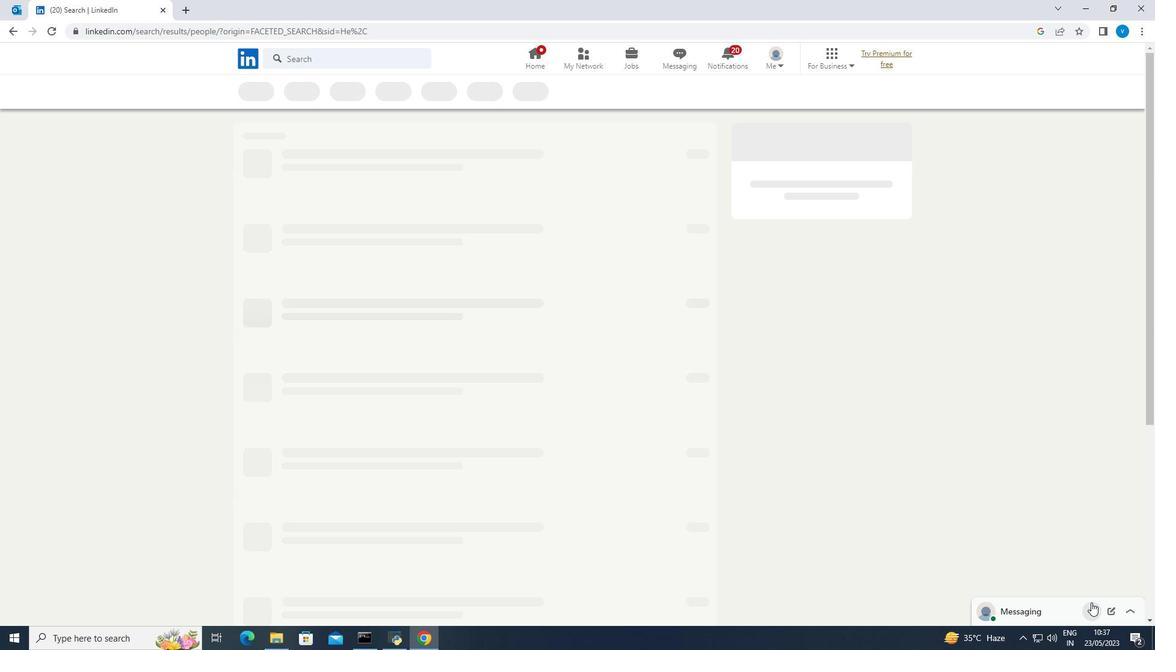 
